 Task: Research Airbnb accommodation in SoubrÃ©, Ivory Coast from 6th December, 2023 to 15th December, 2023 for 6 adults. Place can be entire room or private room with 6 bedrooms having 6 beds and 6 bathrooms. Property type can be house. Amenities needed are: wifi, TV, free parkinig on premises, gym, breakfast.
Action: Mouse moved to (540, 114)
Screenshot: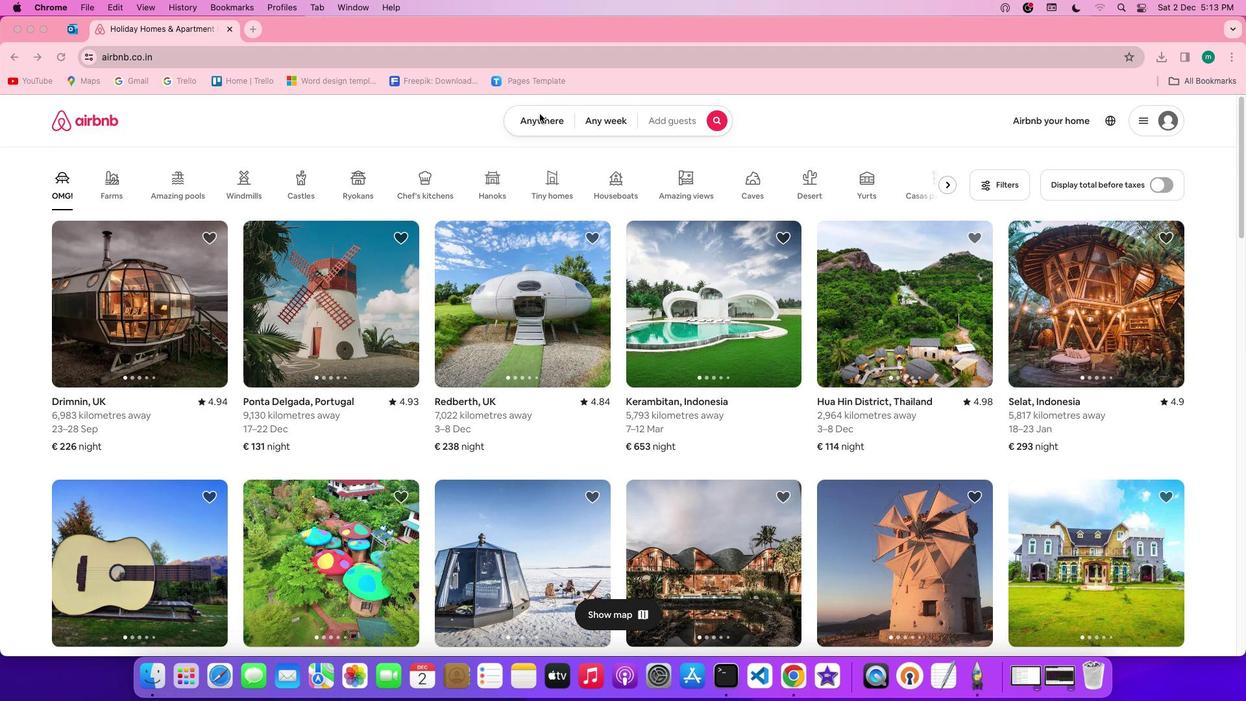 
Action: Mouse pressed left at (540, 114)
Screenshot: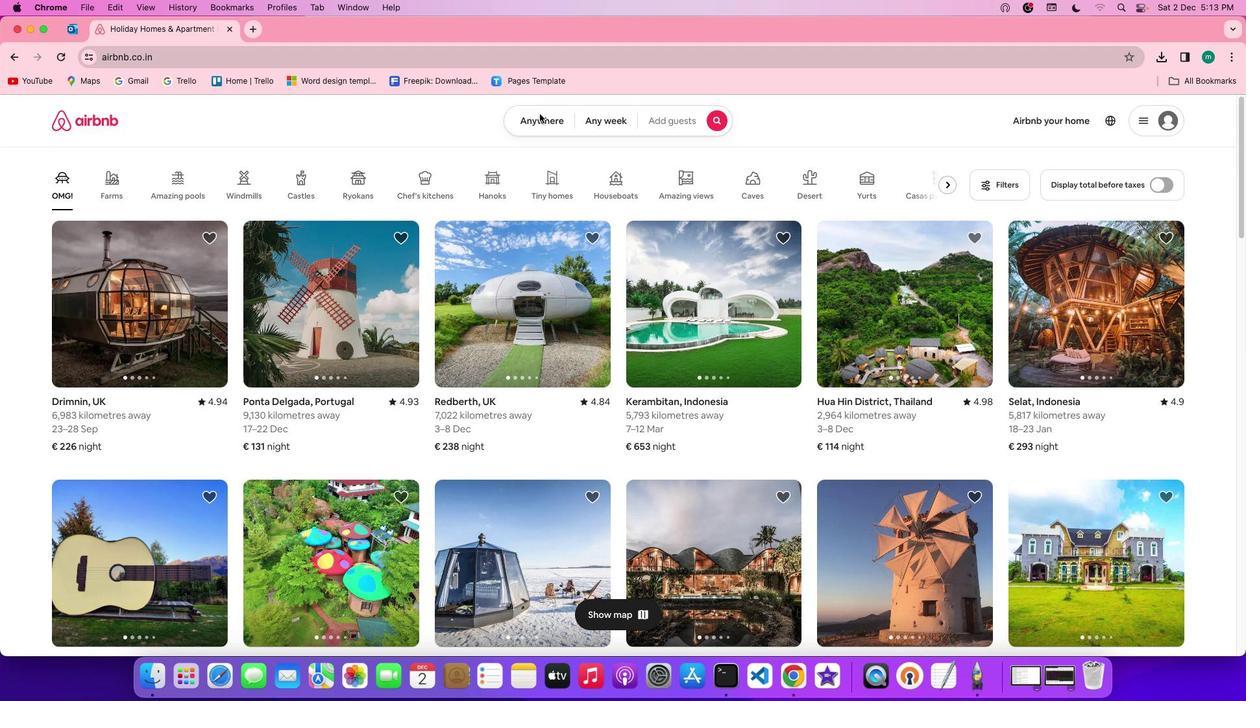 
Action: Mouse pressed left at (540, 114)
Screenshot: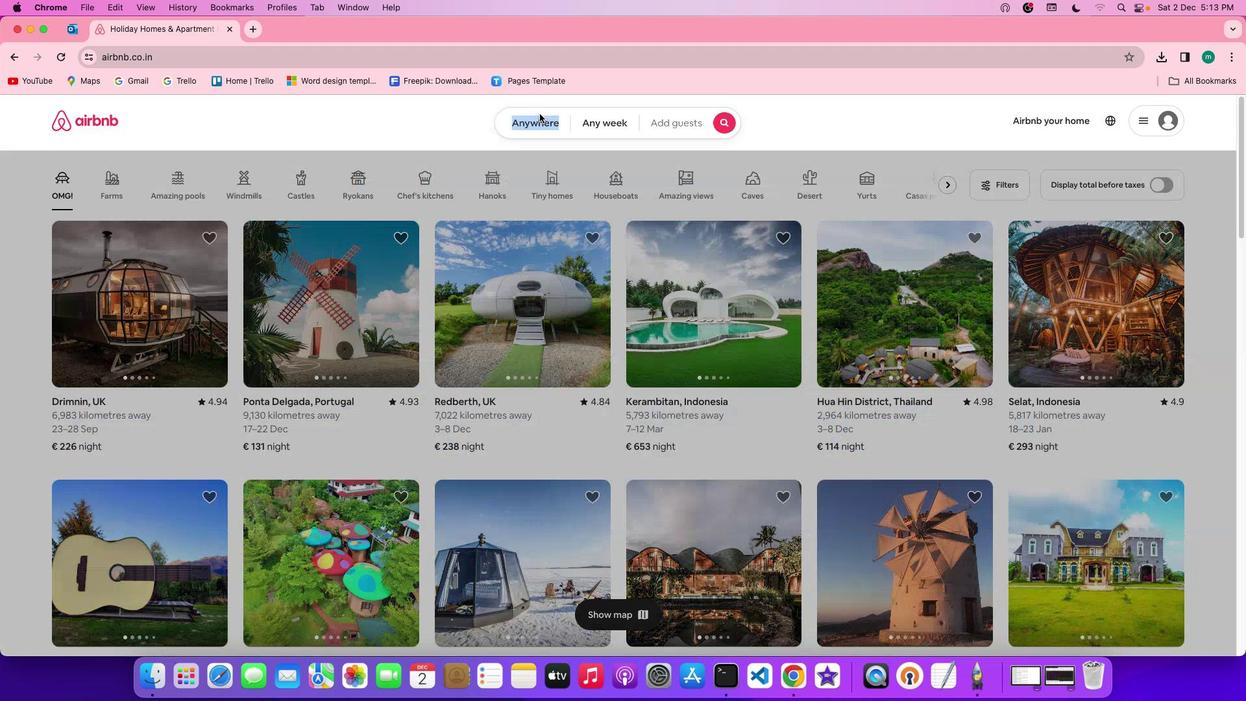 
Action: Mouse moved to (451, 178)
Screenshot: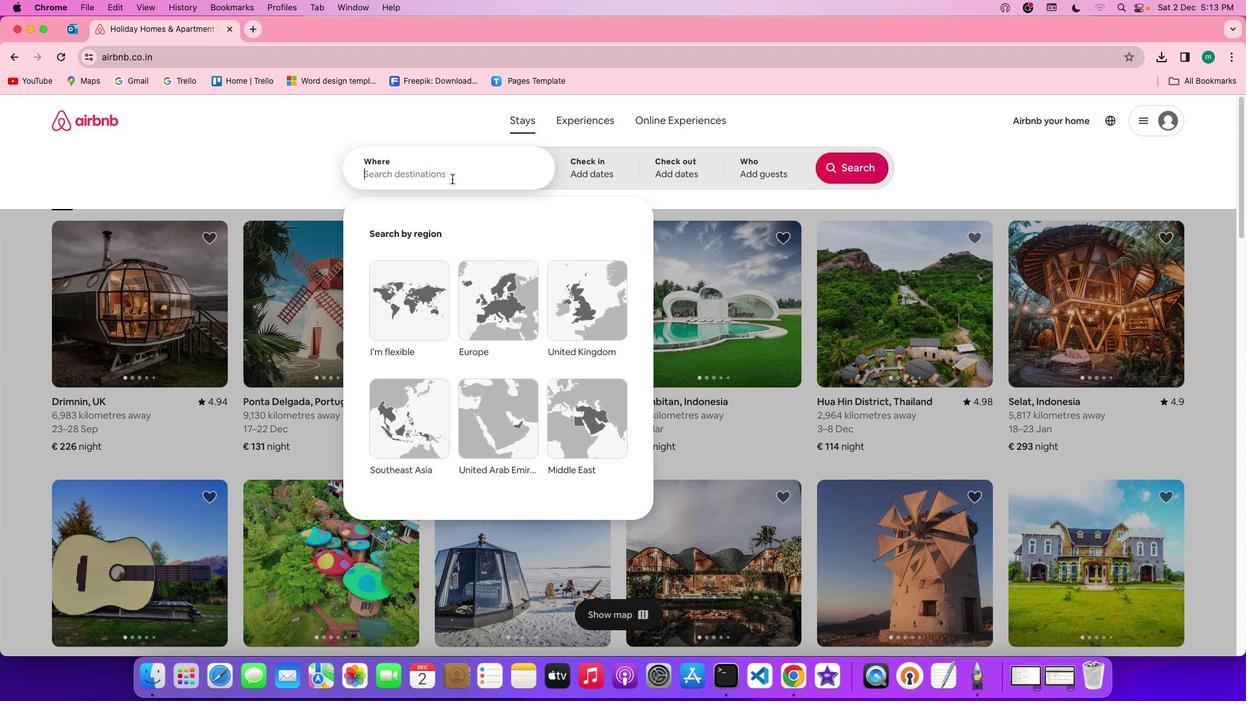 
Action: Mouse pressed left at (451, 178)
Screenshot: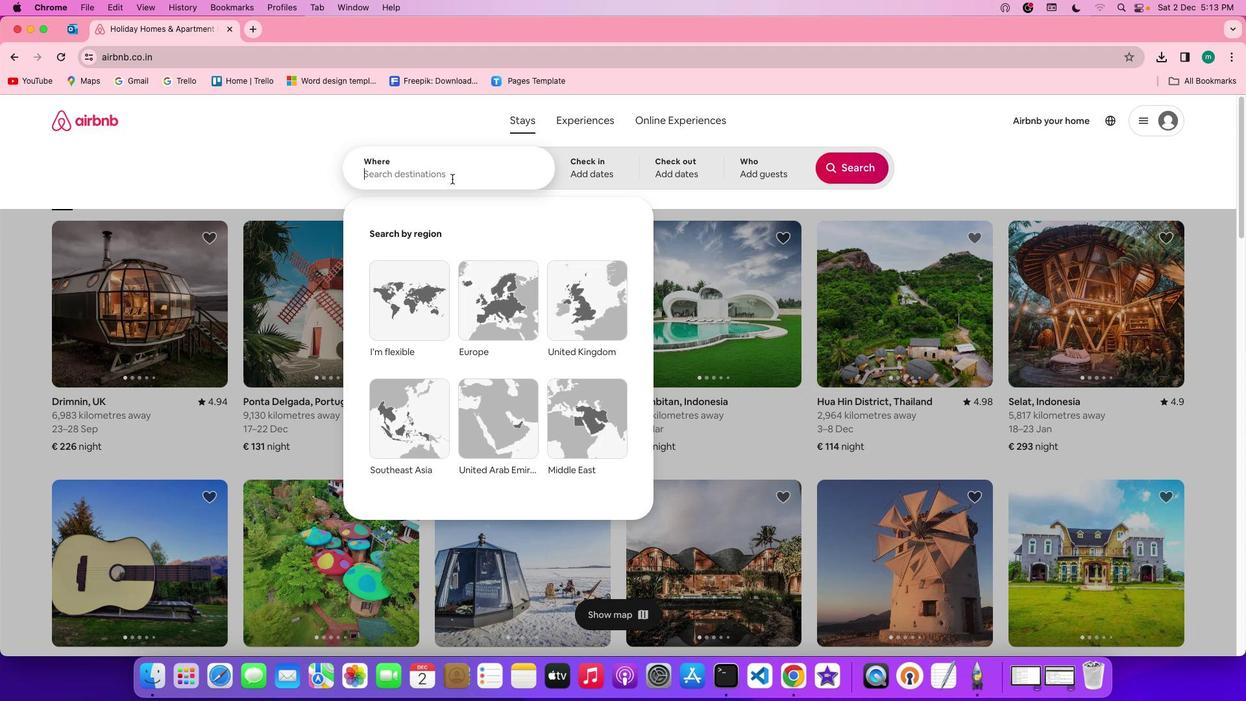 
Action: Key pressed Key.shift'S''o''u''b''r''e'','Key.spaceKey.shift'i''v''o''r''y'Key.spaceKey.shift'c''o''a''s''t'
Screenshot: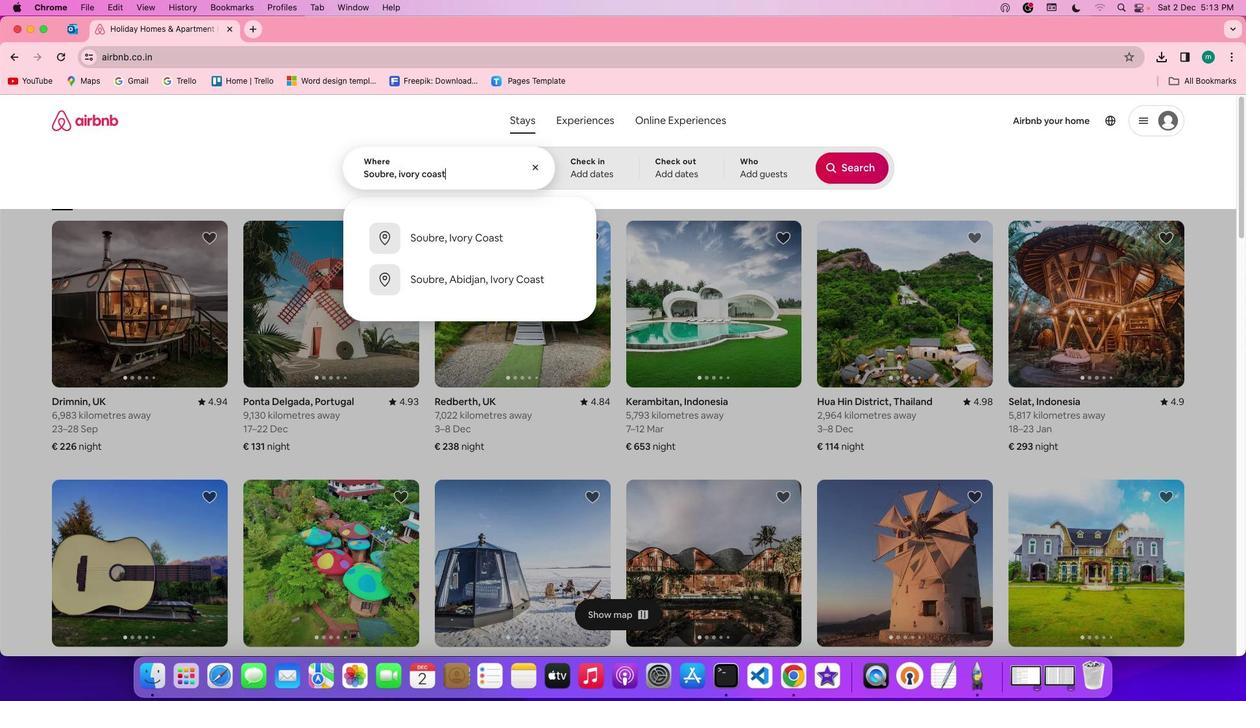 
Action: Mouse moved to (565, 166)
Screenshot: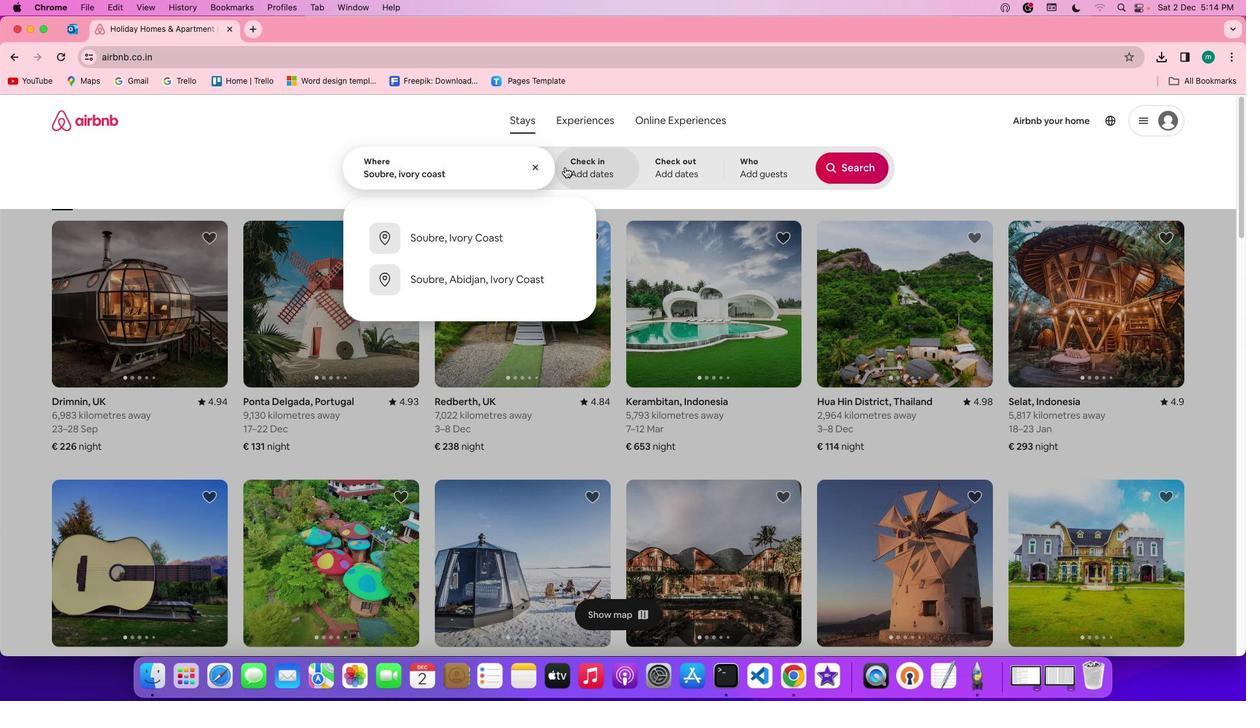 
Action: Mouse pressed left at (565, 166)
Screenshot: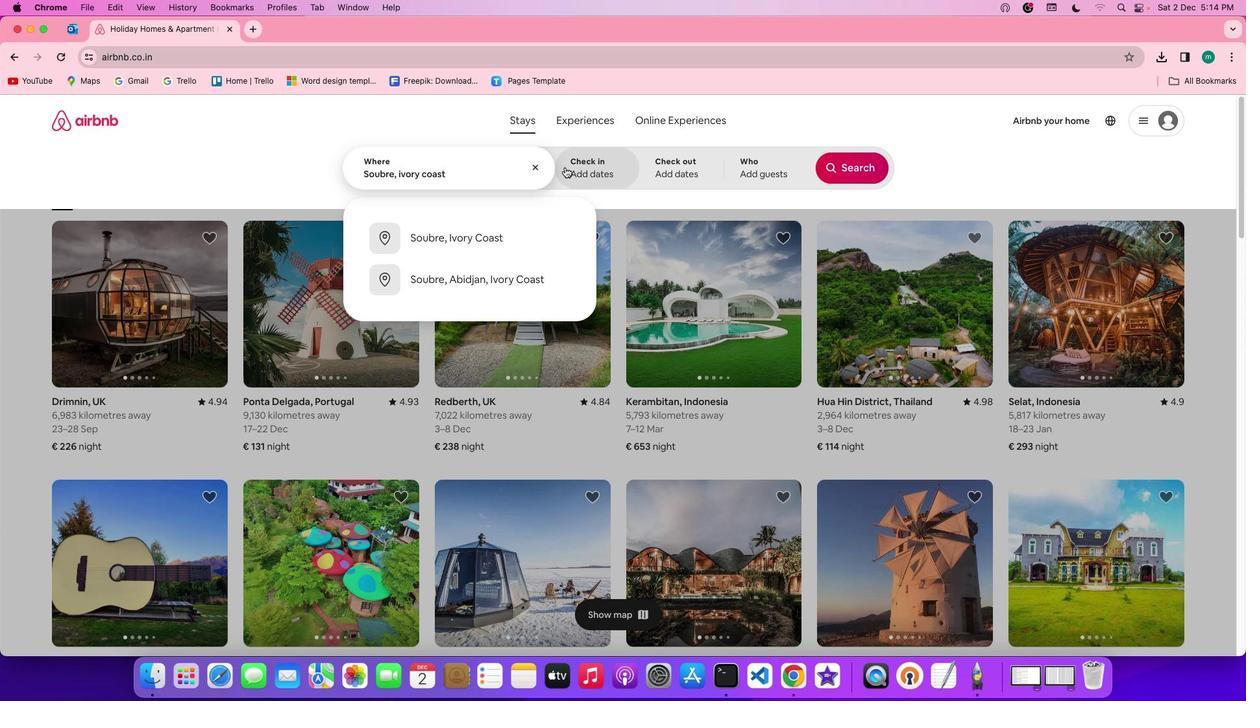 
Action: Mouse moved to (551, 354)
Screenshot: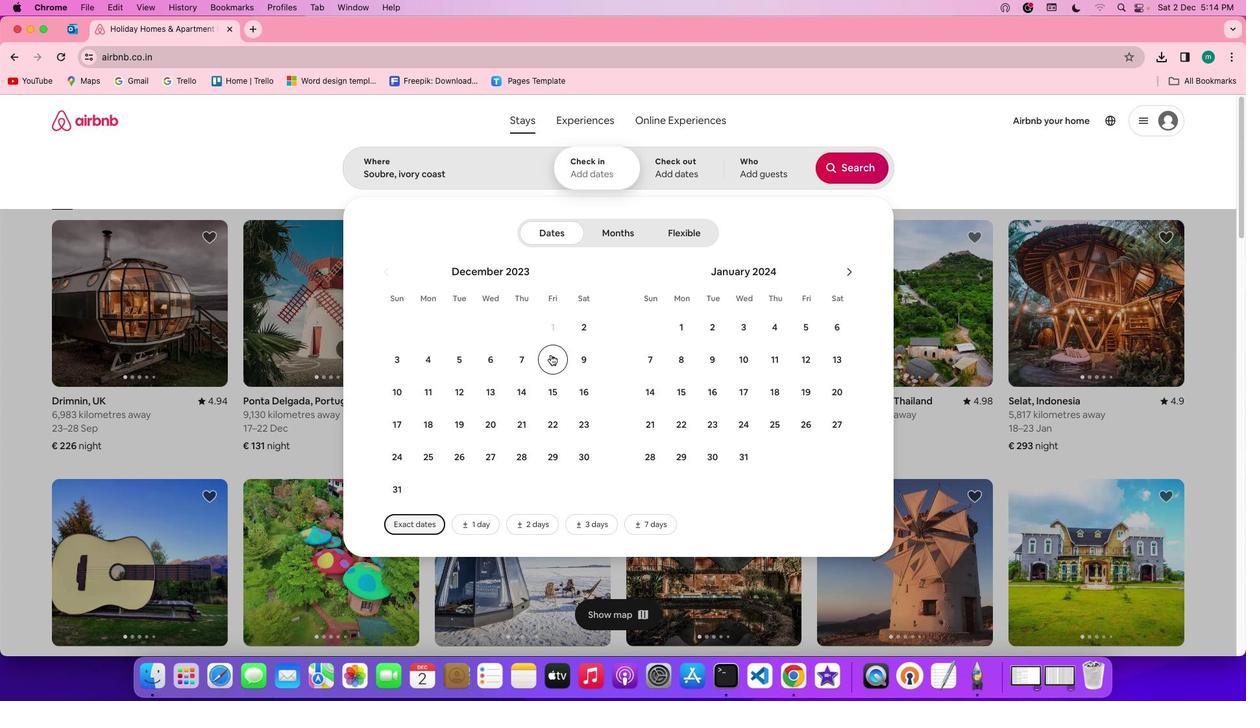 
Action: Mouse scrolled (551, 354) with delta (0, 0)
Screenshot: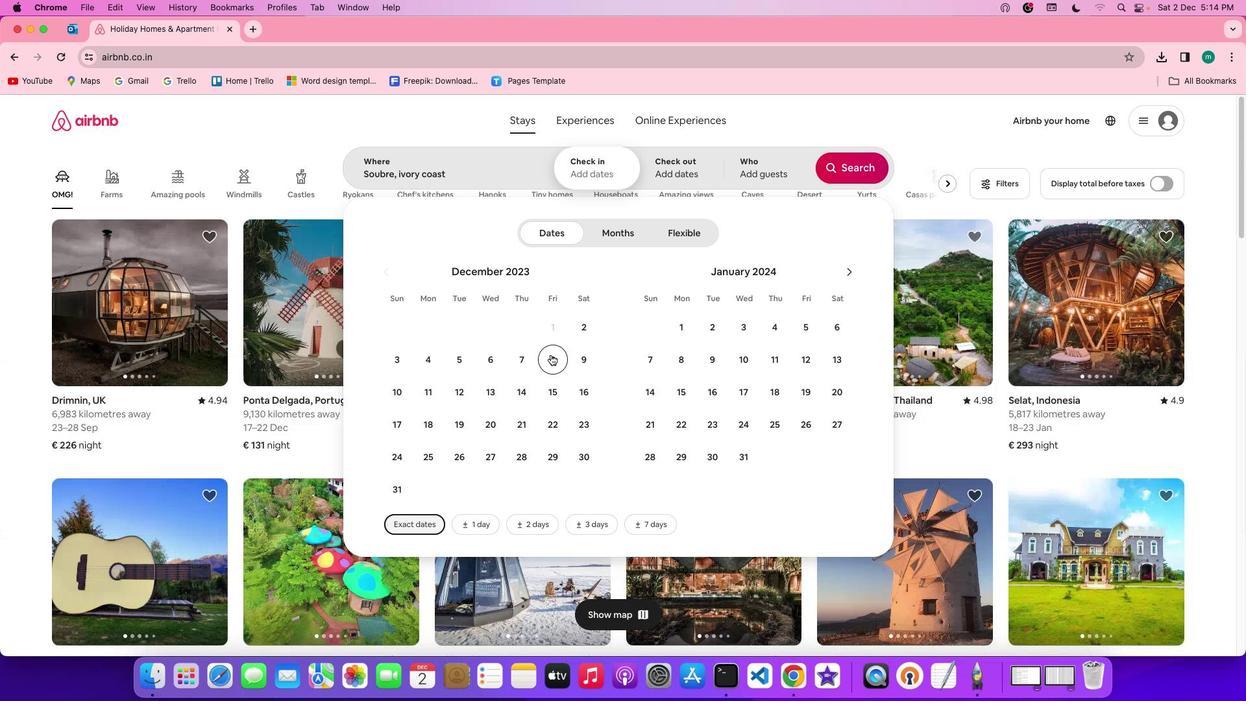 
Action: Mouse scrolled (551, 354) with delta (0, 0)
Screenshot: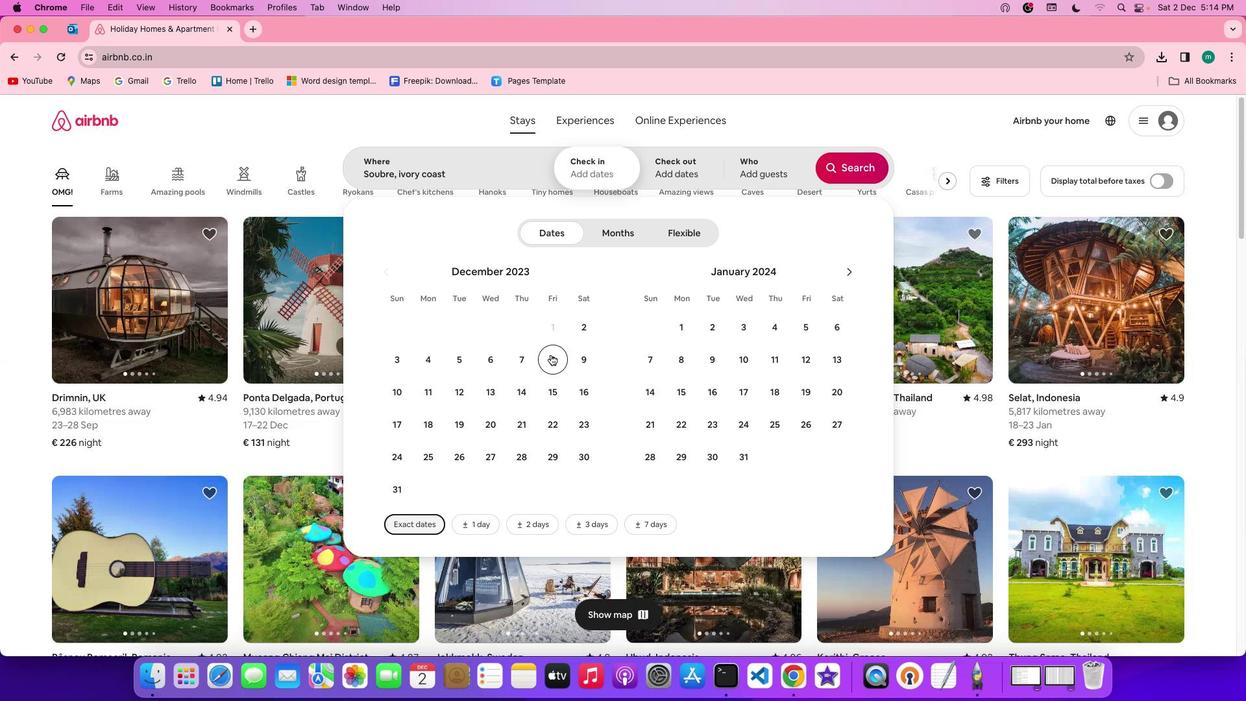 
Action: Mouse scrolled (551, 354) with delta (0, 0)
Screenshot: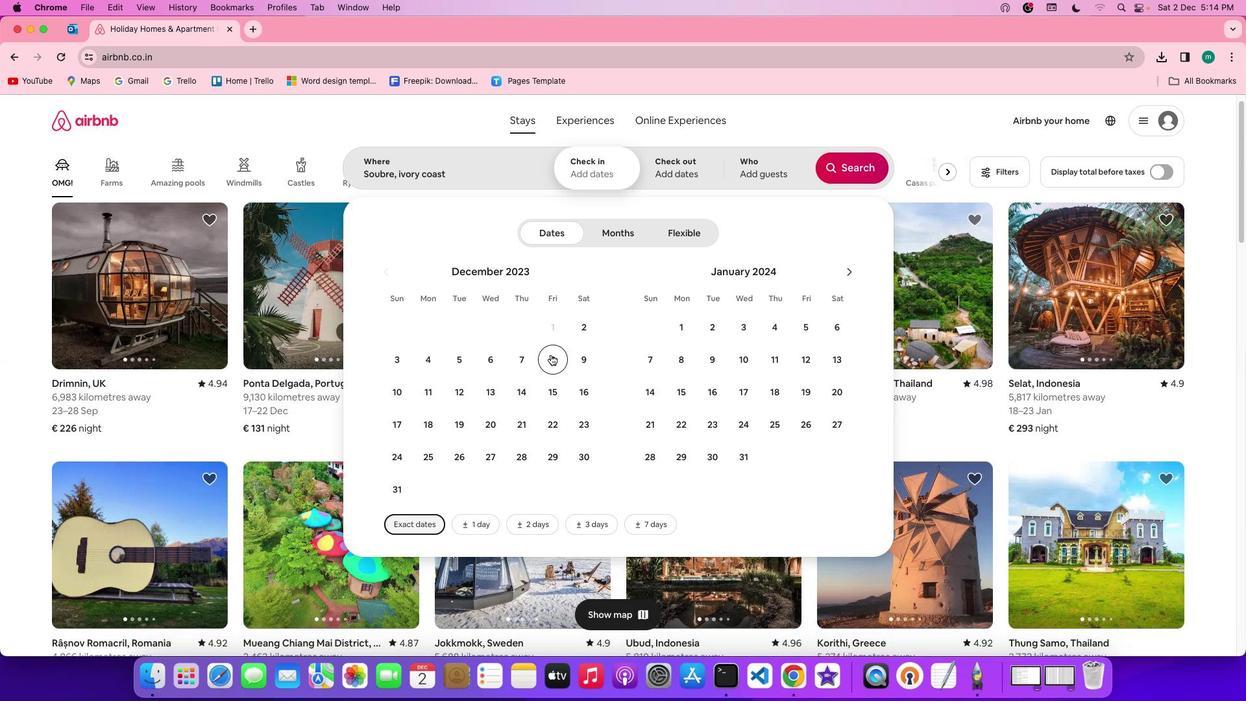 
Action: Mouse moved to (498, 353)
Screenshot: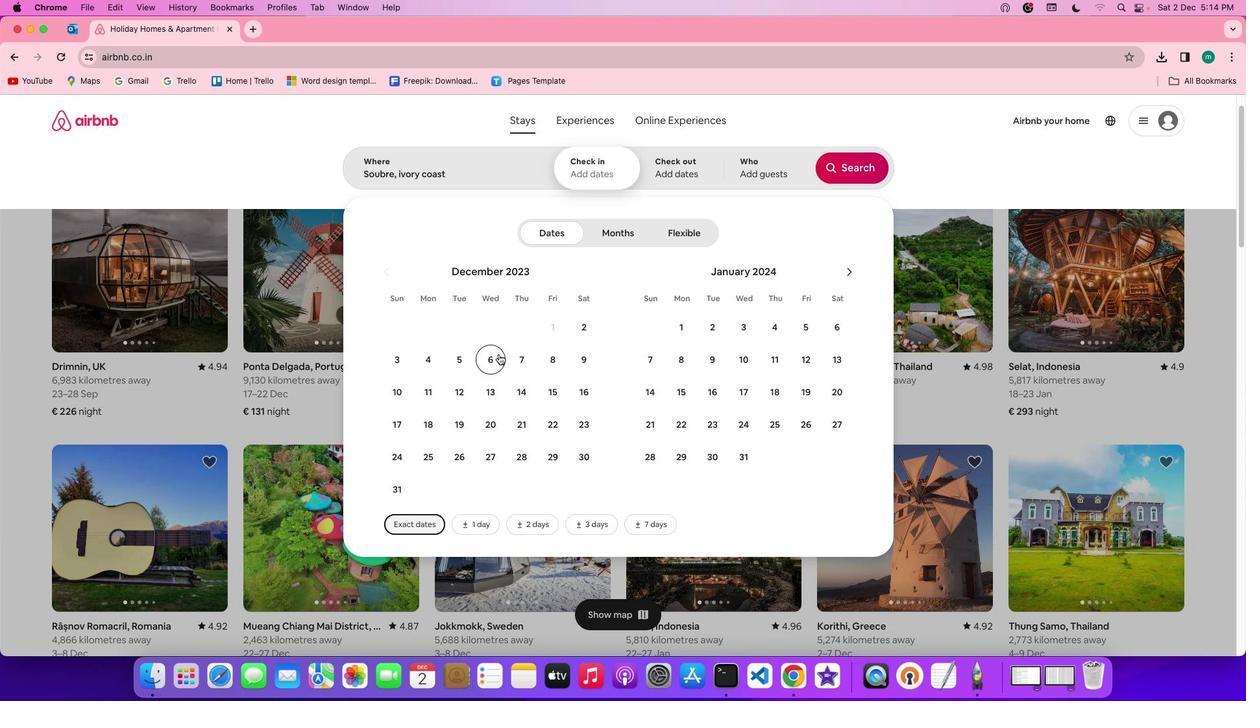 
Action: Mouse pressed left at (498, 353)
Screenshot: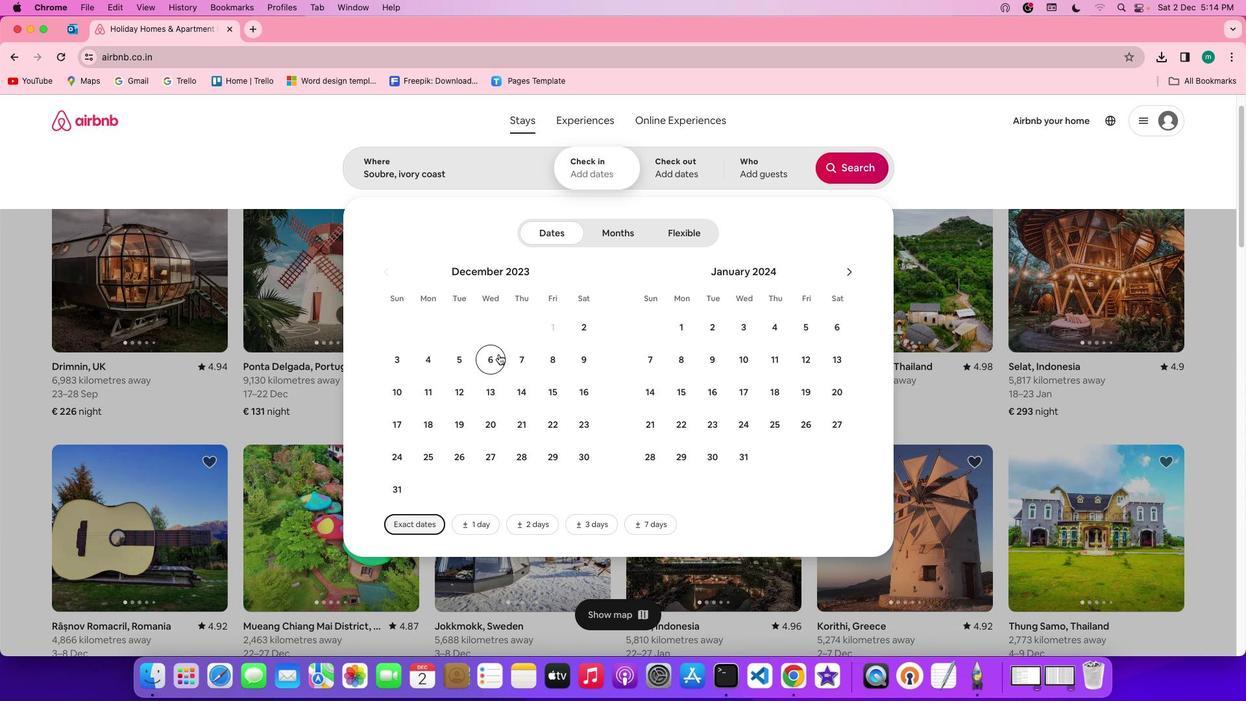 
Action: Mouse moved to (554, 398)
Screenshot: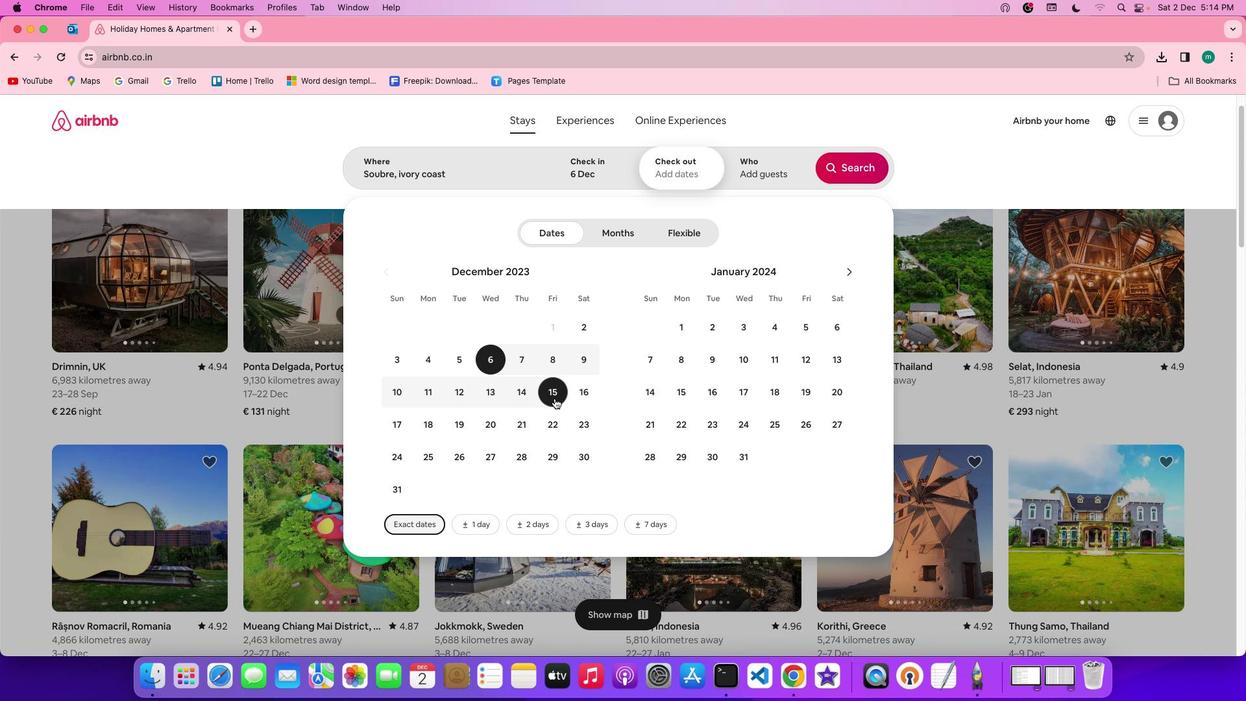 
Action: Mouse pressed left at (554, 398)
Screenshot: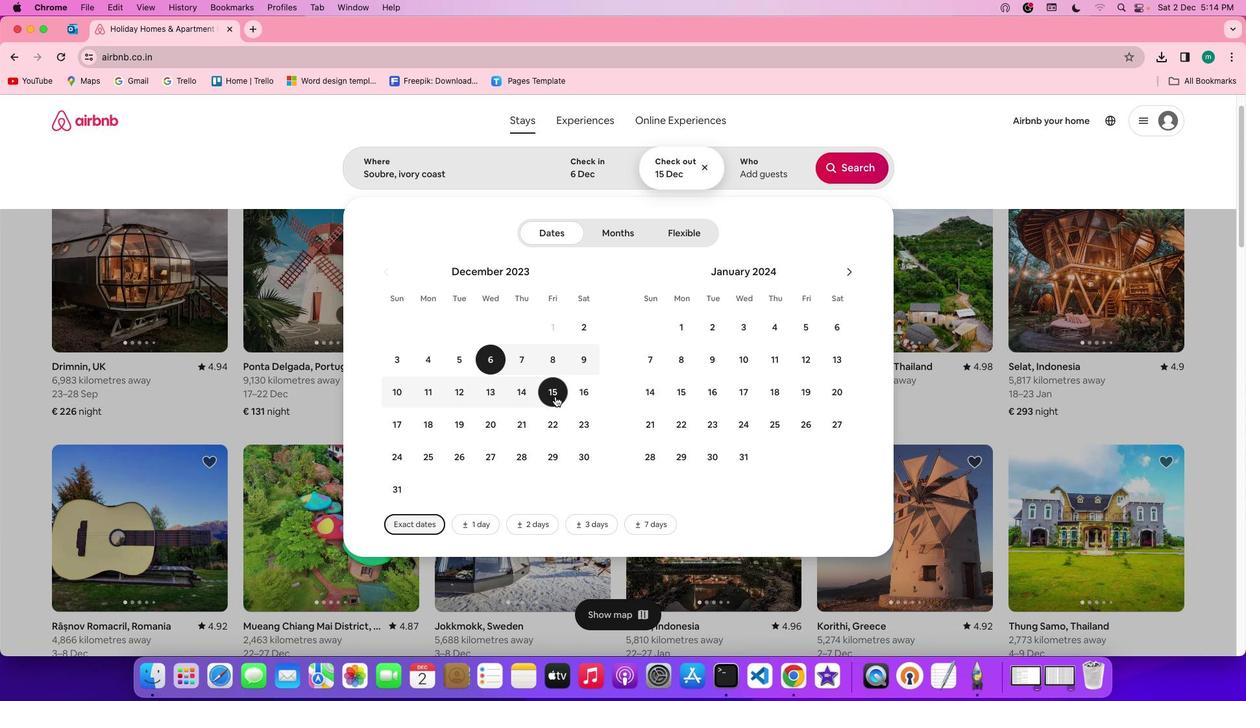 
Action: Mouse moved to (776, 163)
Screenshot: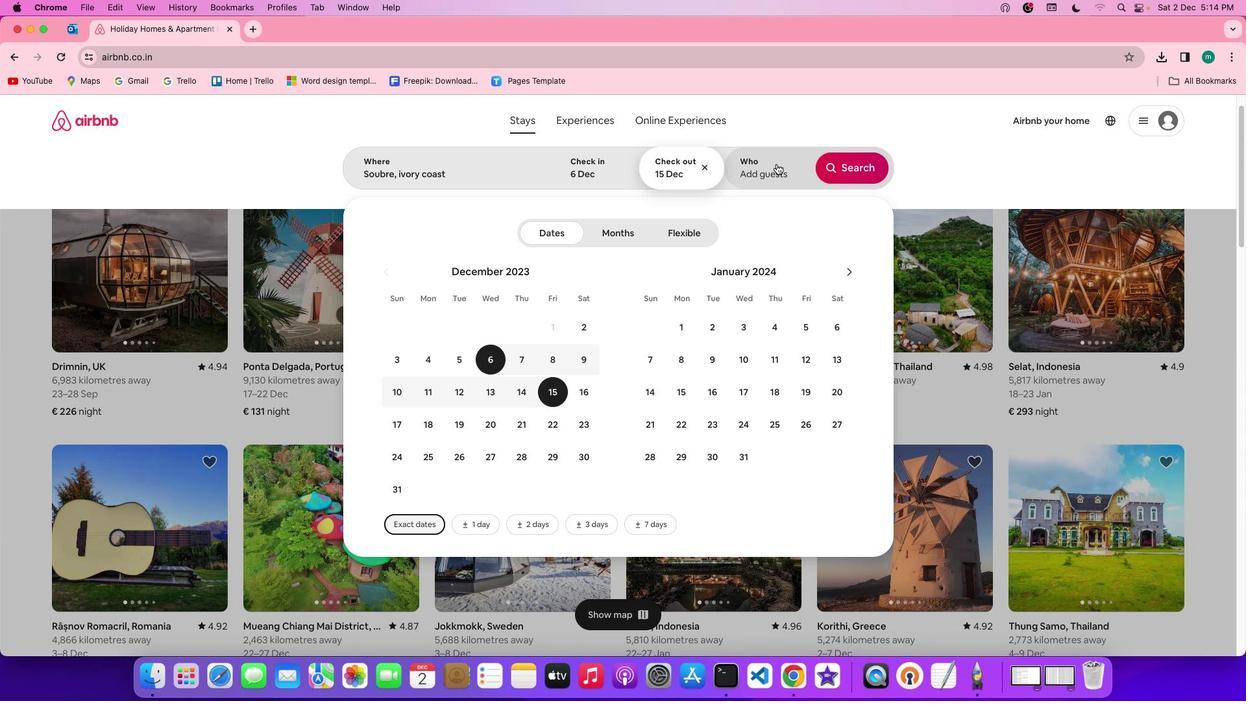 
Action: Mouse pressed left at (776, 163)
Screenshot: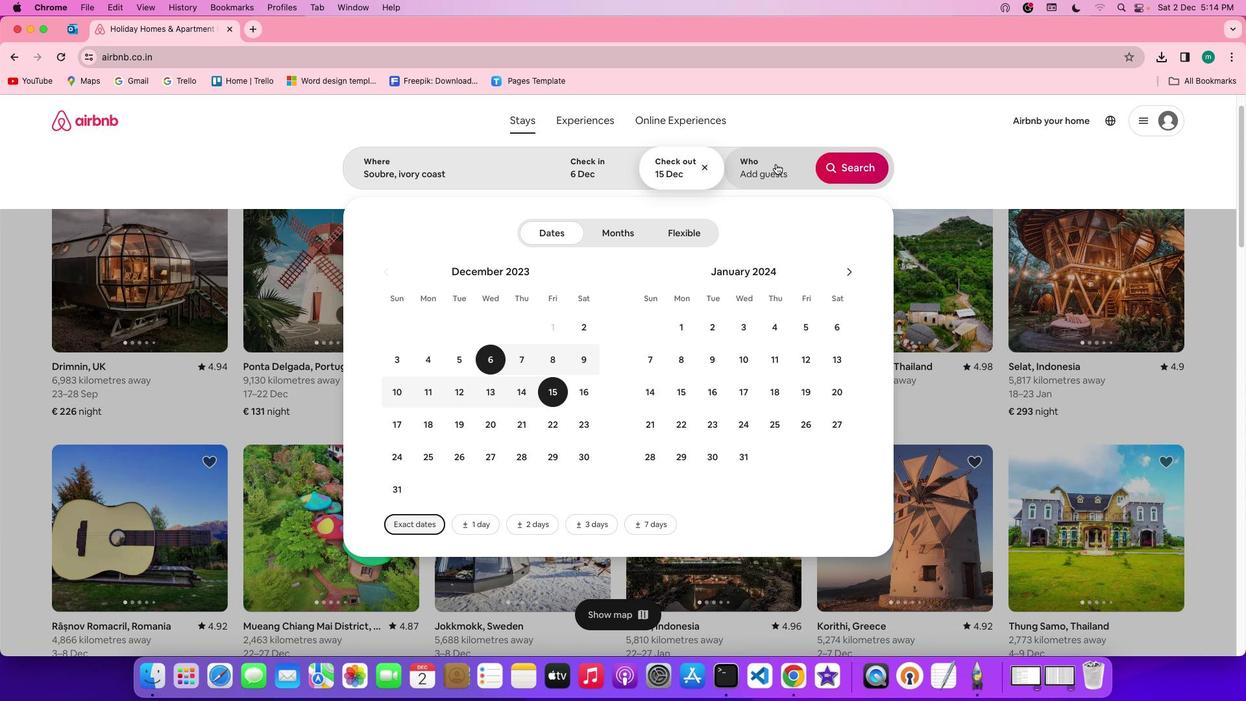 
Action: Mouse moved to (855, 243)
Screenshot: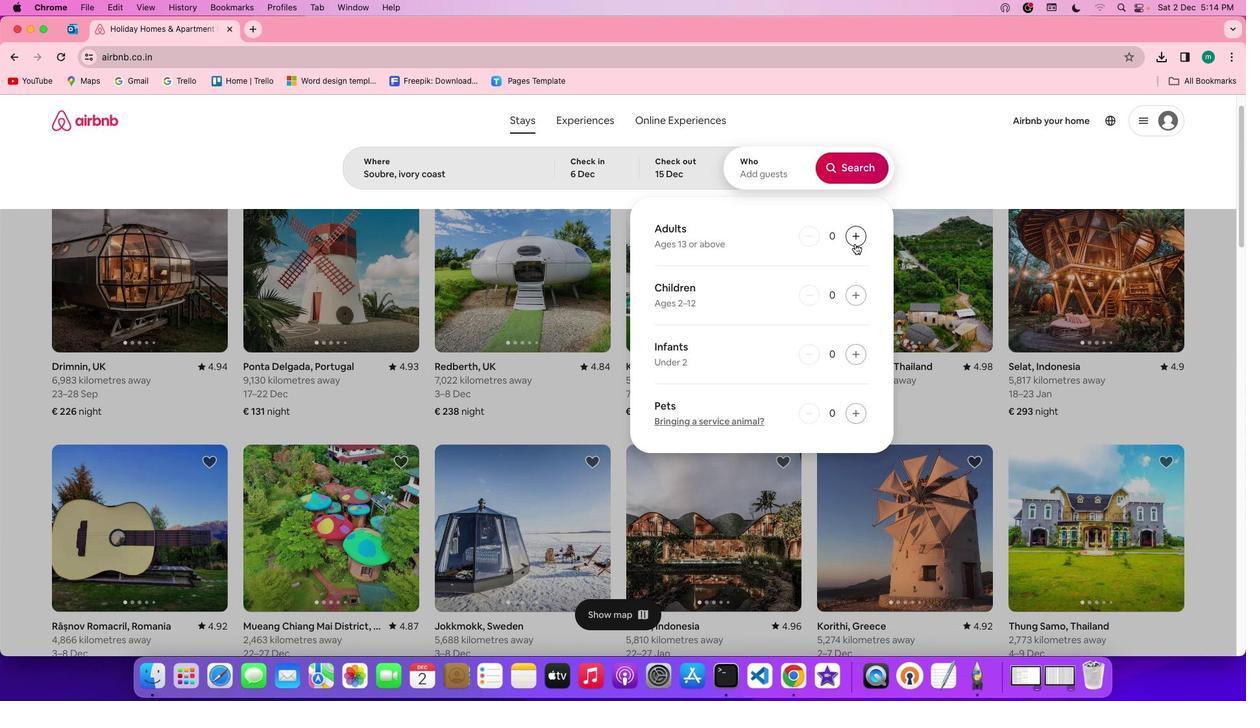 
Action: Mouse pressed left at (855, 243)
Screenshot: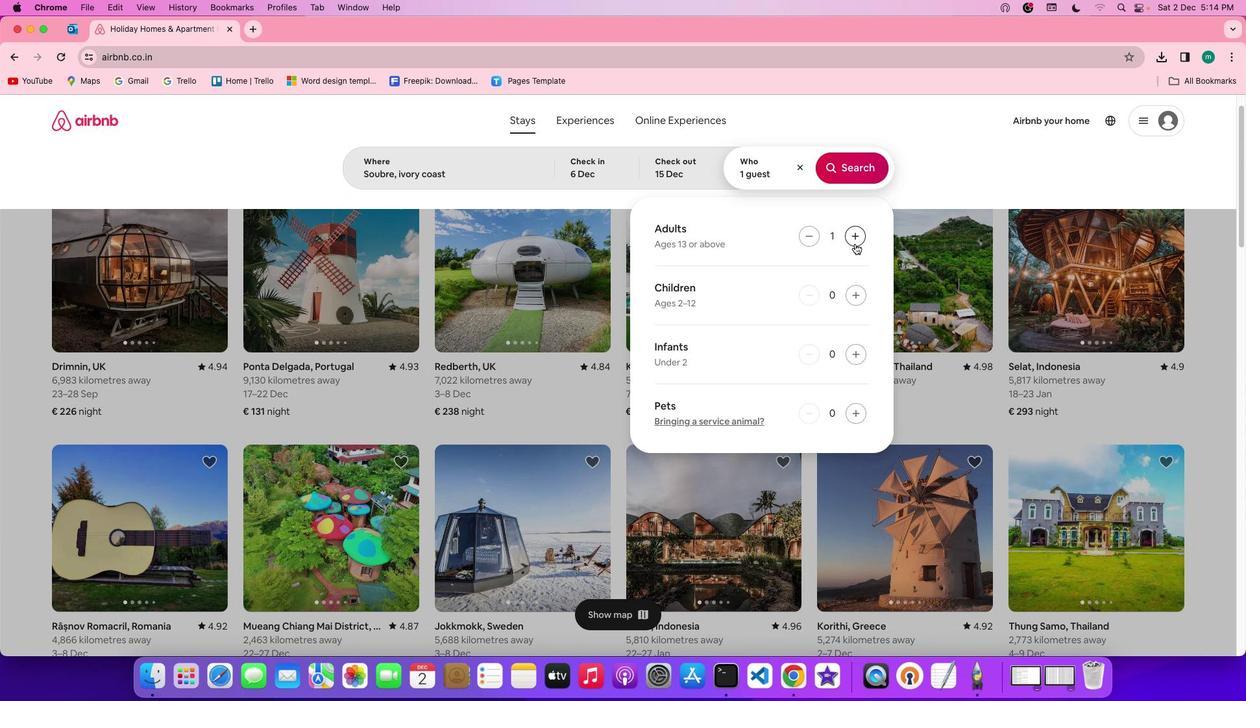 
Action: Mouse moved to (855, 243)
Screenshot: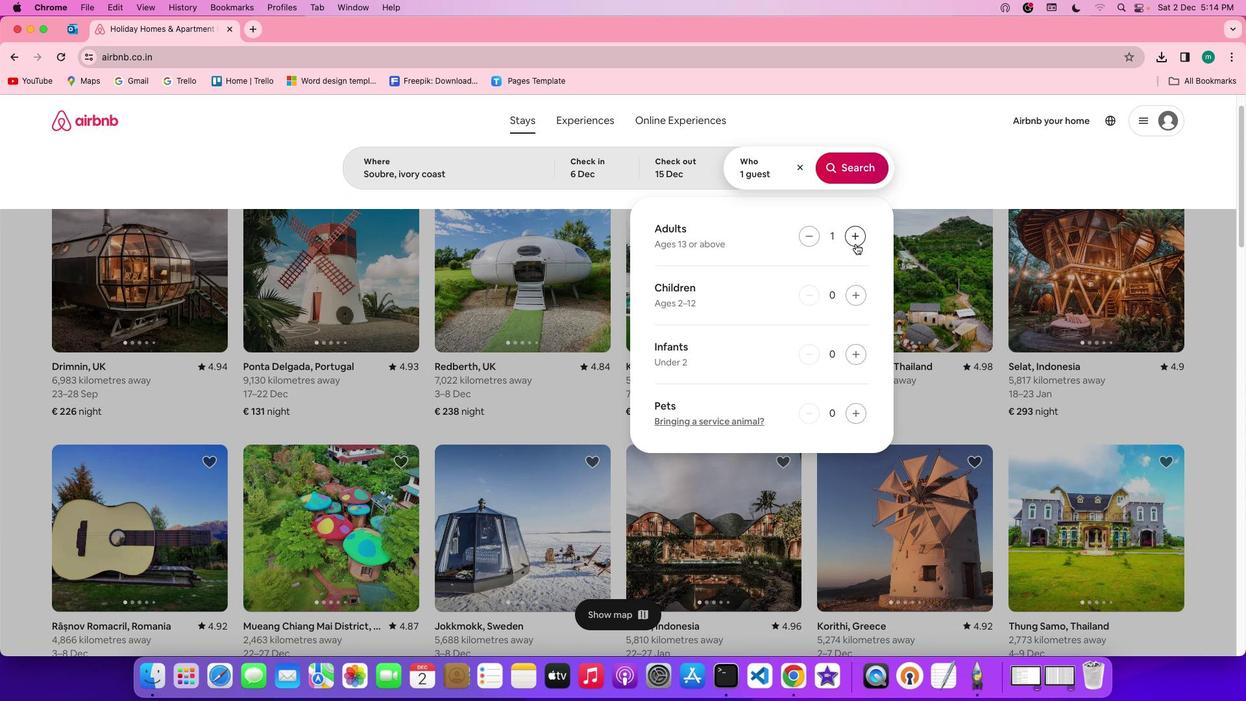 
Action: Mouse pressed left at (855, 243)
Screenshot: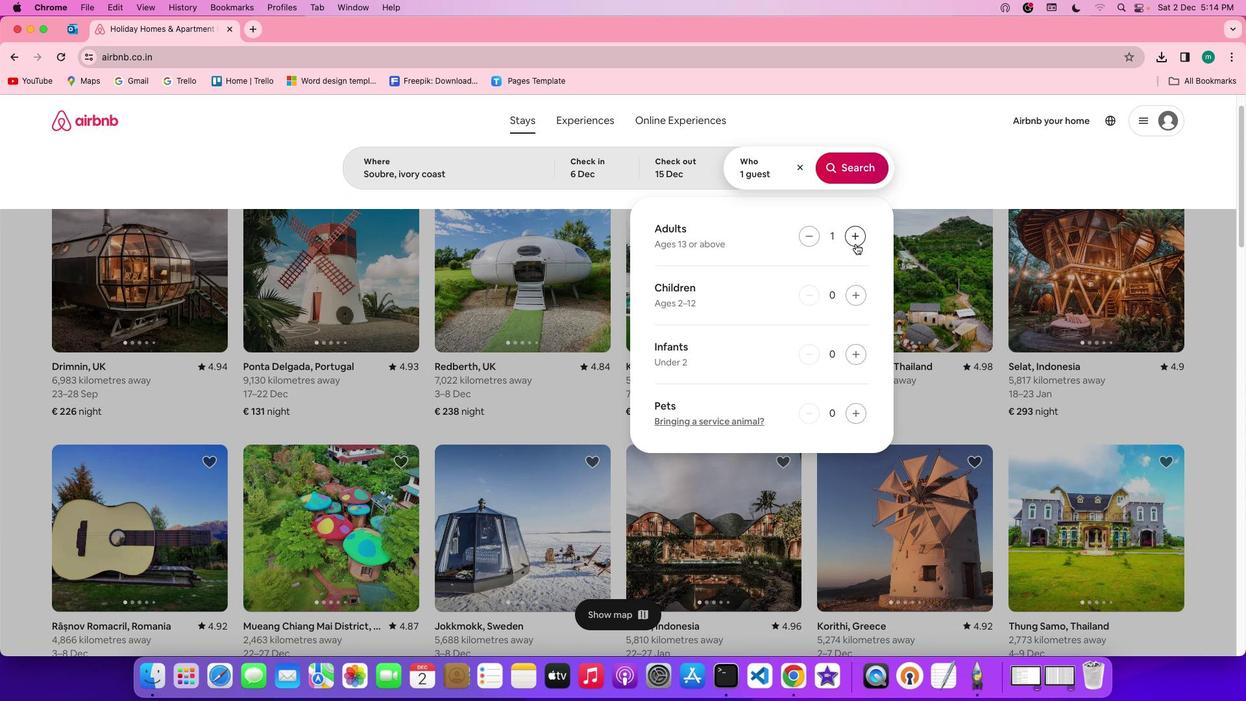 
Action: Mouse pressed left at (855, 243)
Screenshot: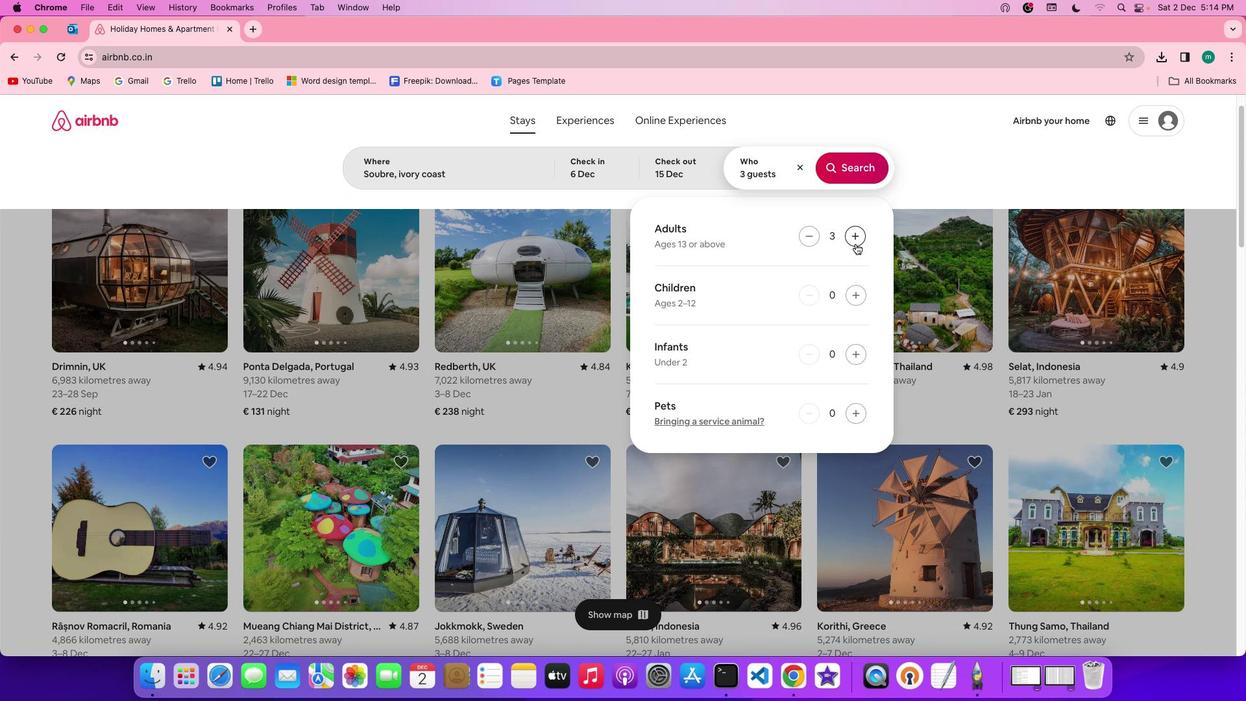 
Action: Mouse pressed left at (855, 243)
Screenshot: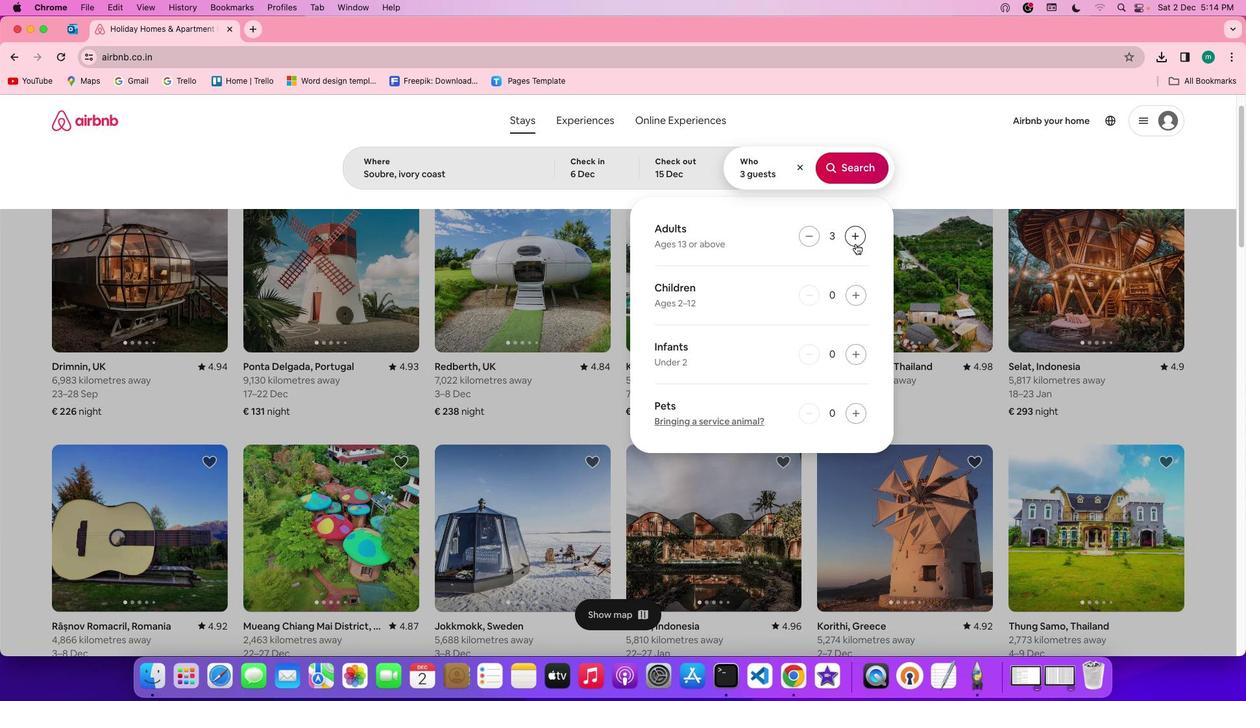 
Action: Mouse pressed left at (855, 243)
Screenshot: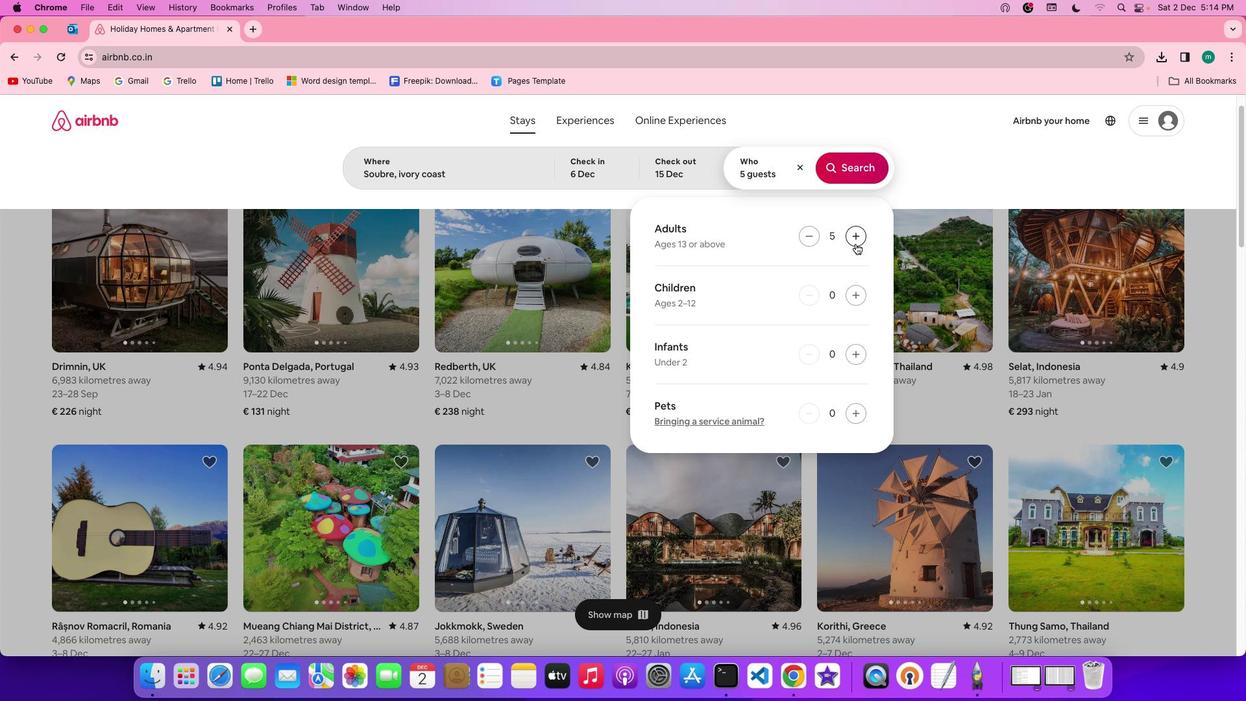 
Action: Mouse pressed left at (855, 243)
Screenshot: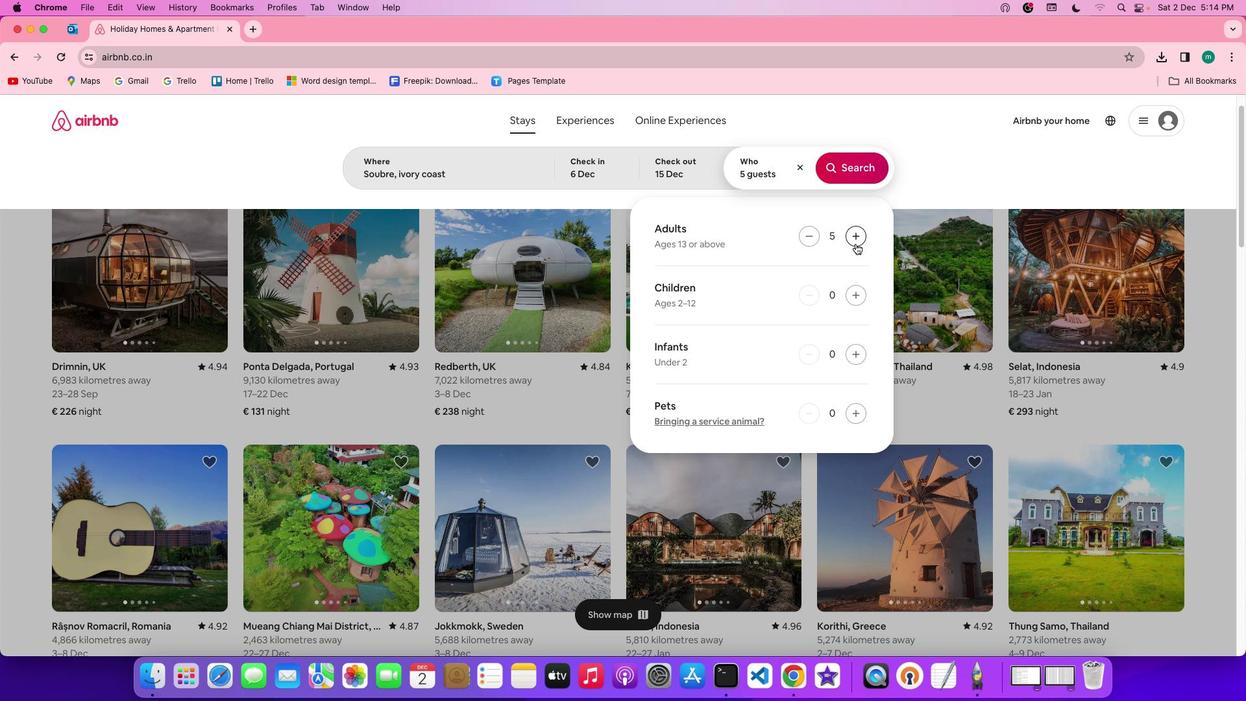 
Action: Mouse moved to (865, 181)
Screenshot: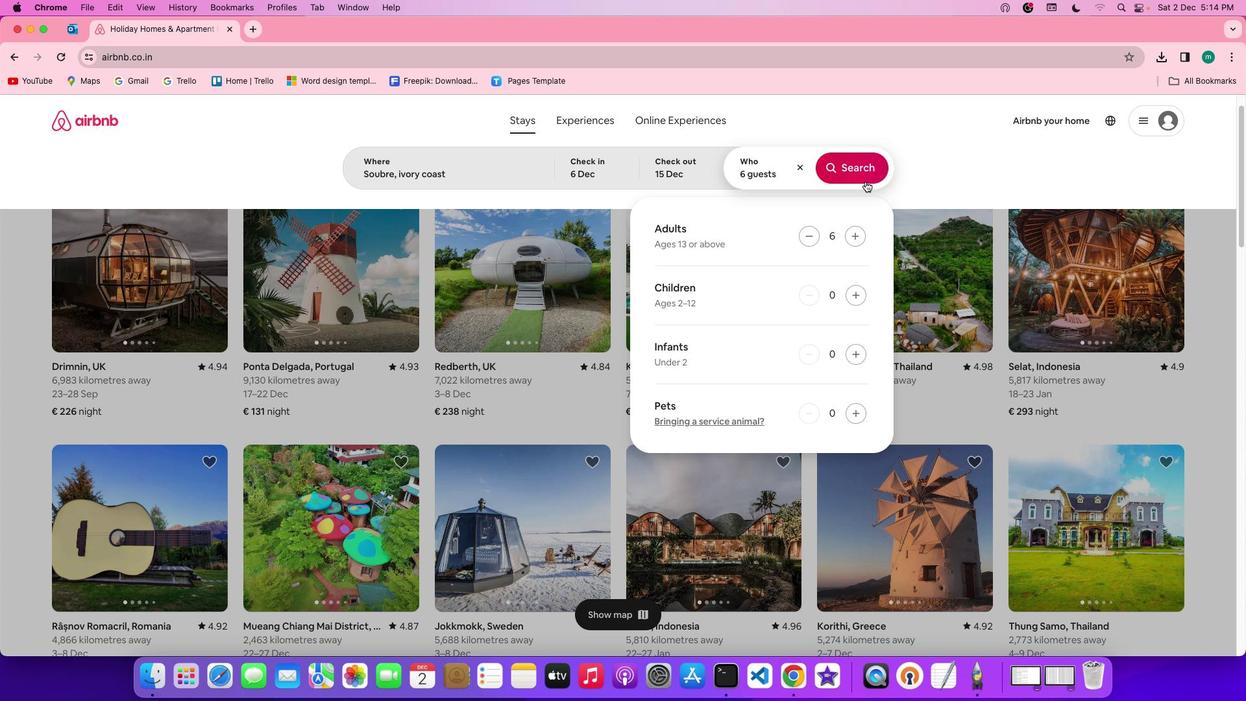 
Action: Mouse pressed left at (865, 181)
Screenshot: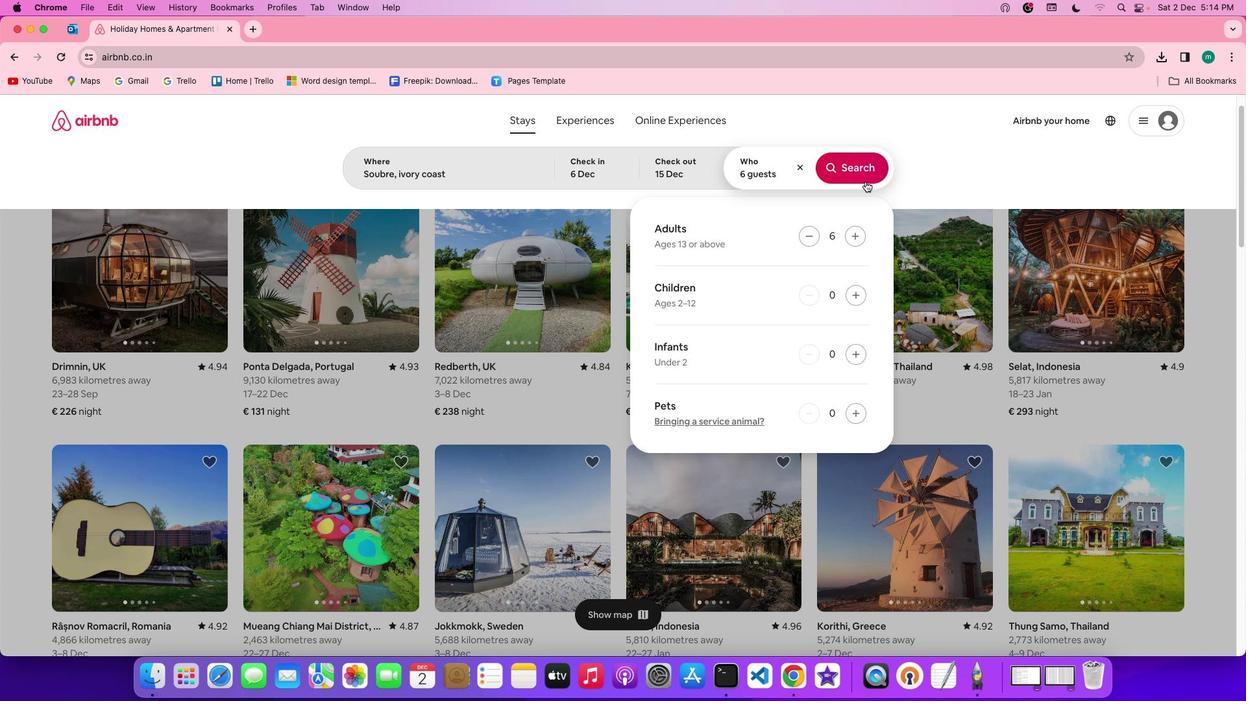 
Action: Mouse moved to (1047, 174)
Screenshot: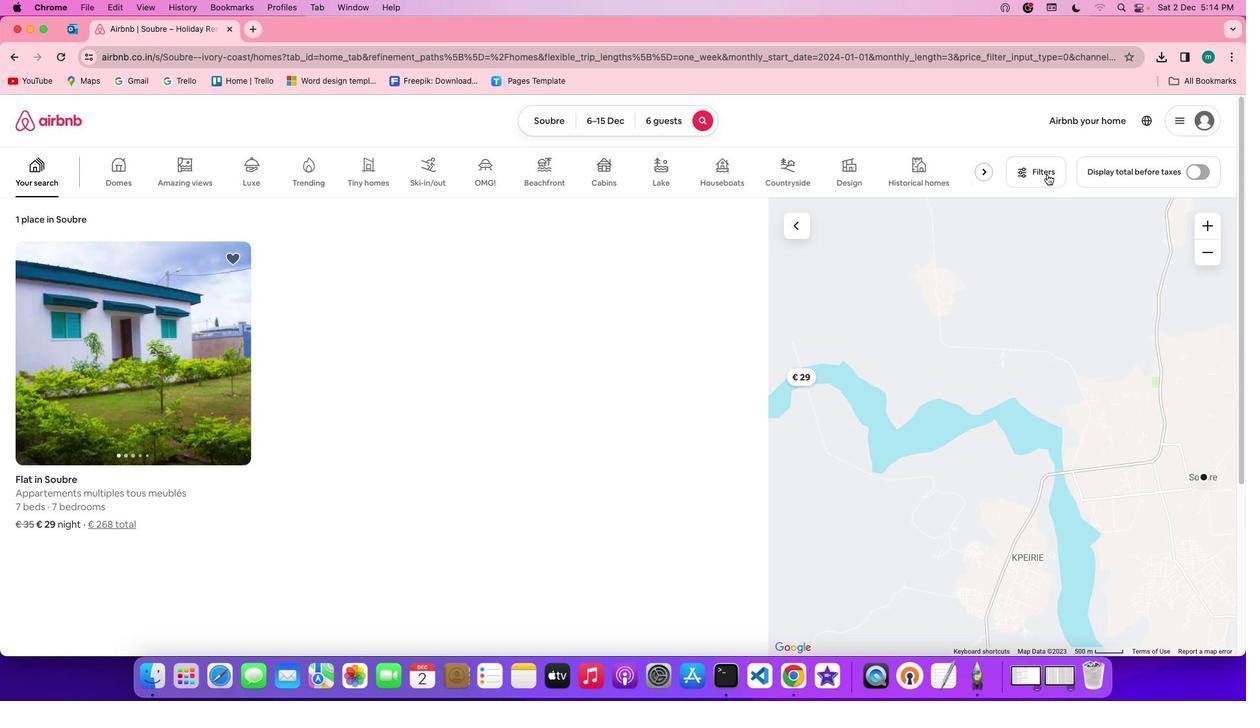 
Action: Mouse pressed left at (1047, 174)
Screenshot: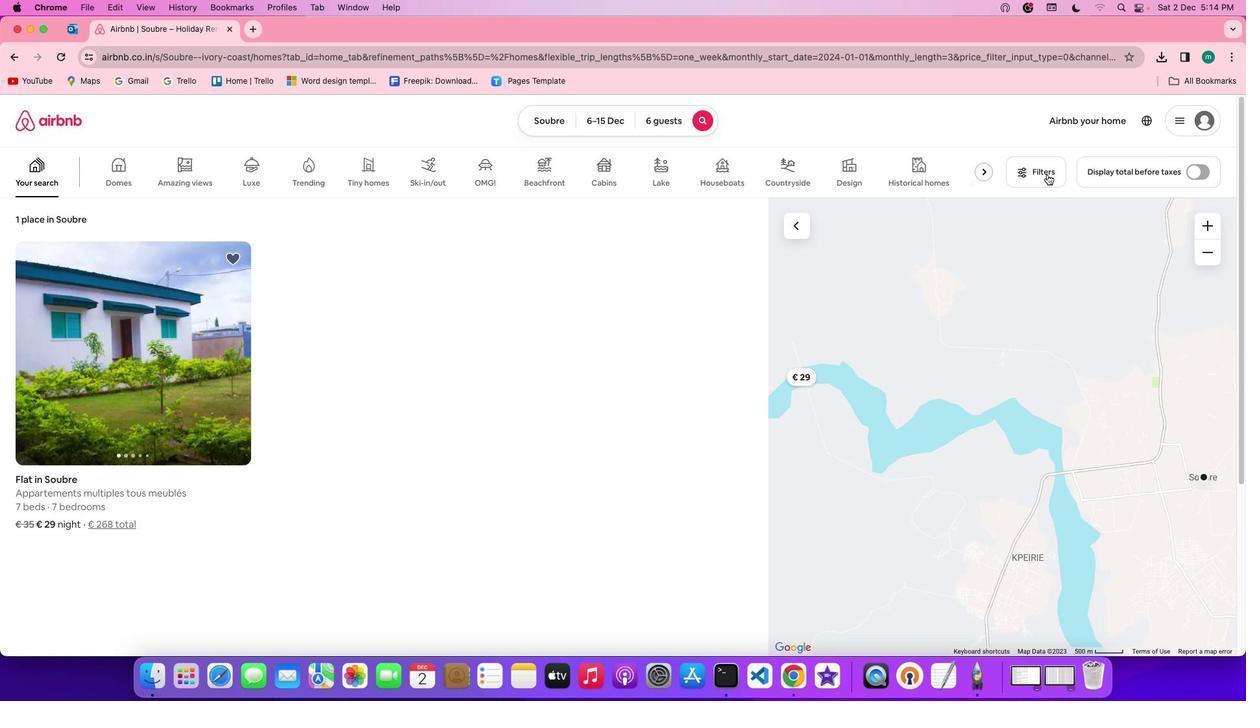
Action: Mouse moved to (679, 431)
Screenshot: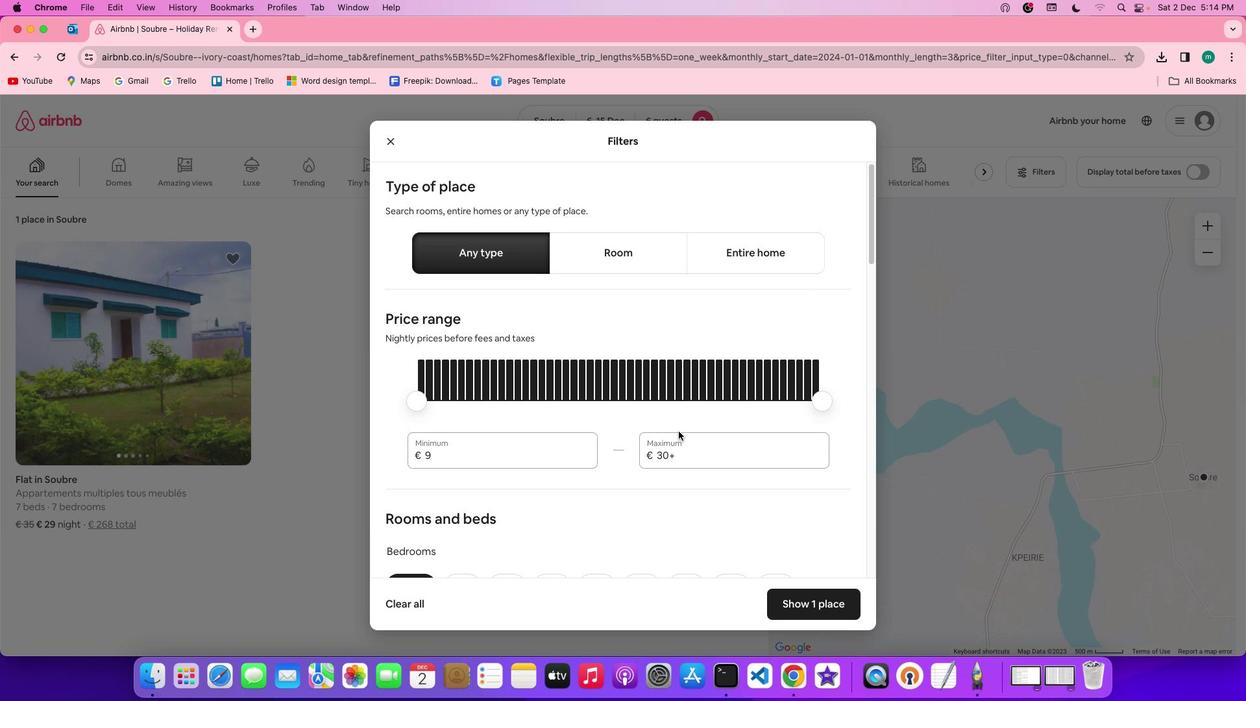 
Action: Mouse scrolled (679, 431) with delta (0, 0)
Screenshot: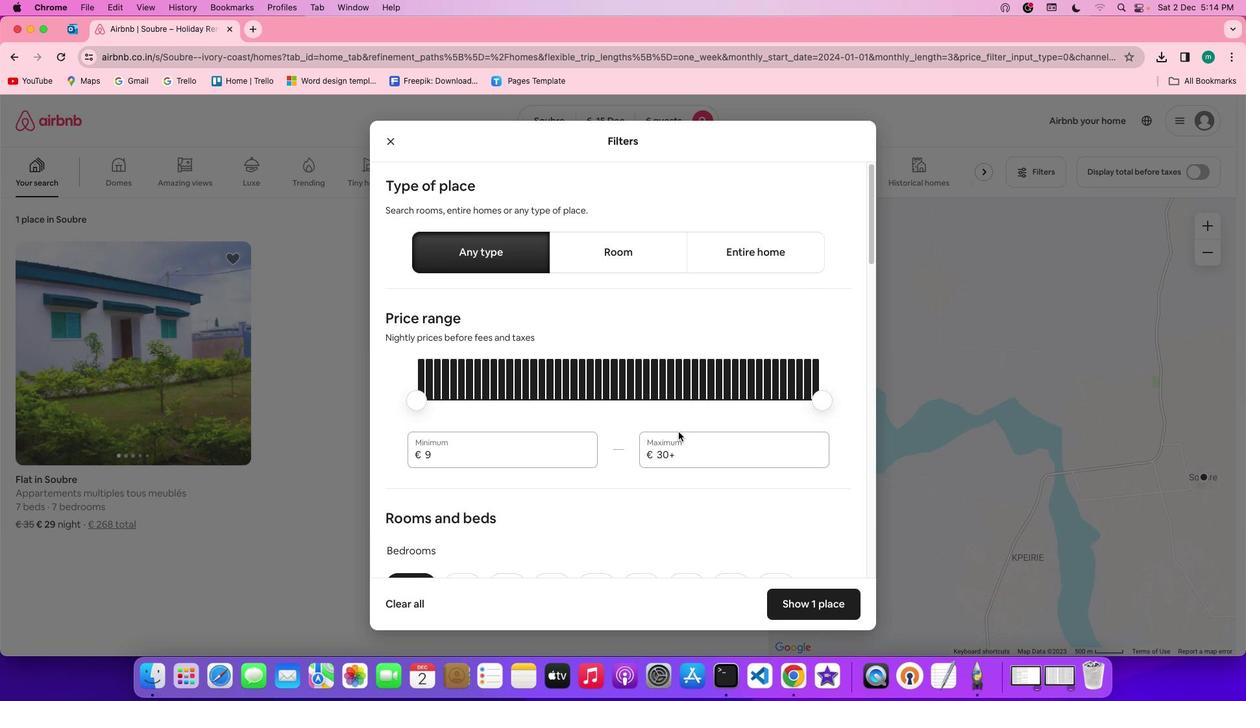 
Action: Mouse scrolled (679, 431) with delta (0, 0)
Screenshot: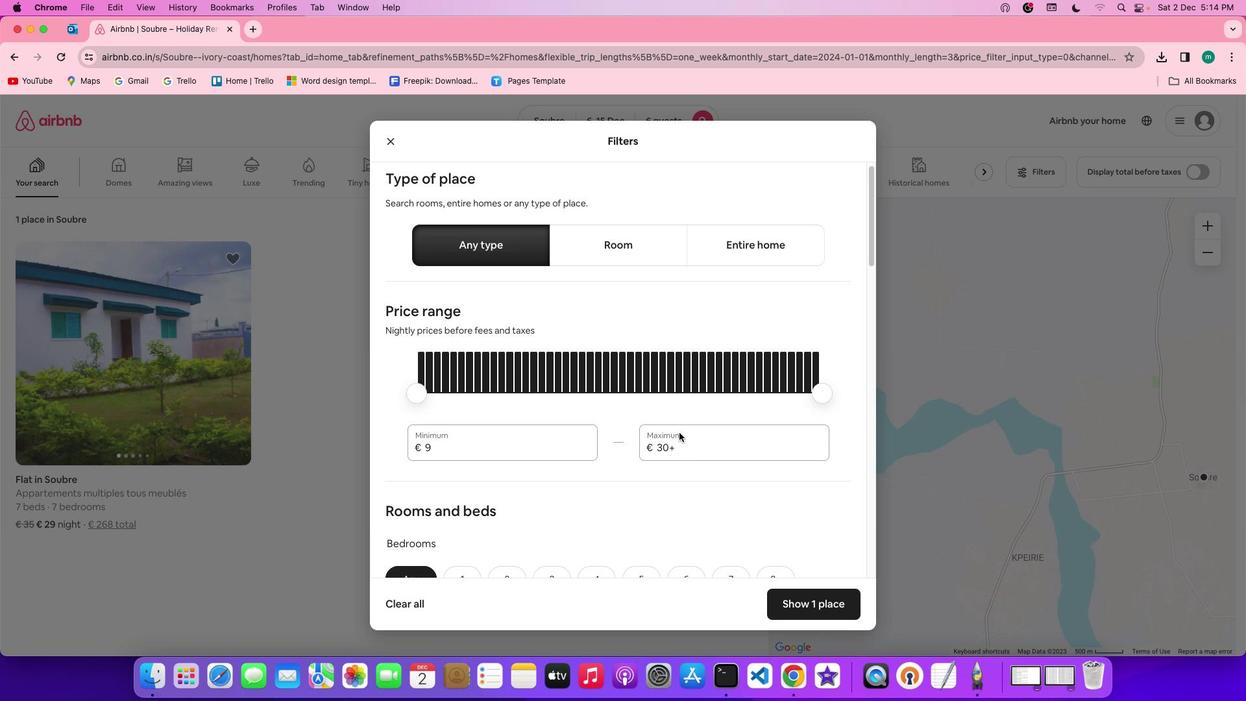 
Action: Mouse moved to (679, 431)
Screenshot: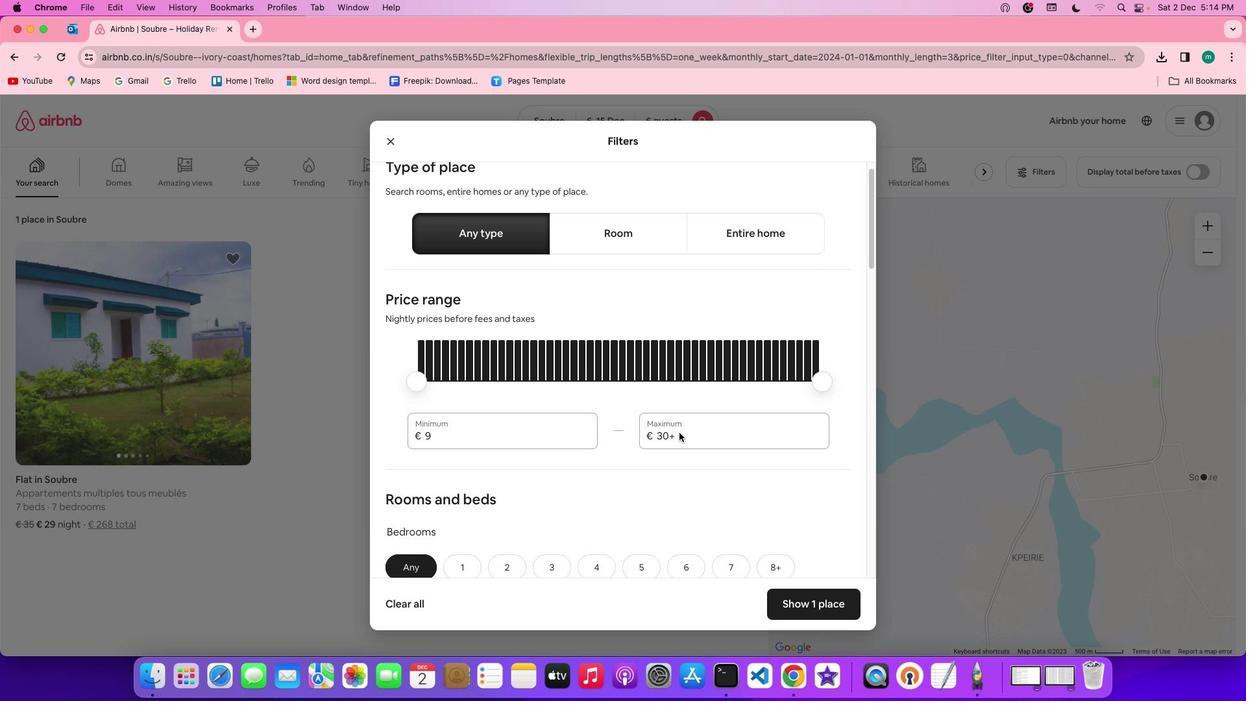 
Action: Mouse scrolled (679, 431) with delta (0, -1)
Screenshot: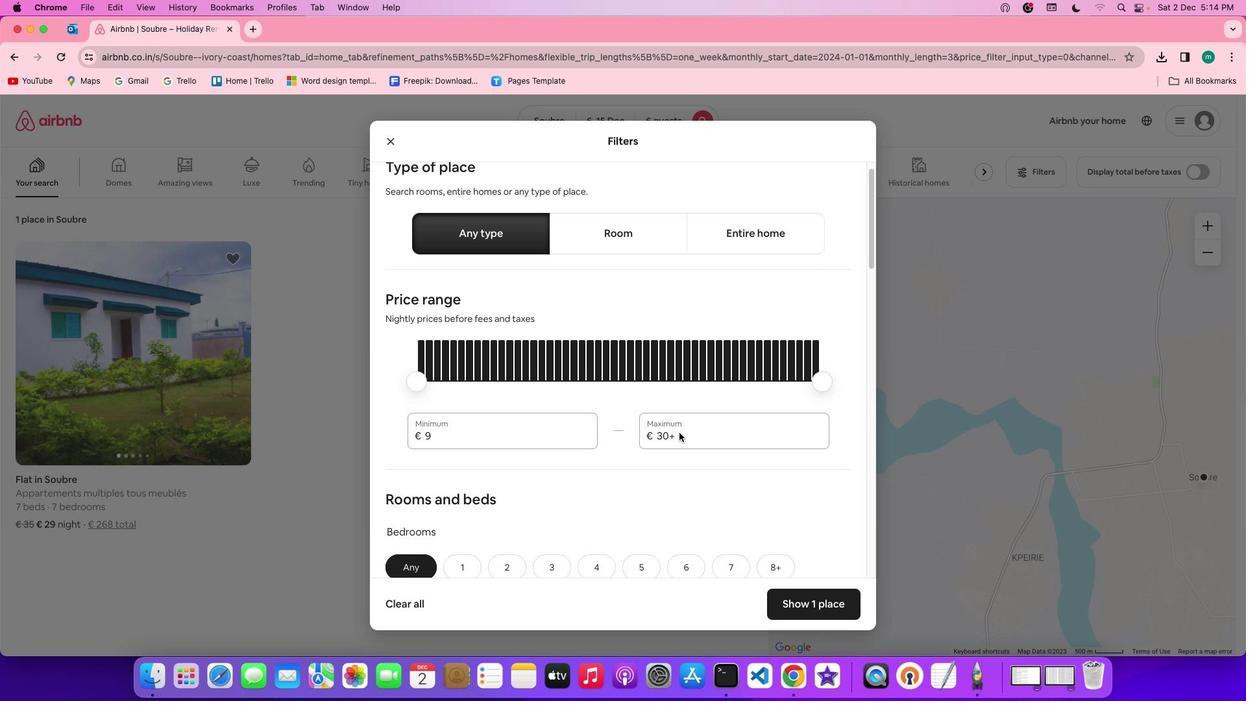 
Action: Mouse moved to (679, 433)
Screenshot: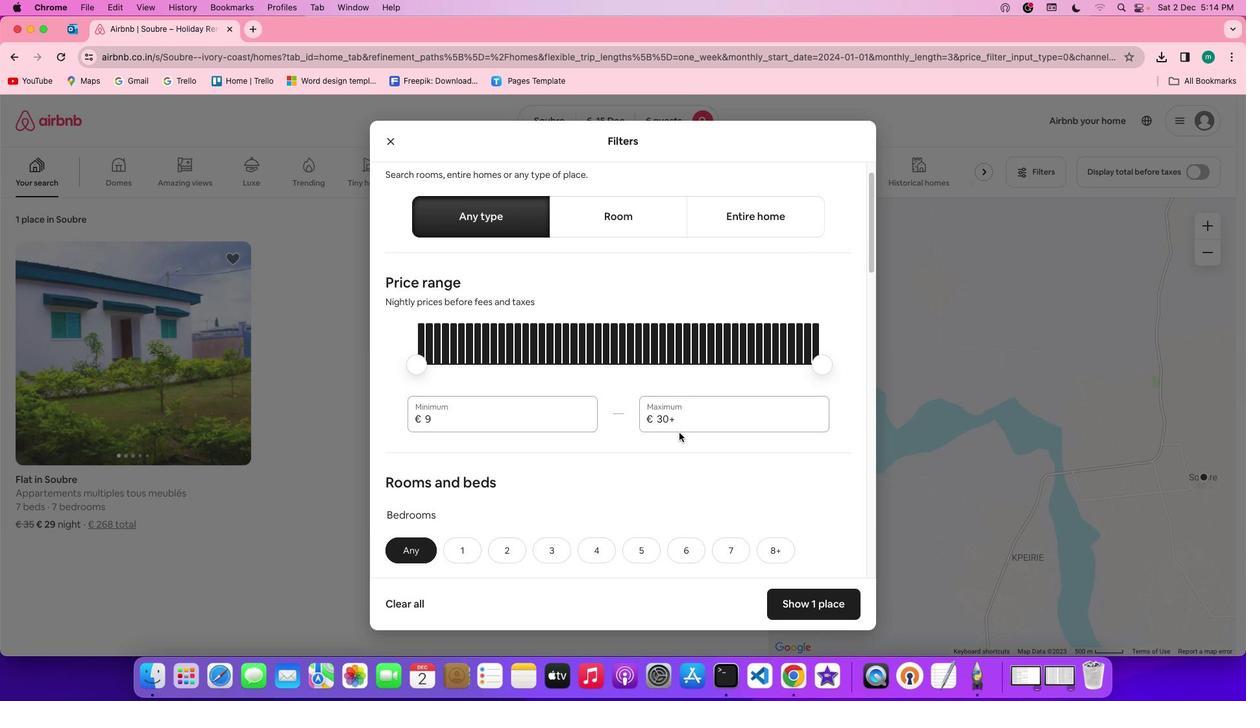
Action: Mouse scrolled (679, 433) with delta (0, 0)
Screenshot: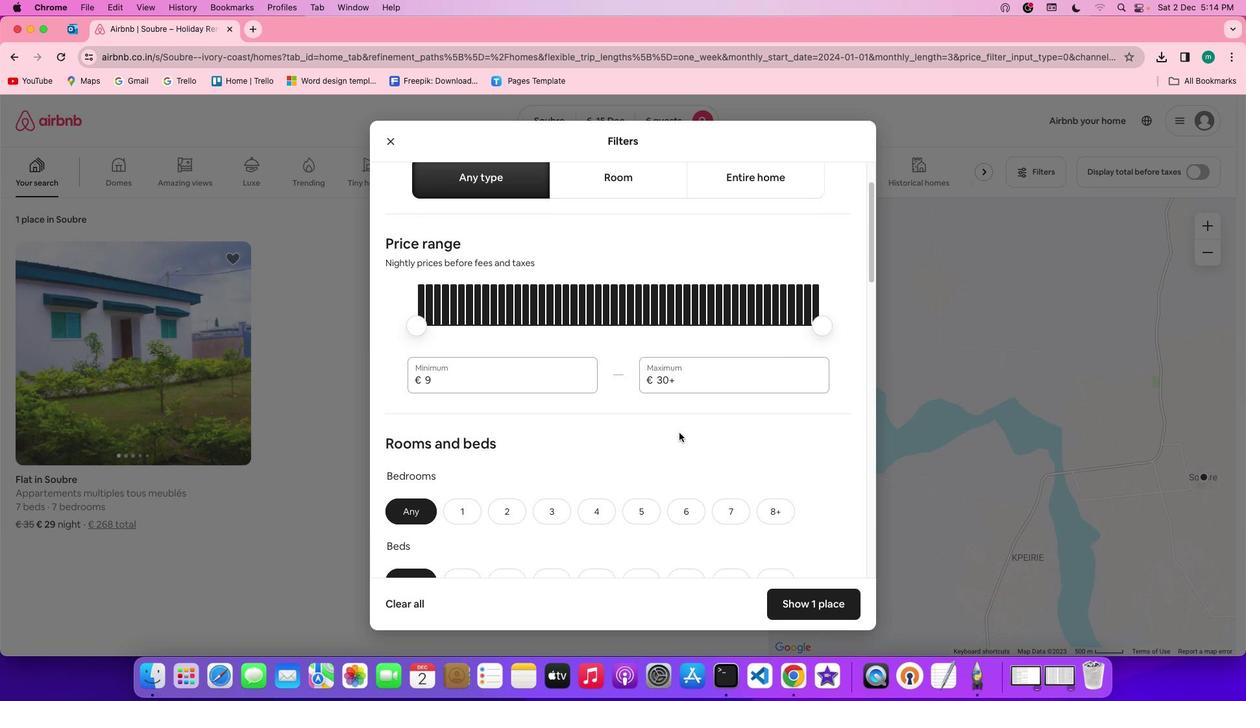 
Action: Mouse scrolled (679, 433) with delta (0, 0)
Screenshot: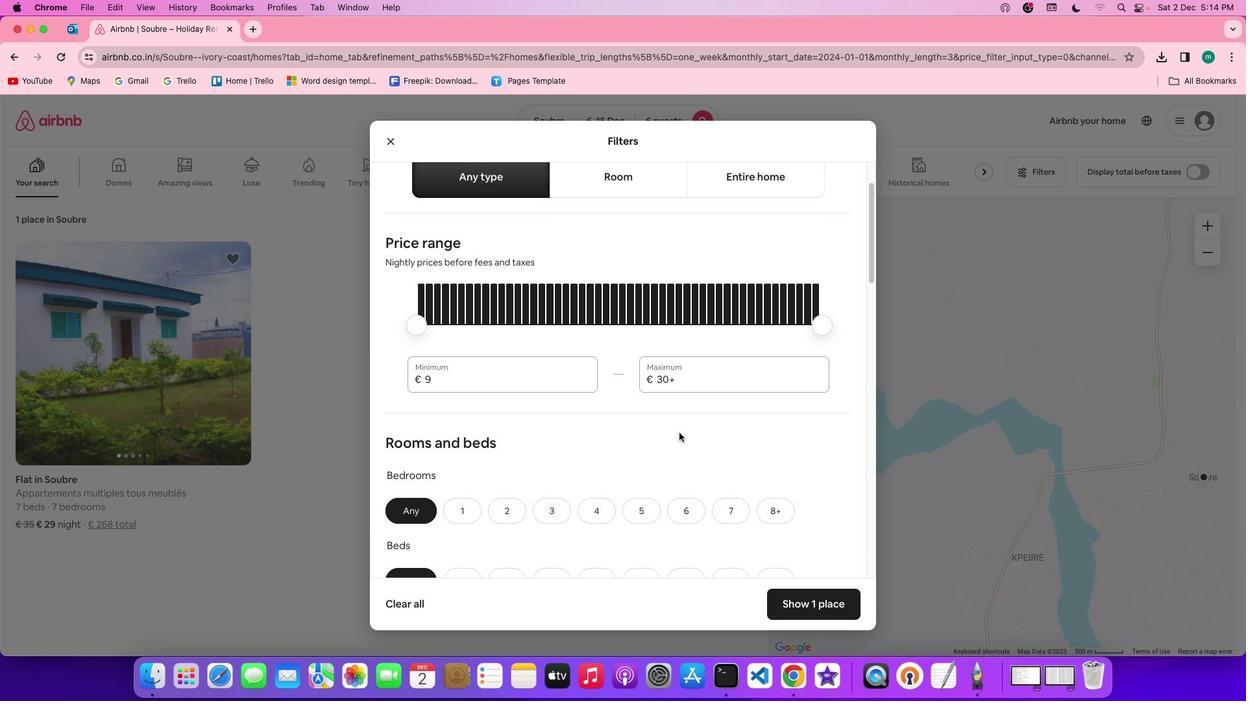 
Action: Mouse scrolled (679, 433) with delta (0, 0)
Screenshot: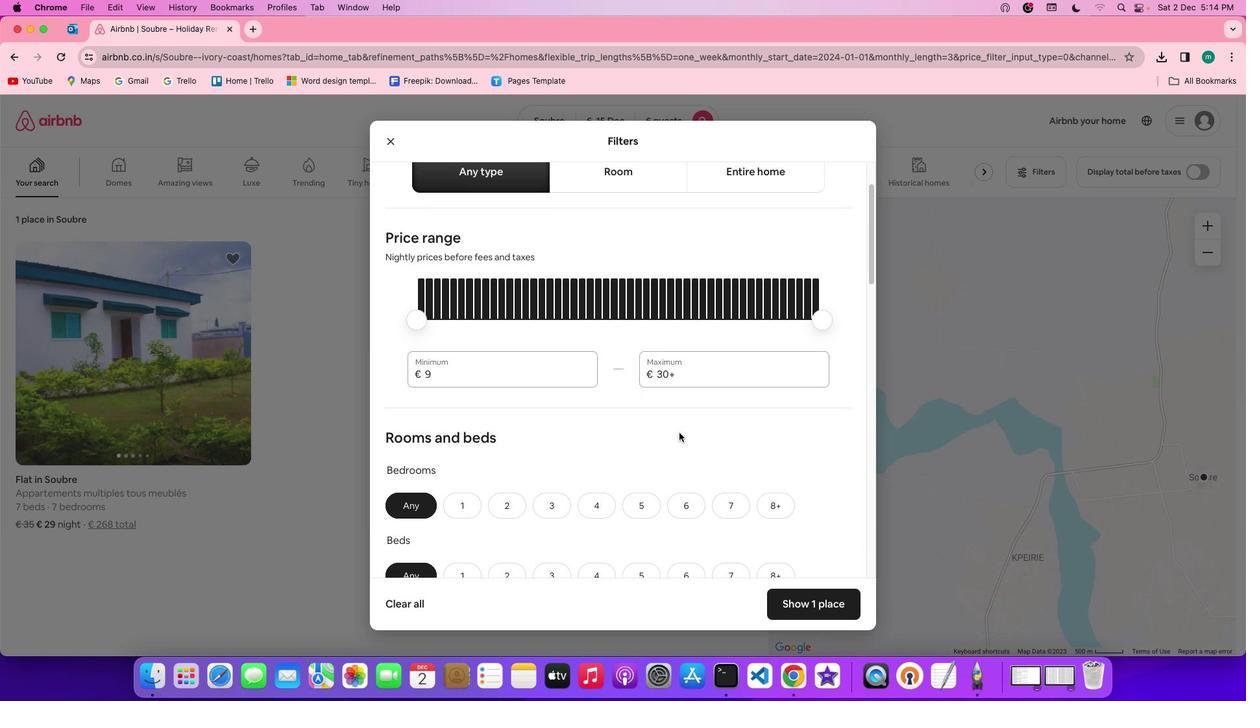 
Action: Mouse scrolled (679, 433) with delta (0, 0)
Screenshot: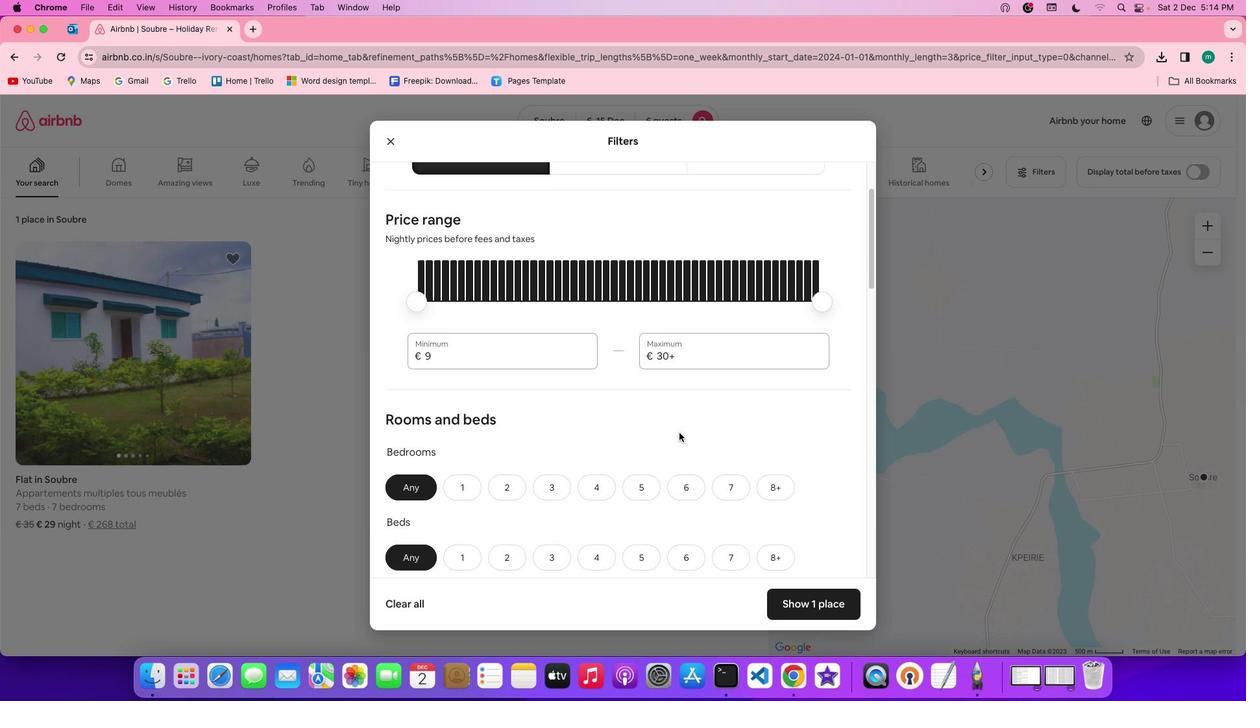 
Action: Mouse scrolled (679, 433) with delta (0, 0)
Screenshot: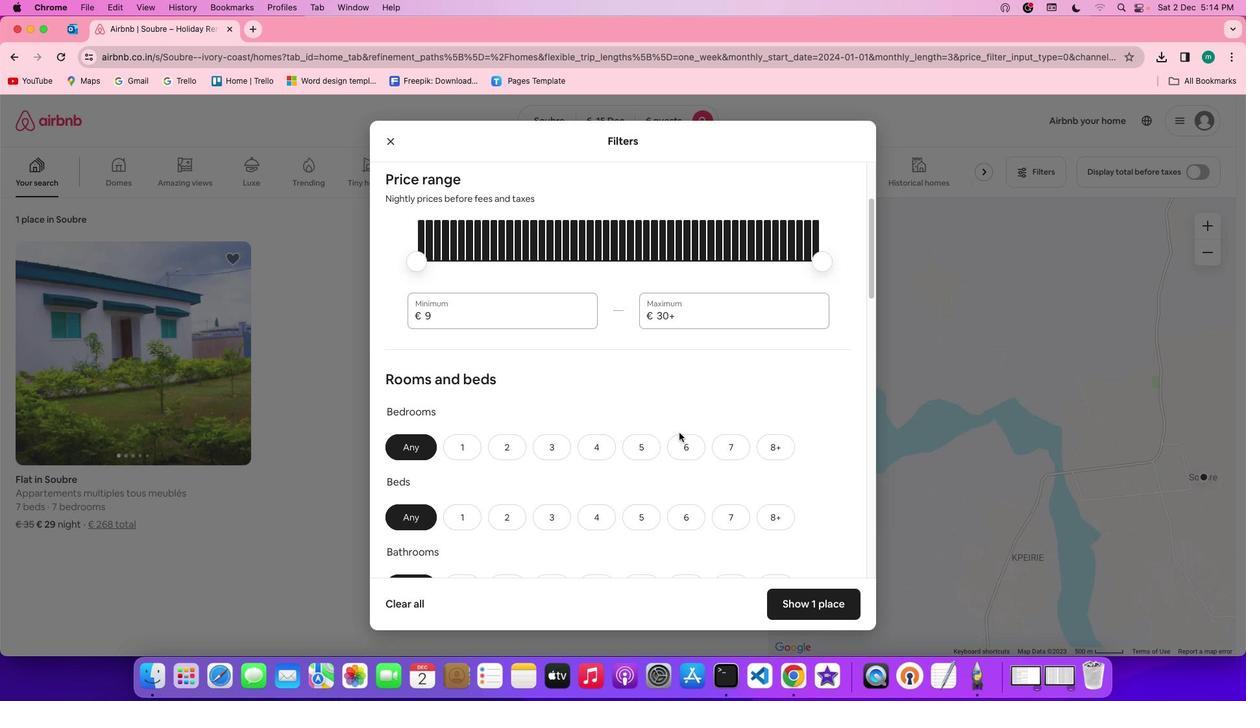 
Action: Mouse scrolled (679, 433) with delta (0, 0)
Screenshot: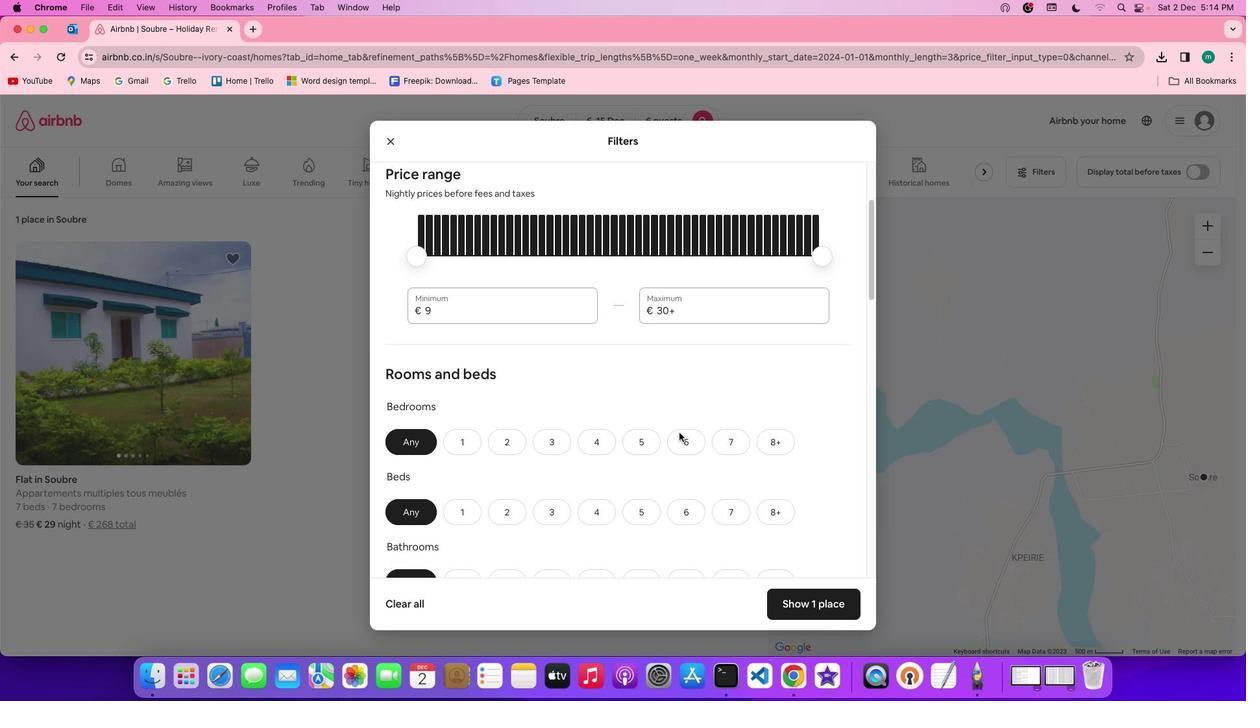 
Action: Mouse scrolled (679, 433) with delta (0, 0)
Screenshot: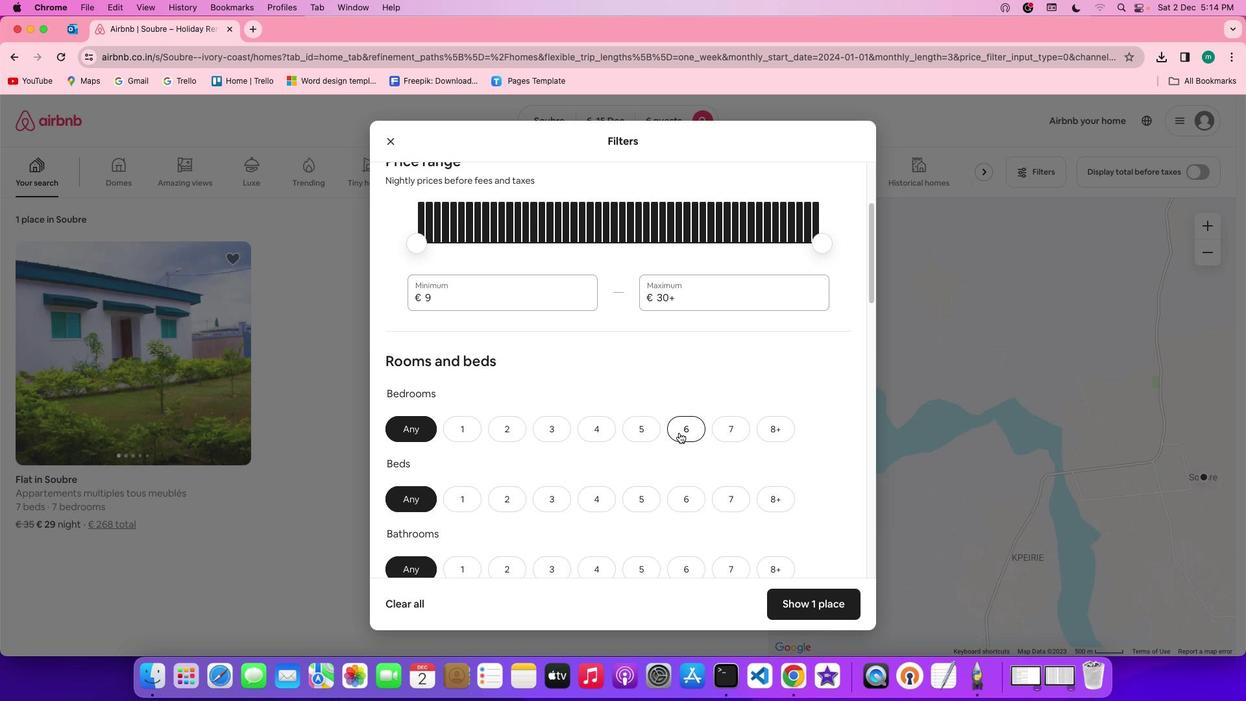 
Action: Mouse scrolled (679, 433) with delta (0, 0)
Screenshot: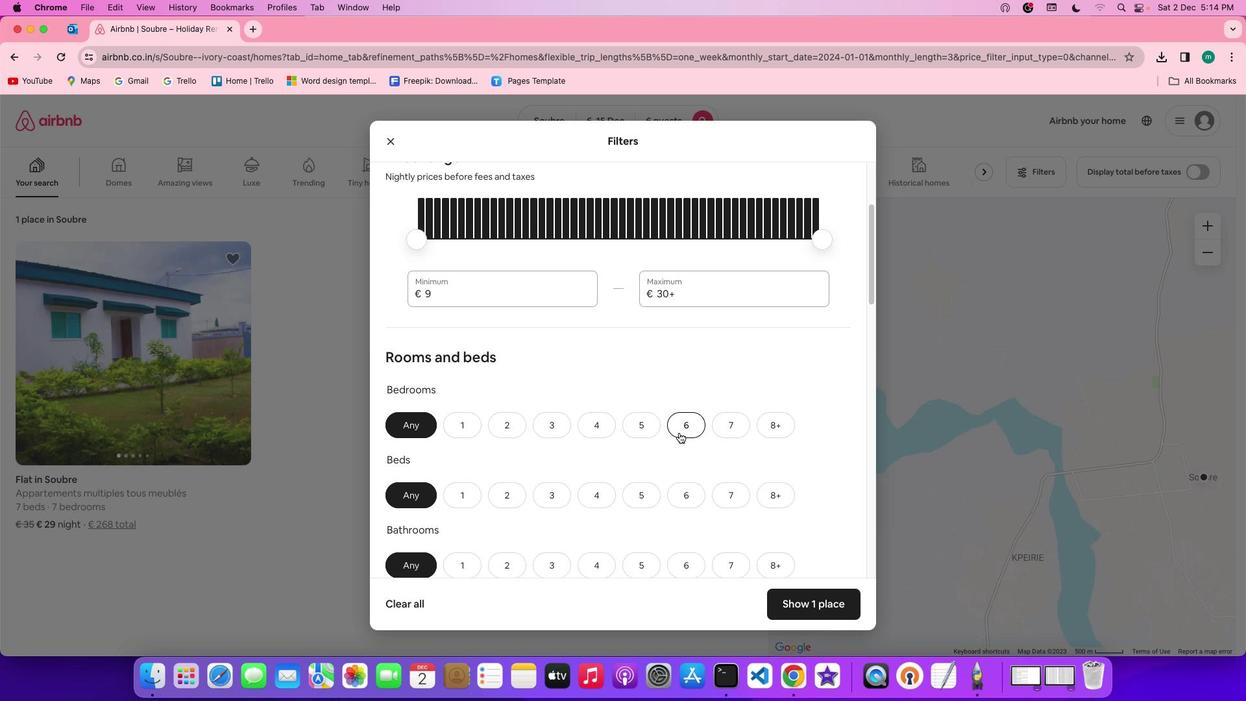 
Action: Mouse scrolled (679, 433) with delta (0, 0)
Screenshot: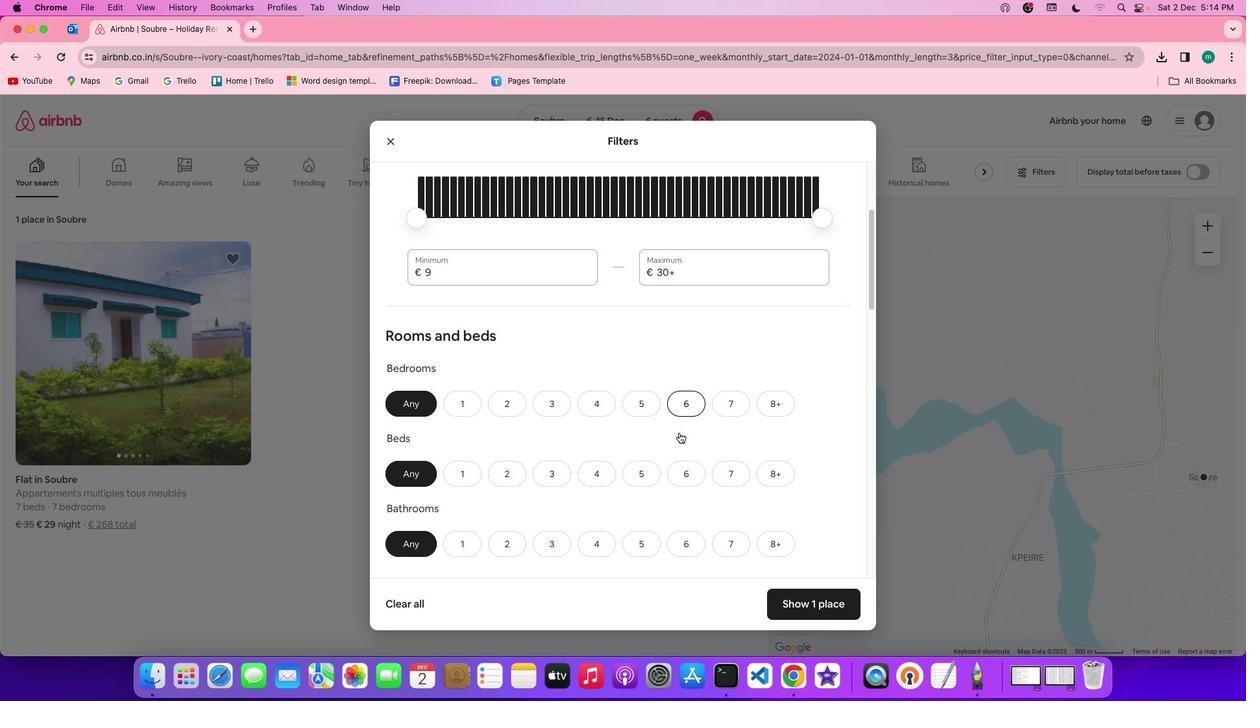 
Action: Mouse scrolled (679, 433) with delta (0, 0)
Screenshot: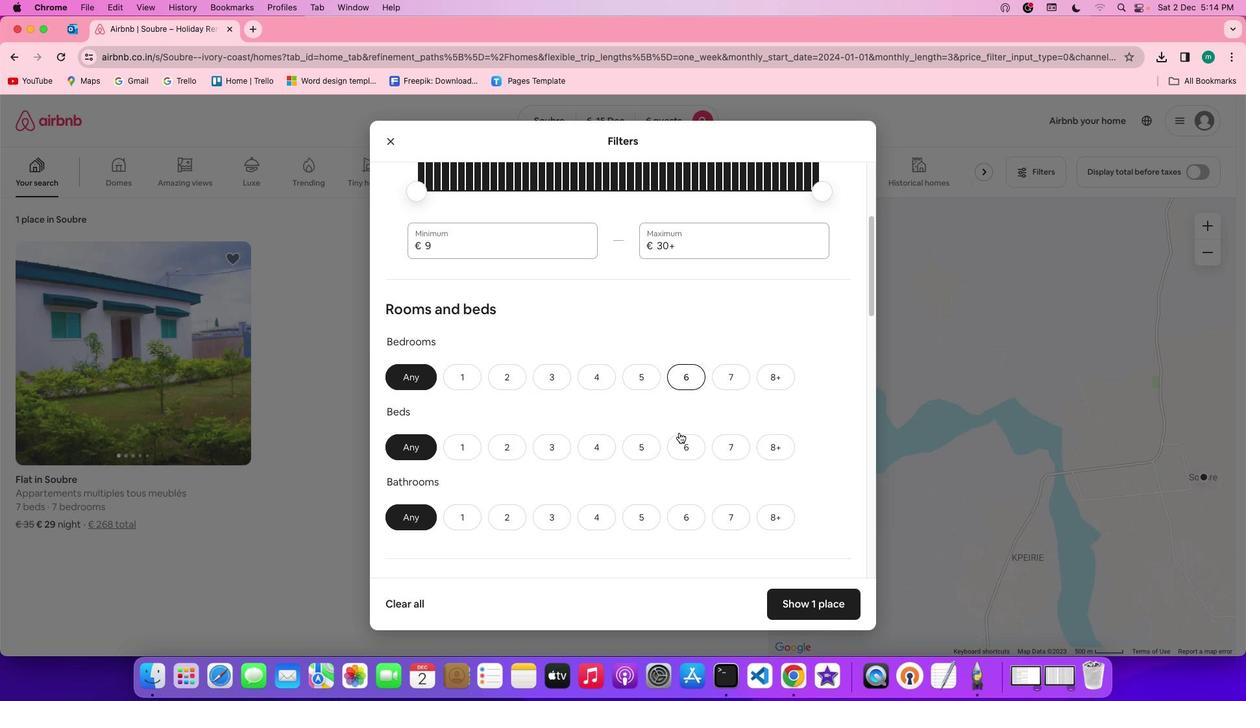 
Action: Mouse scrolled (679, 433) with delta (0, 0)
Screenshot: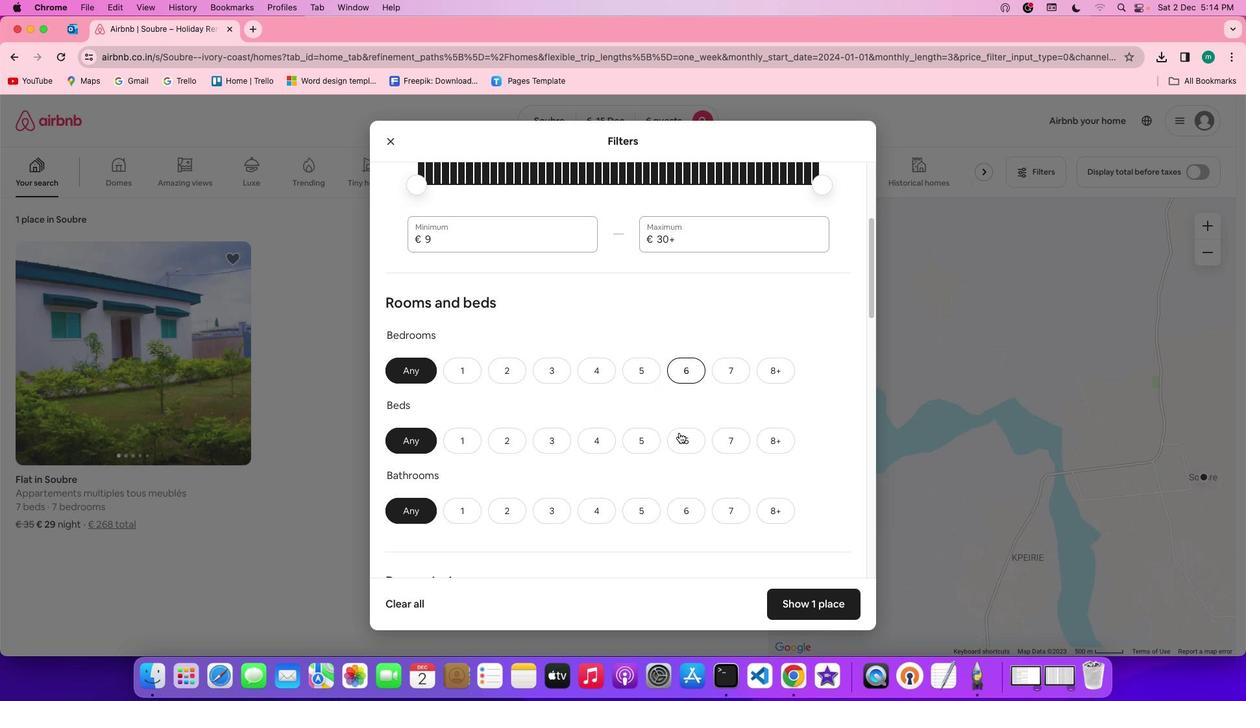 
Action: Mouse scrolled (679, 433) with delta (0, 0)
Screenshot: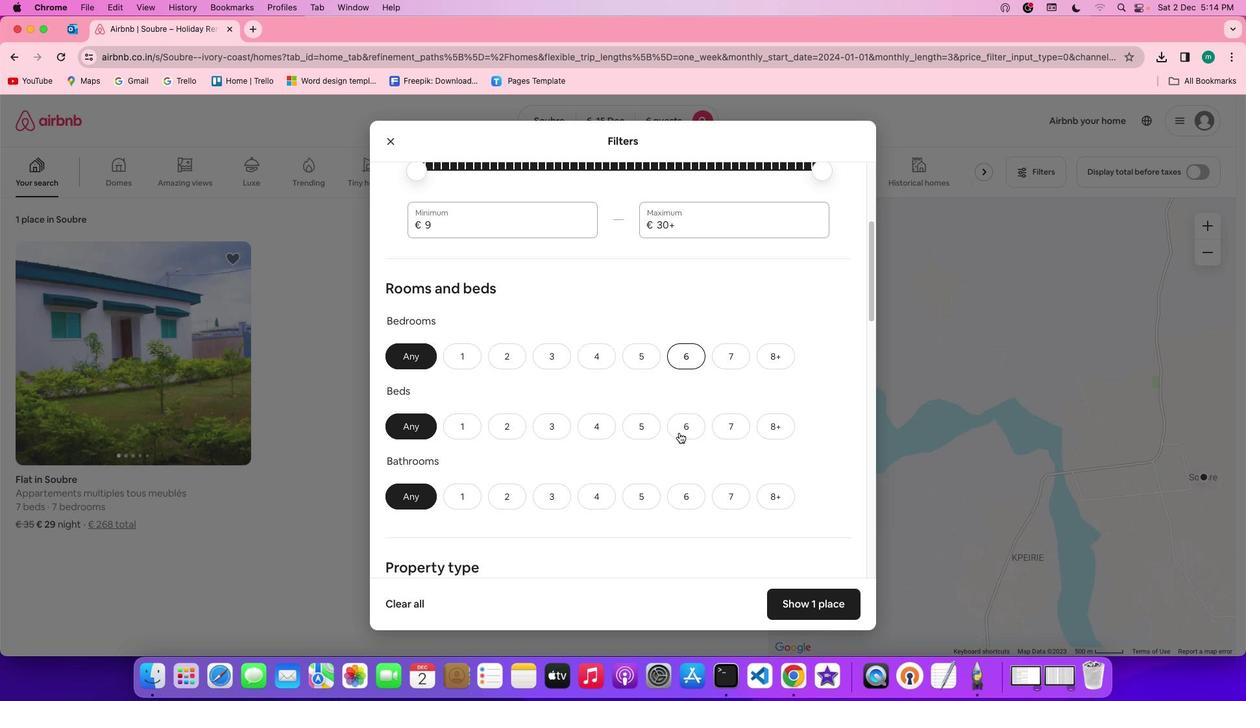
Action: Mouse scrolled (679, 433) with delta (0, 0)
Screenshot: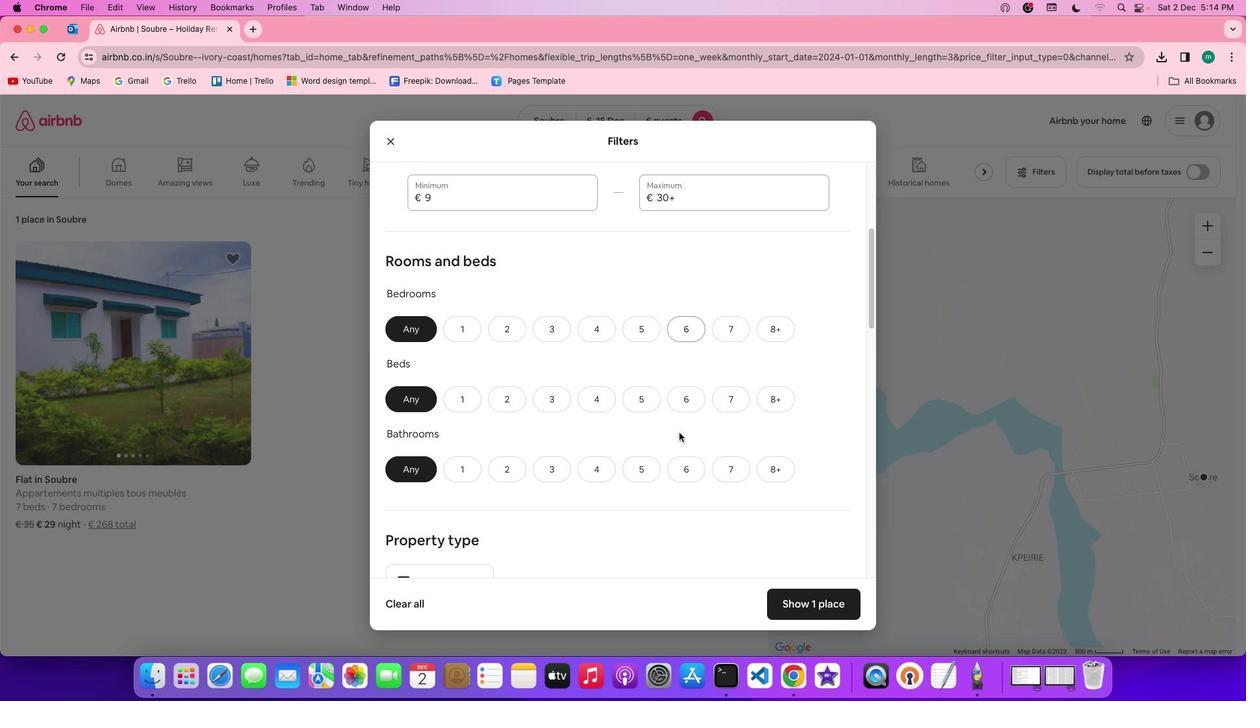 
Action: Mouse scrolled (679, 433) with delta (0, 0)
Screenshot: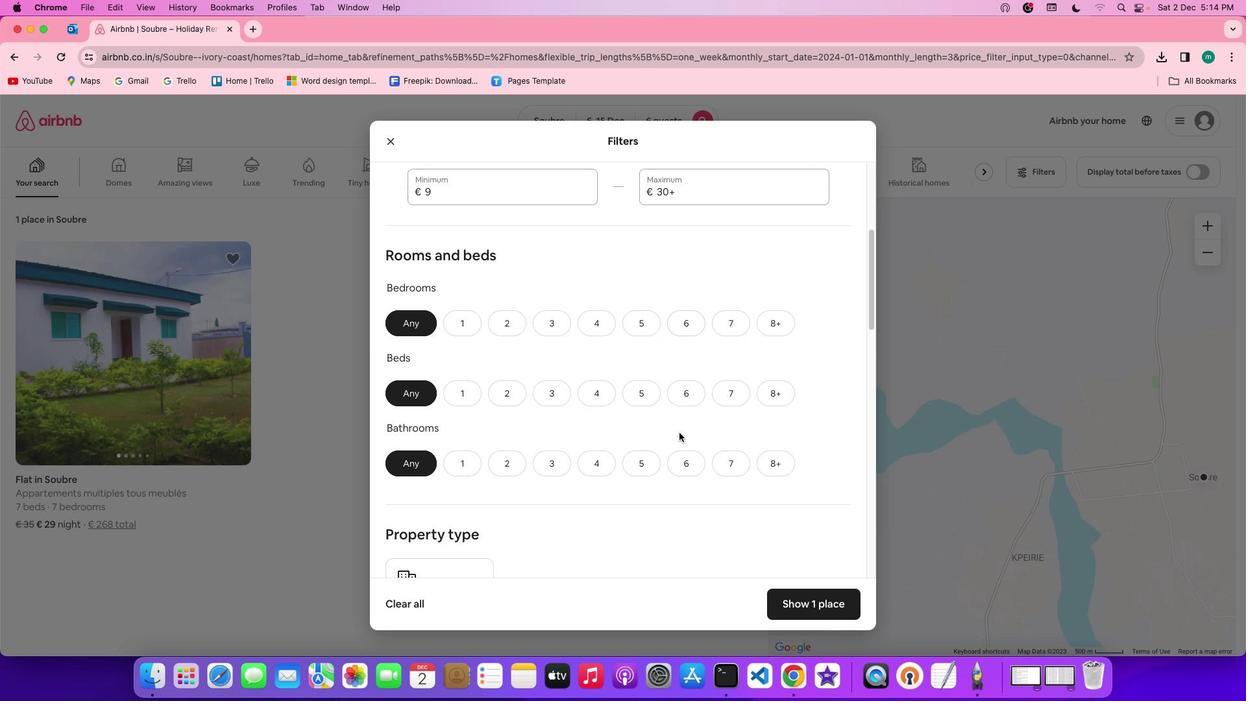 
Action: Mouse scrolled (679, 433) with delta (0, 0)
Screenshot: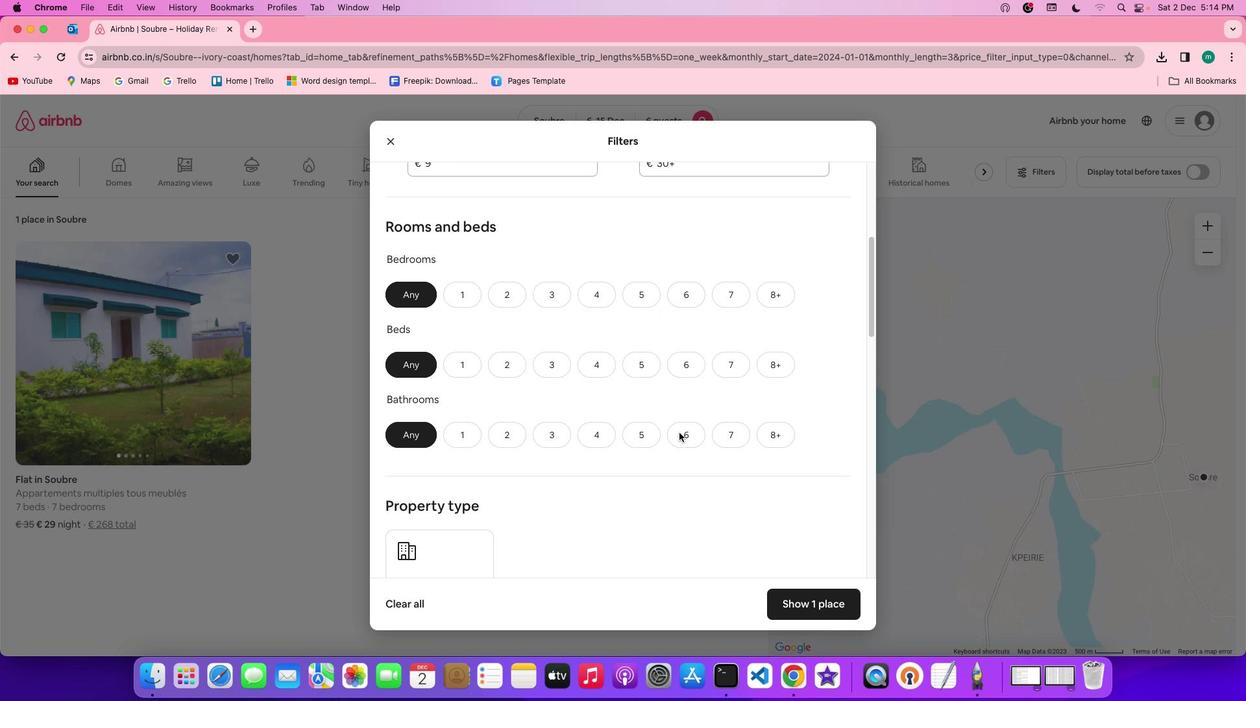 
Action: Mouse scrolled (679, 433) with delta (0, 0)
Screenshot: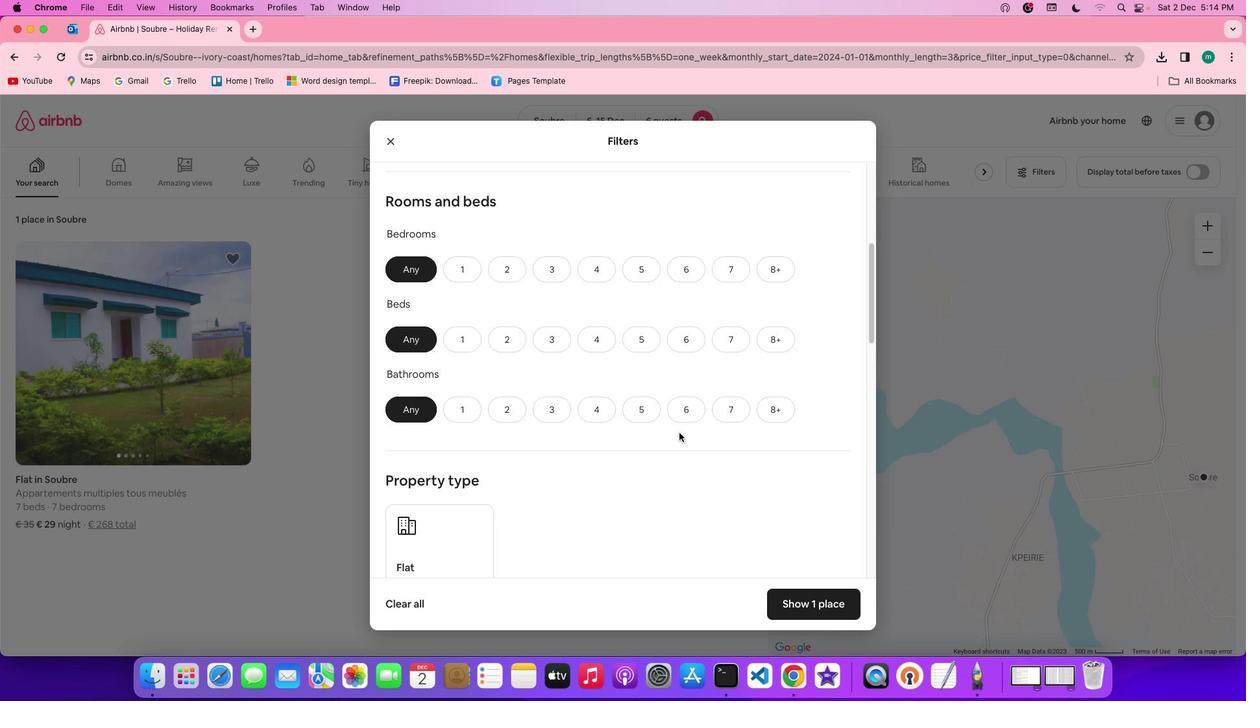 
Action: Mouse scrolled (679, 433) with delta (0, 0)
Screenshot: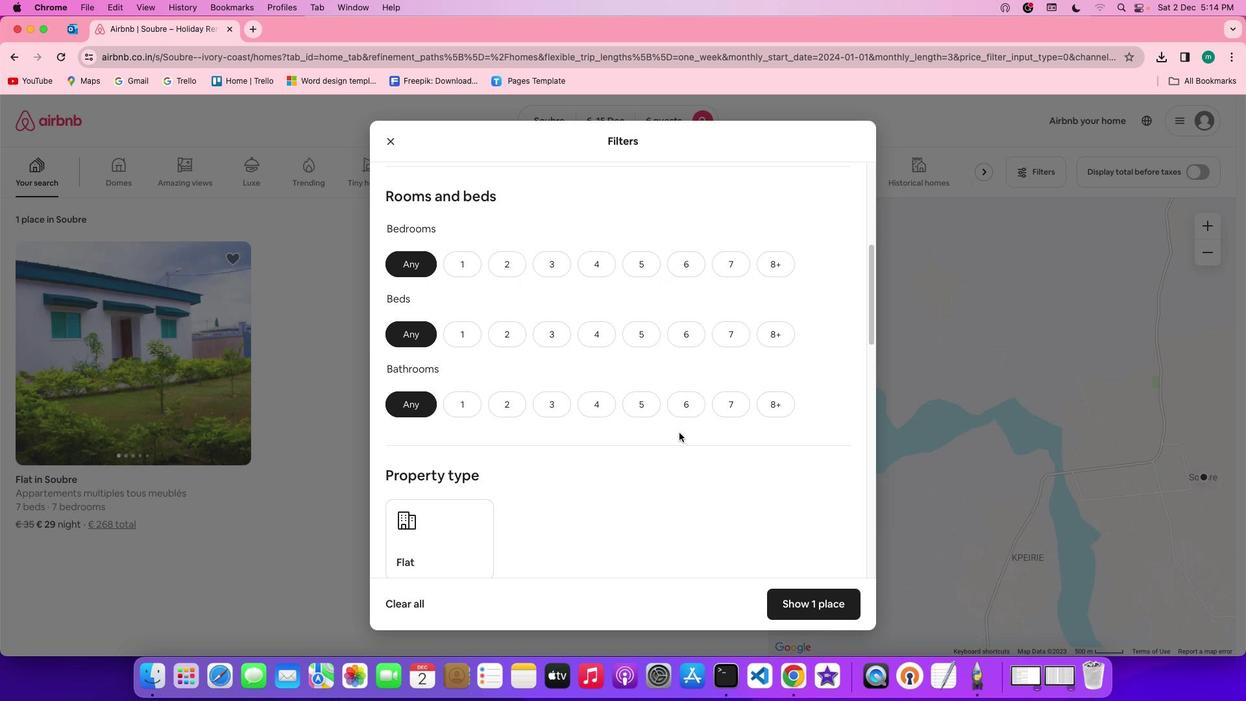 
Action: Mouse scrolled (679, 433) with delta (0, 0)
Screenshot: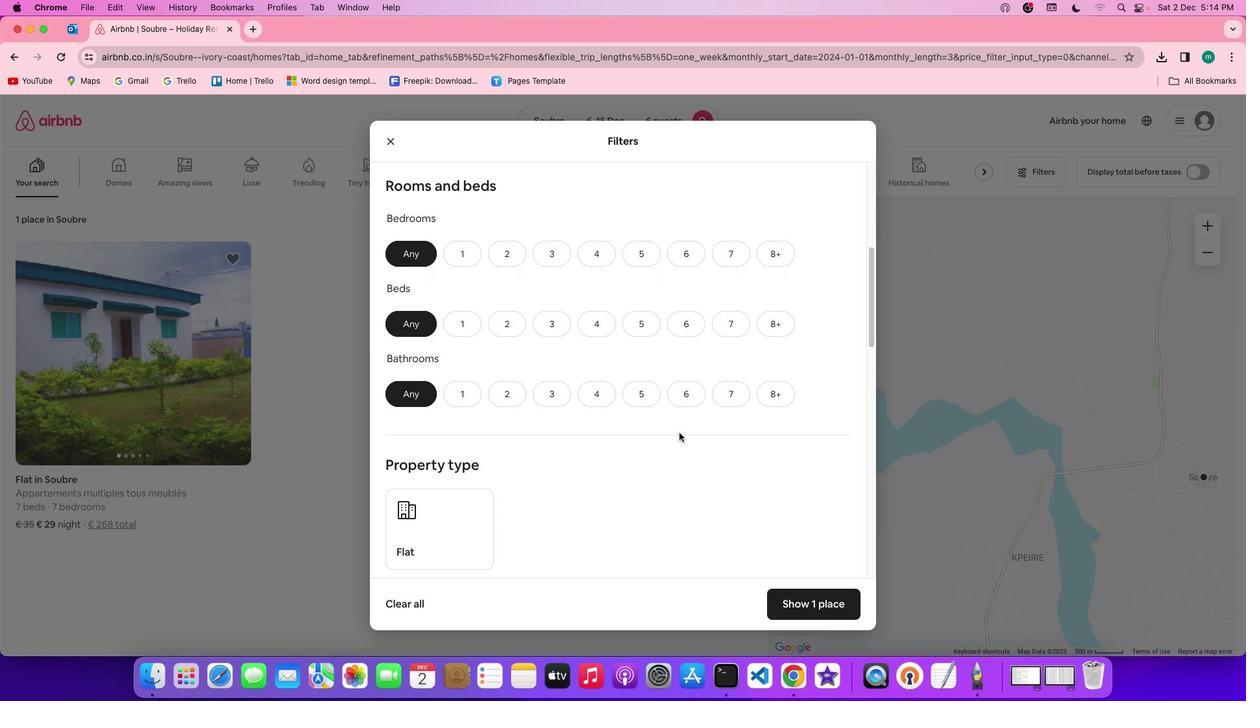 
Action: Mouse scrolled (679, 433) with delta (0, 0)
Screenshot: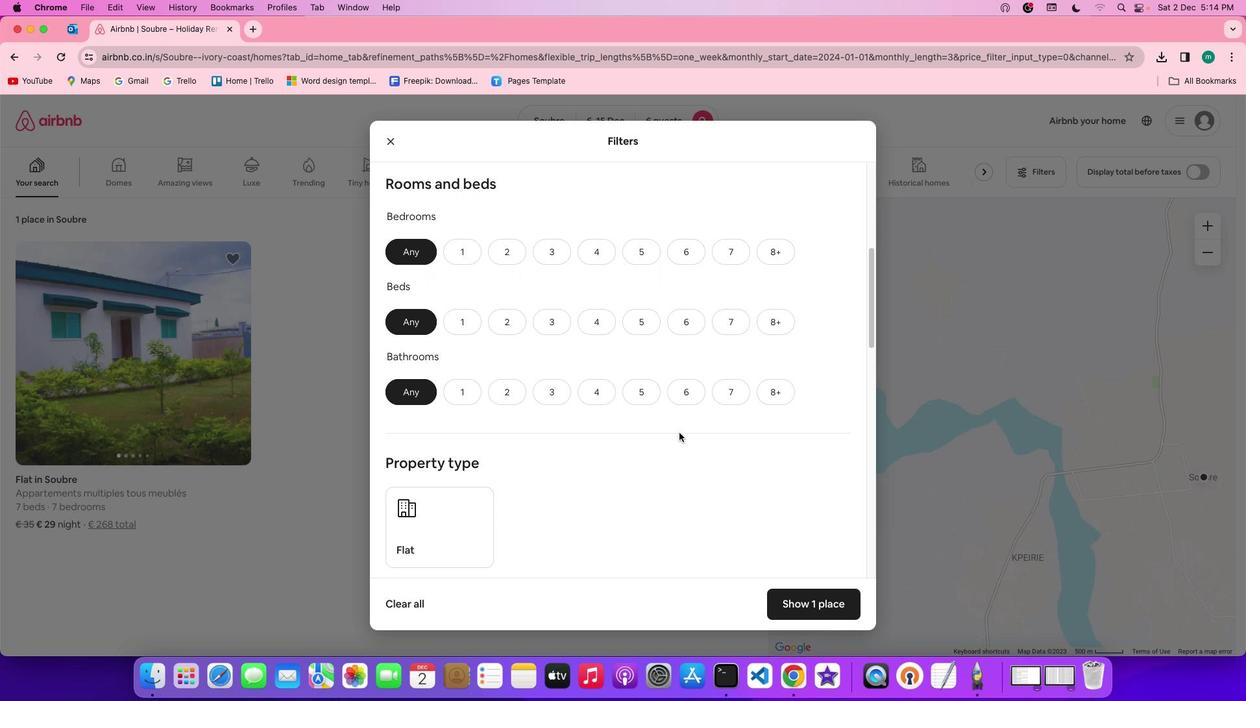 
Action: Mouse scrolled (679, 433) with delta (0, 0)
Screenshot: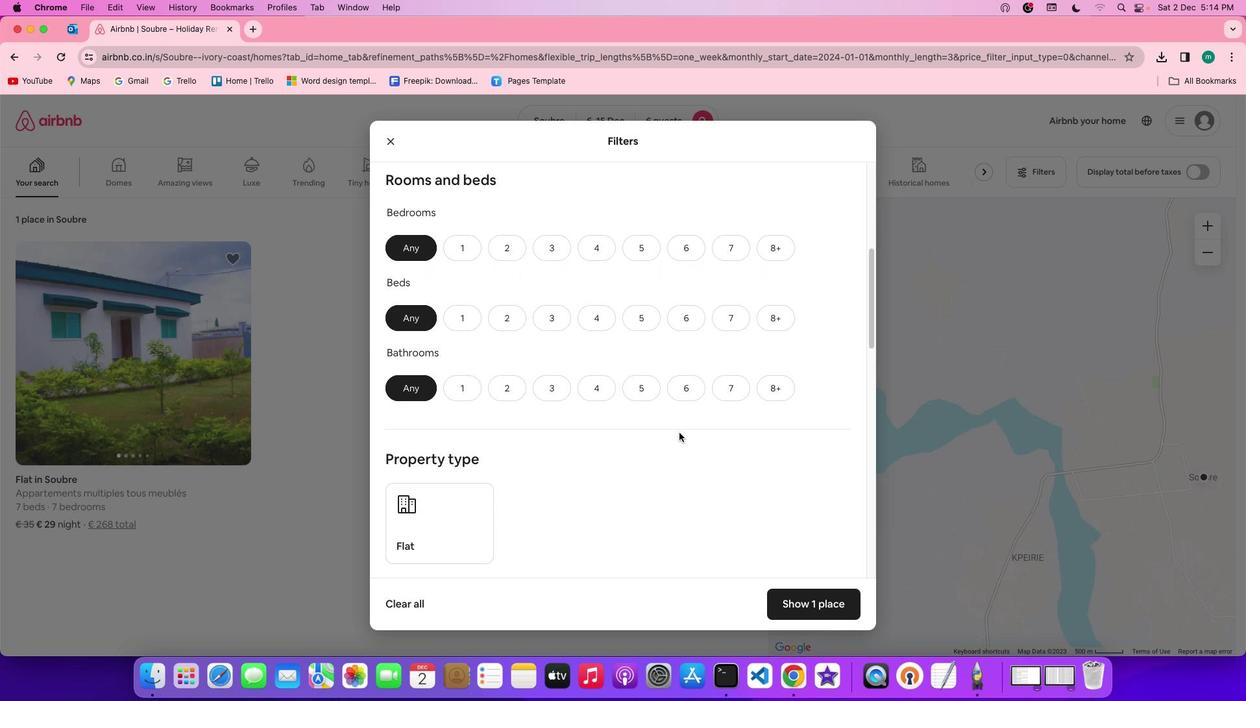 
Action: Mouse moved to (698, 239)
Screenshot: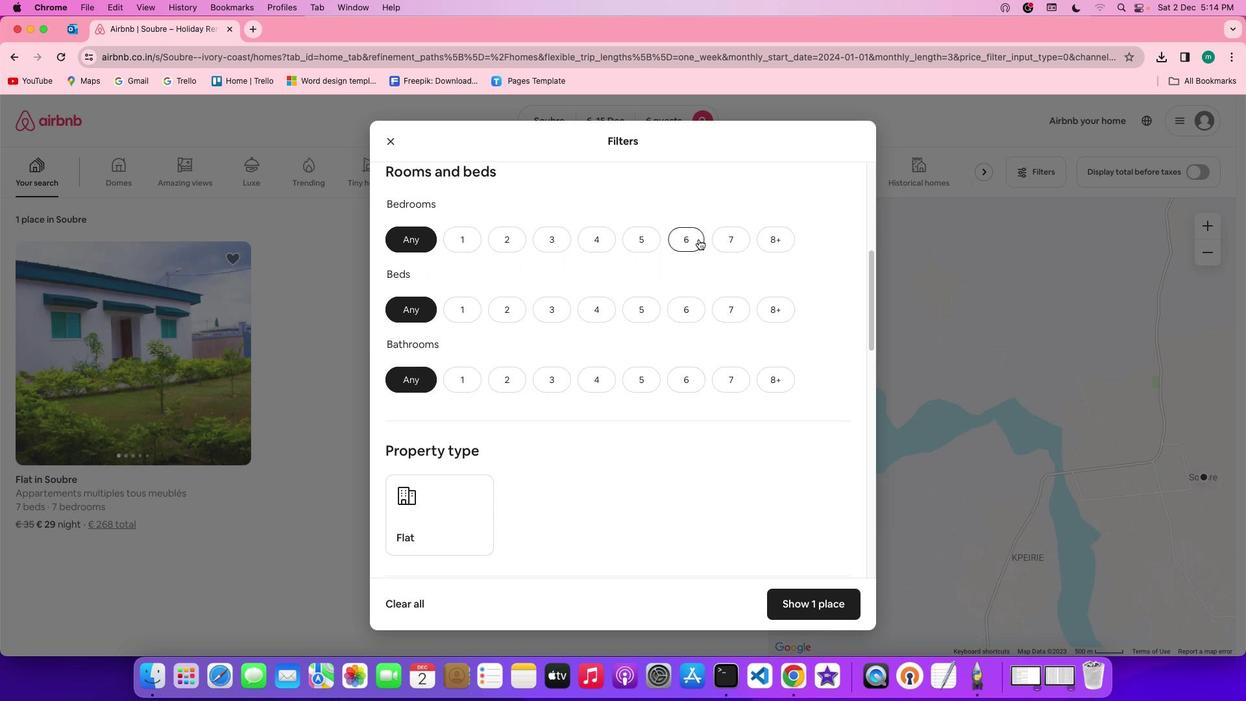
Action: Mouse pressed left at (698, 239)
Screenshot: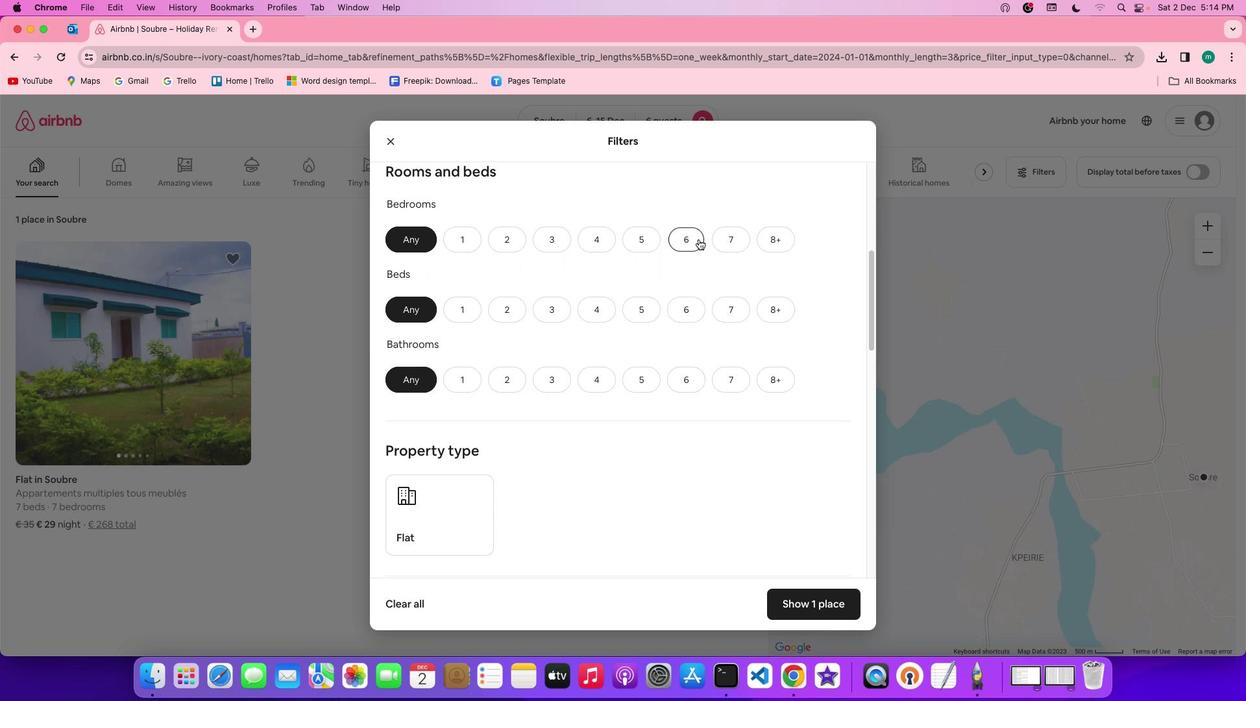 
Action: Mouse moved to (694, 313)
Screenshot: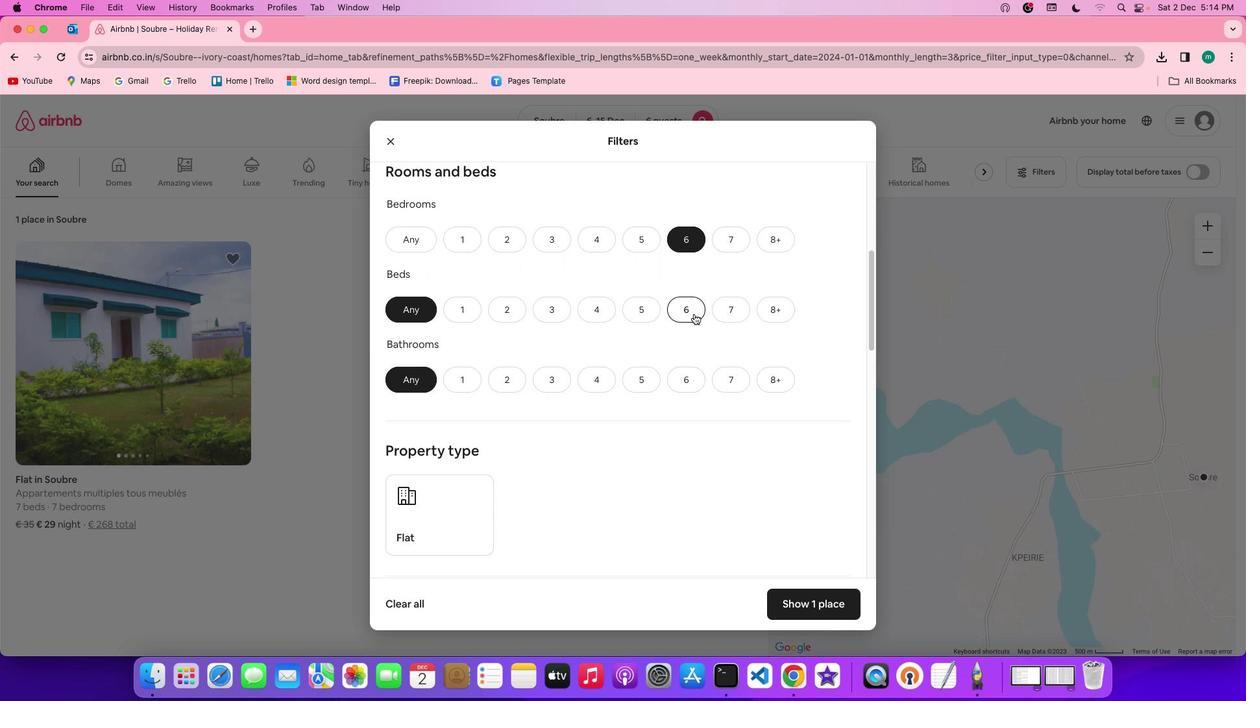 
Action: Mouse pressed left at (694, 313)
Screenshot: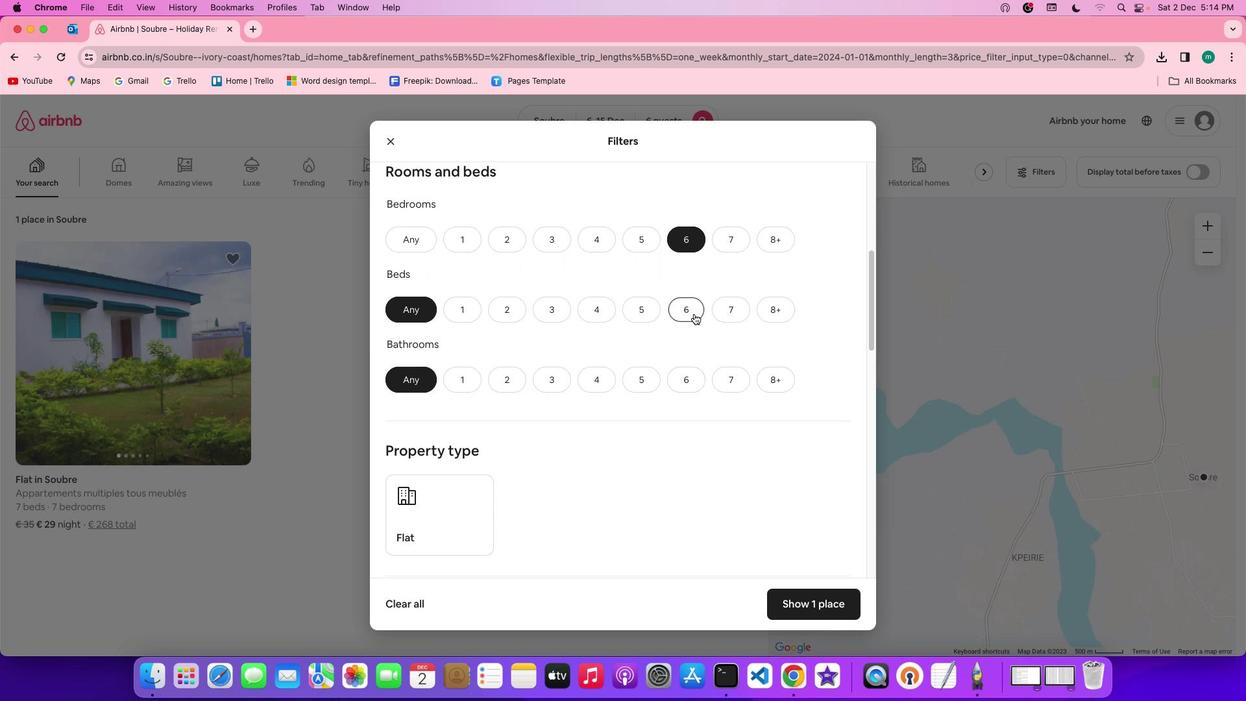 
Action: Mouse moved to (691, 376)
Screenshot: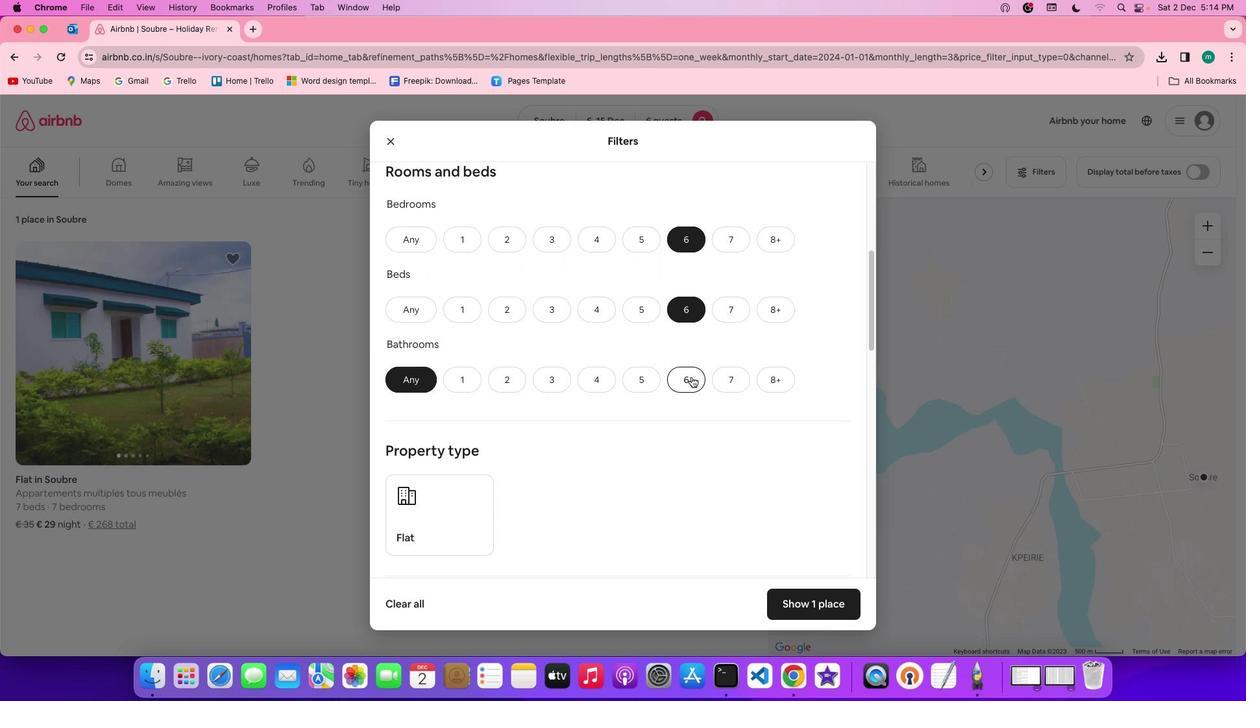 
Action: Mouse pressed left at (691, 376)
Screenshot: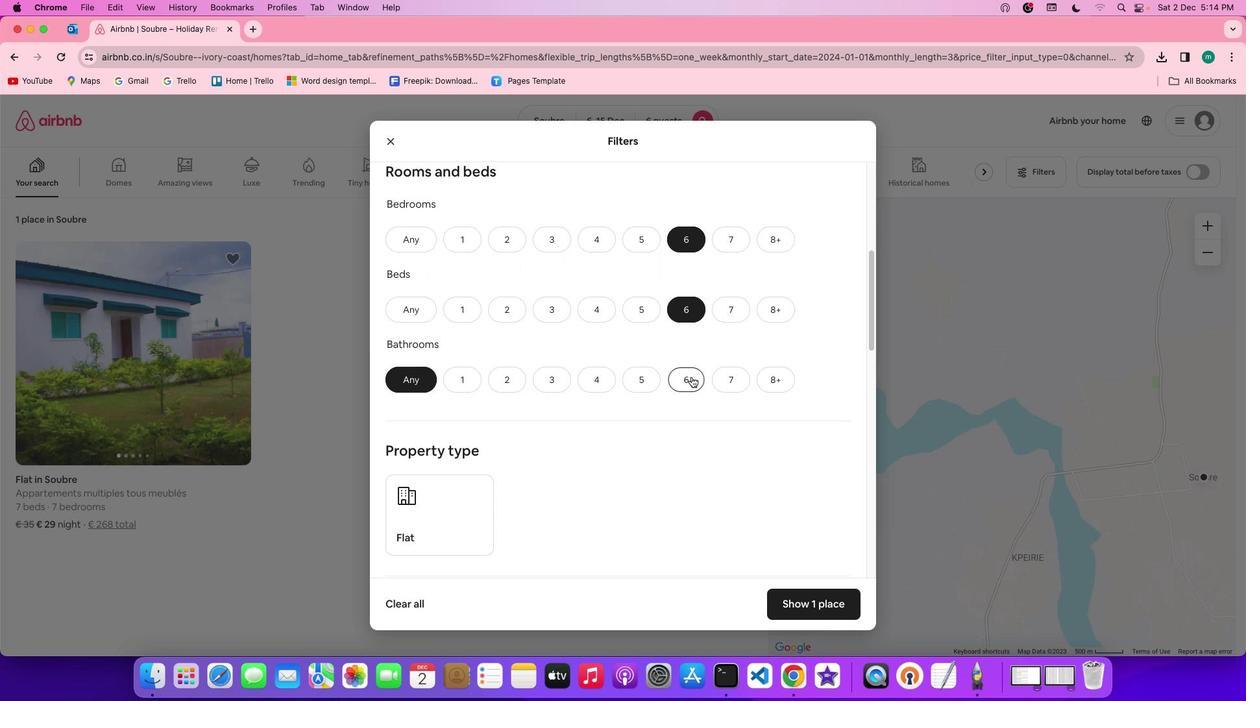 
Action: Mouse moved to (741, 441)
Screenshot: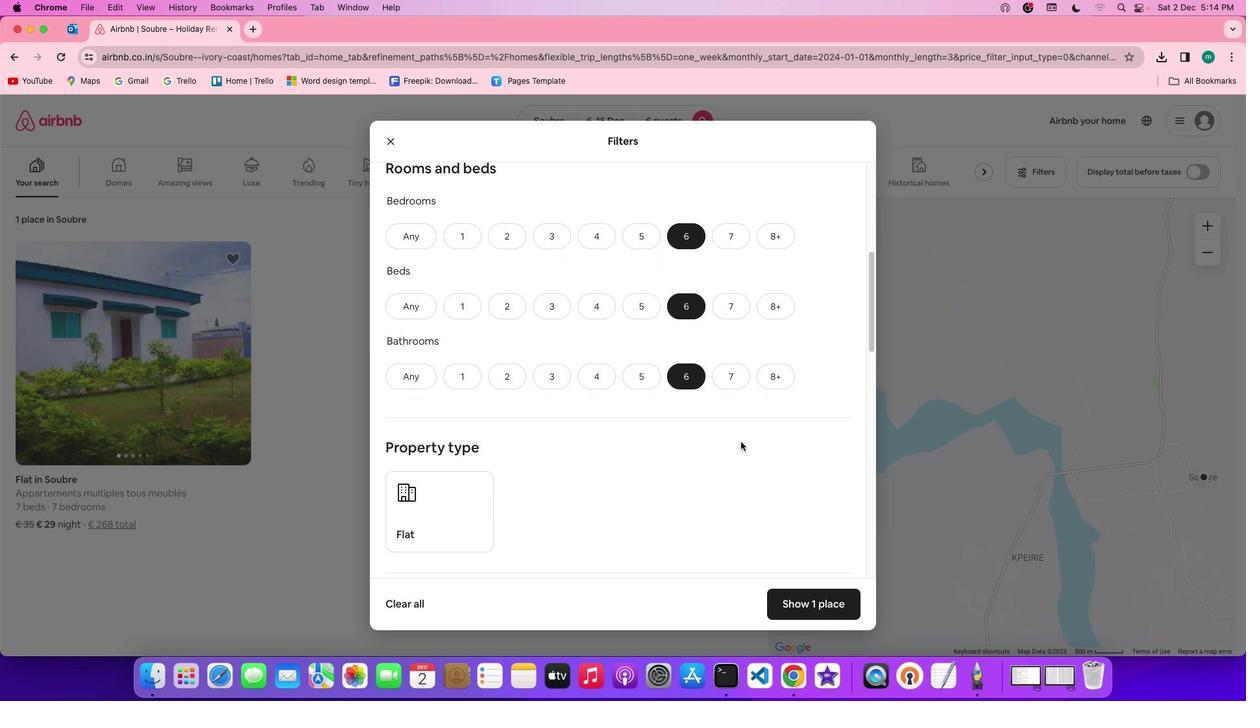 
Action: Mouse scrolled (741, 441) with delta (0, 0)
Screenshot: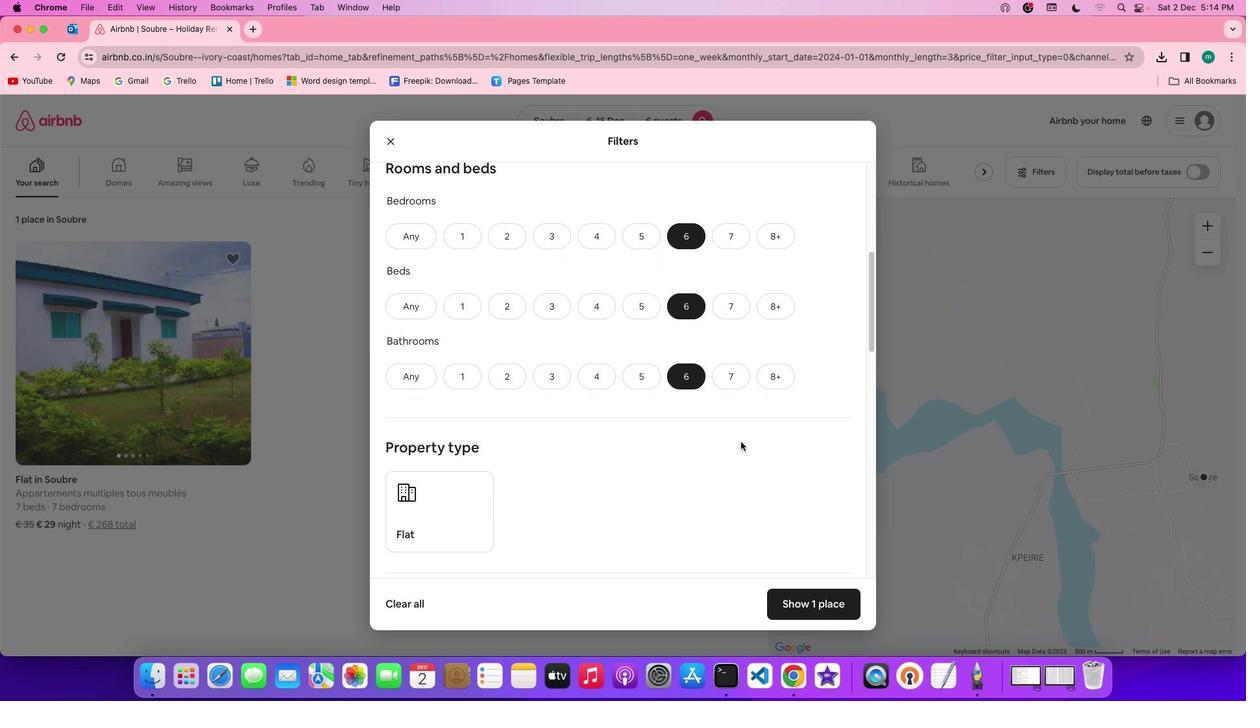
Action: Mouse moved to (741, 441)
Screenshot: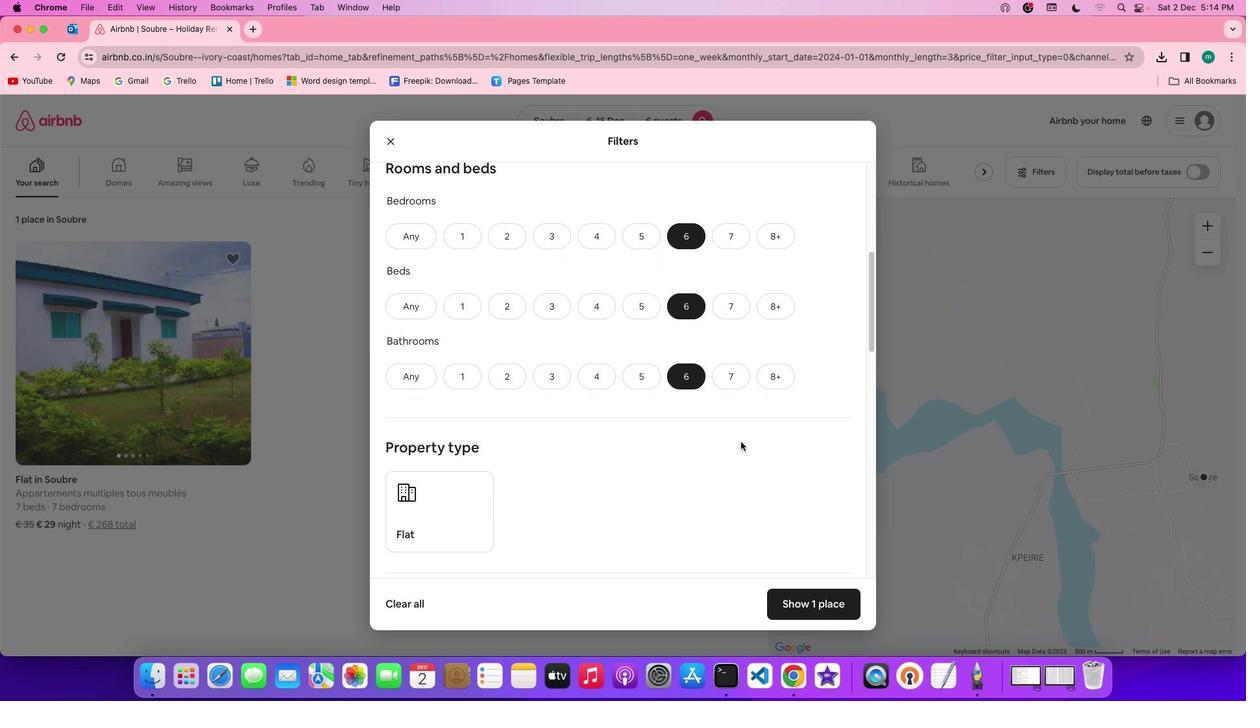 
Action: Mouse scrolled (741, 441) with delta (0, 0)
Screenshot: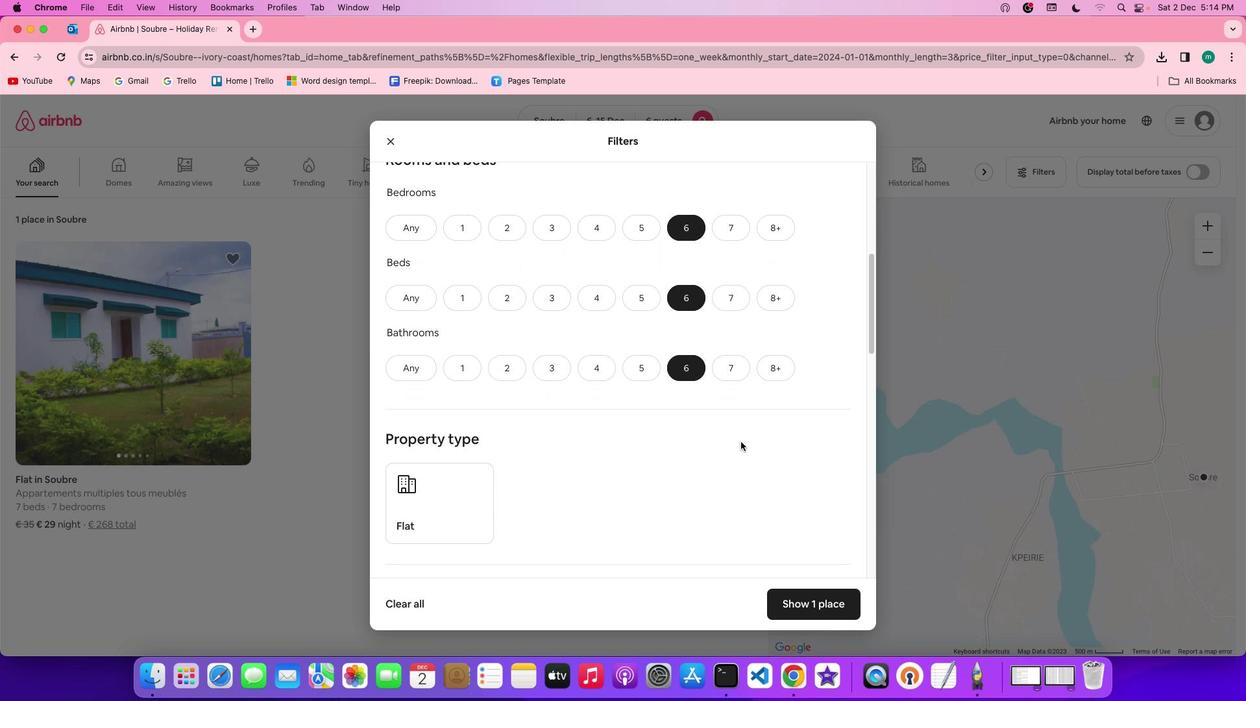 
Action: Mouse moved to (741, 442)
Screenshot: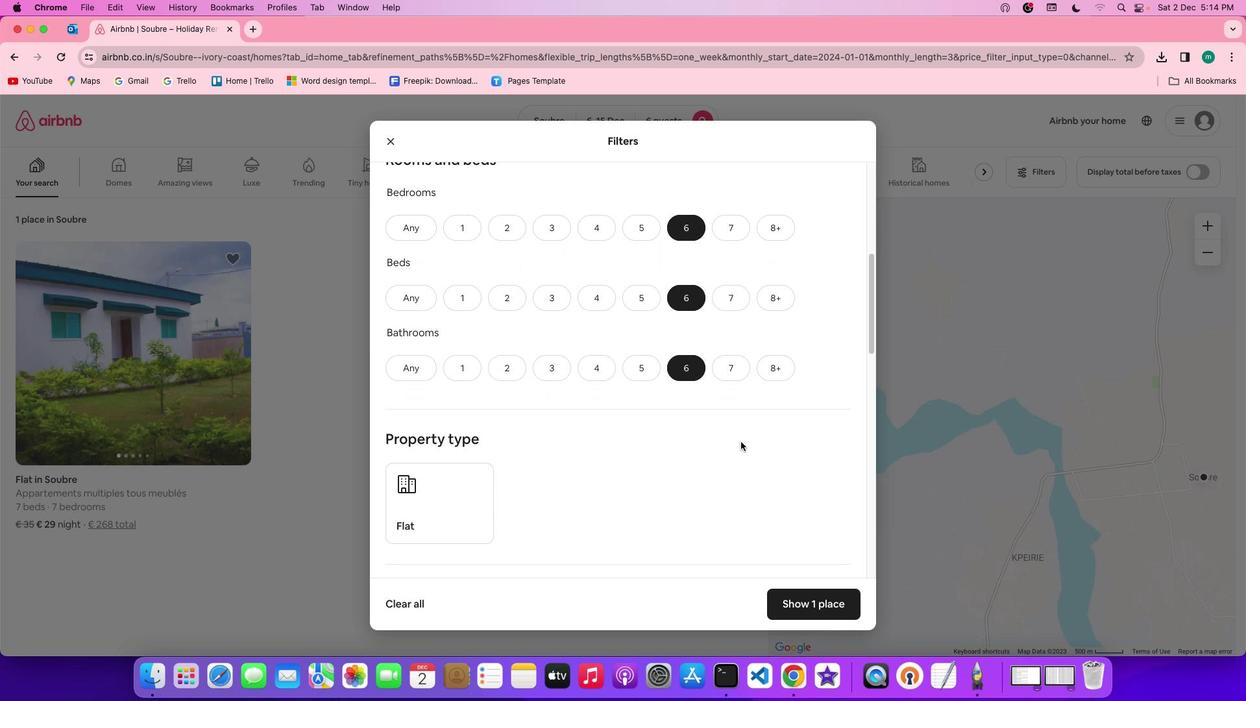 
Action: Mouse scrolled (741, 442) with delta (0, 0)
Screenshot: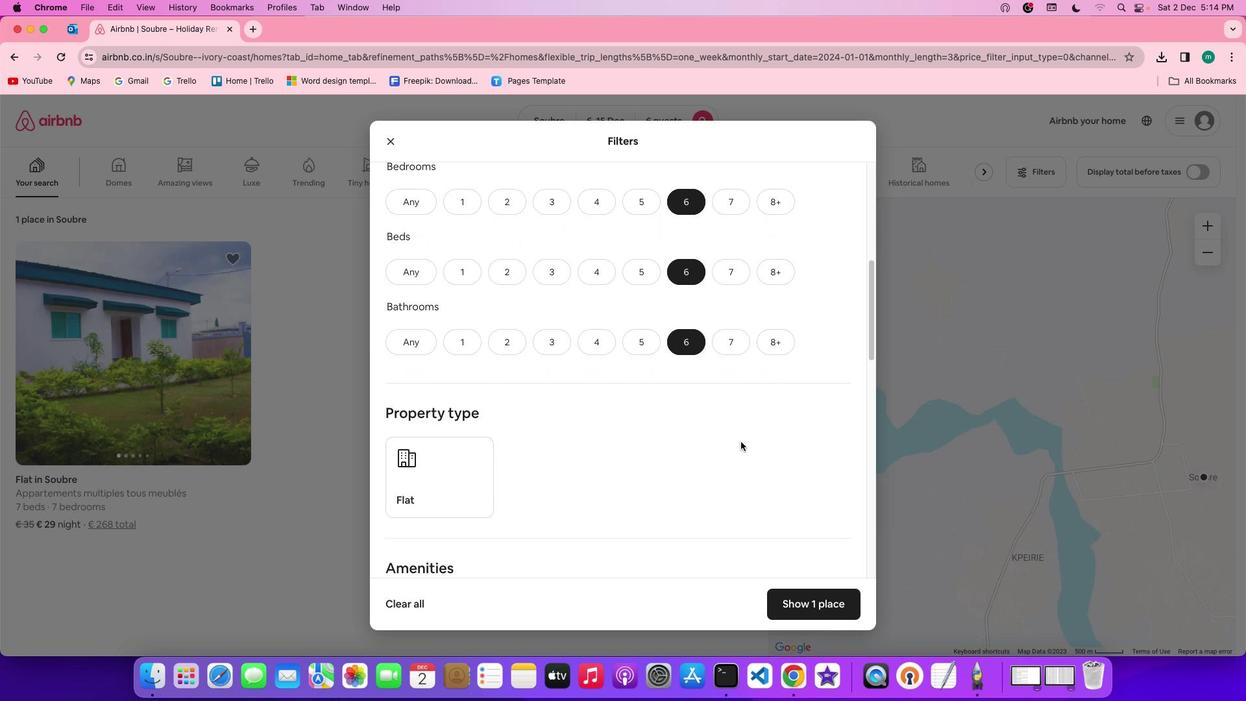 
Action: Mouse moved to (740, 442)
Screenshot: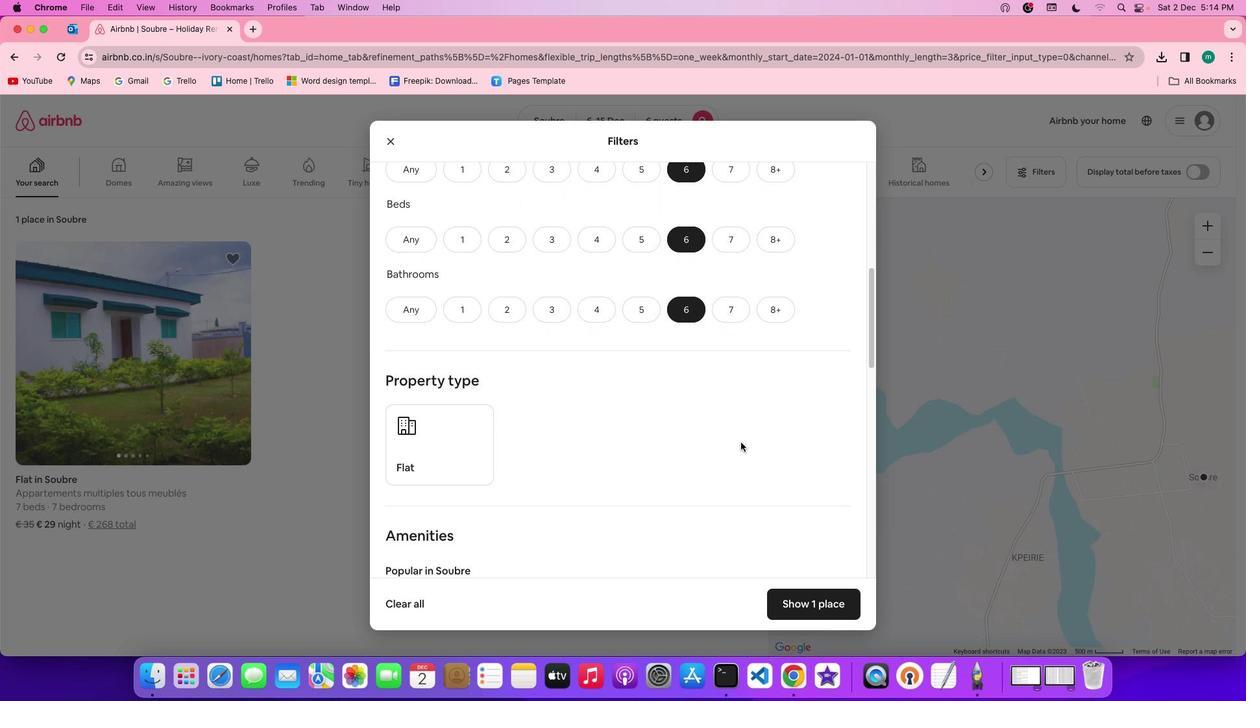 
Action: Mouse scrolled (740, 442) with delta (0, 0)
Screenshot: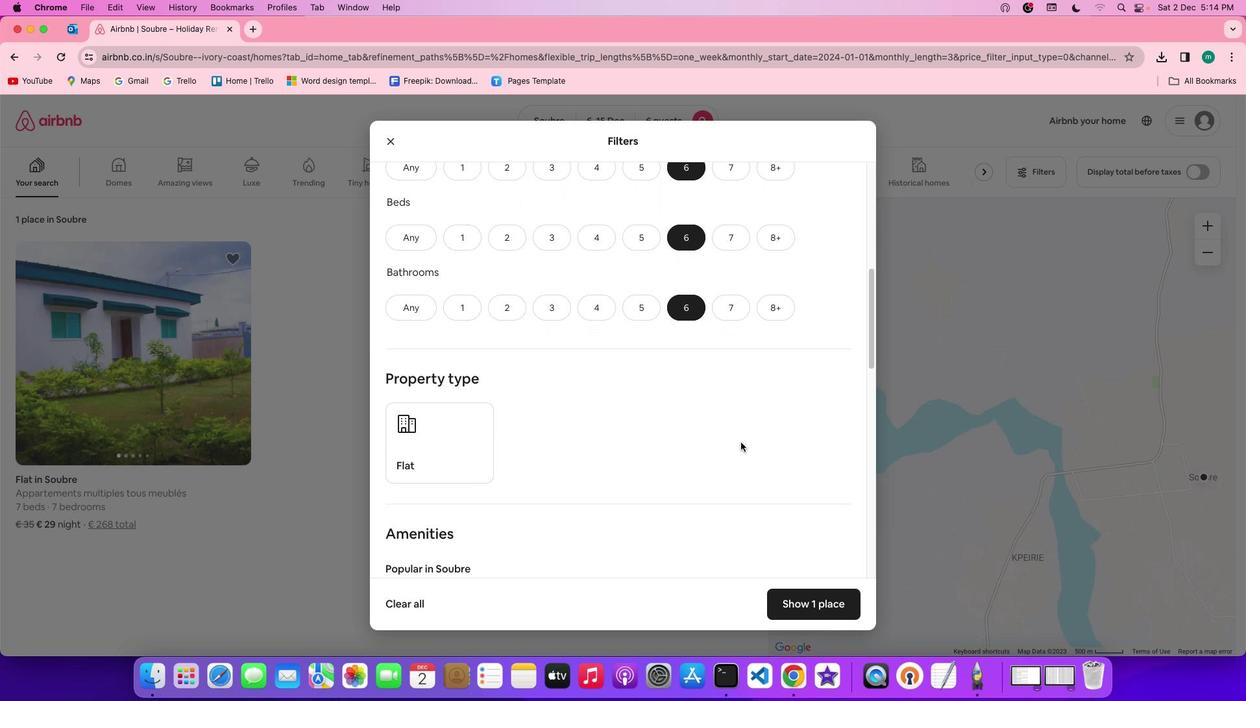 
Action: Mouse scrolled (740, 442) with delta (0, 0)
Screenshot: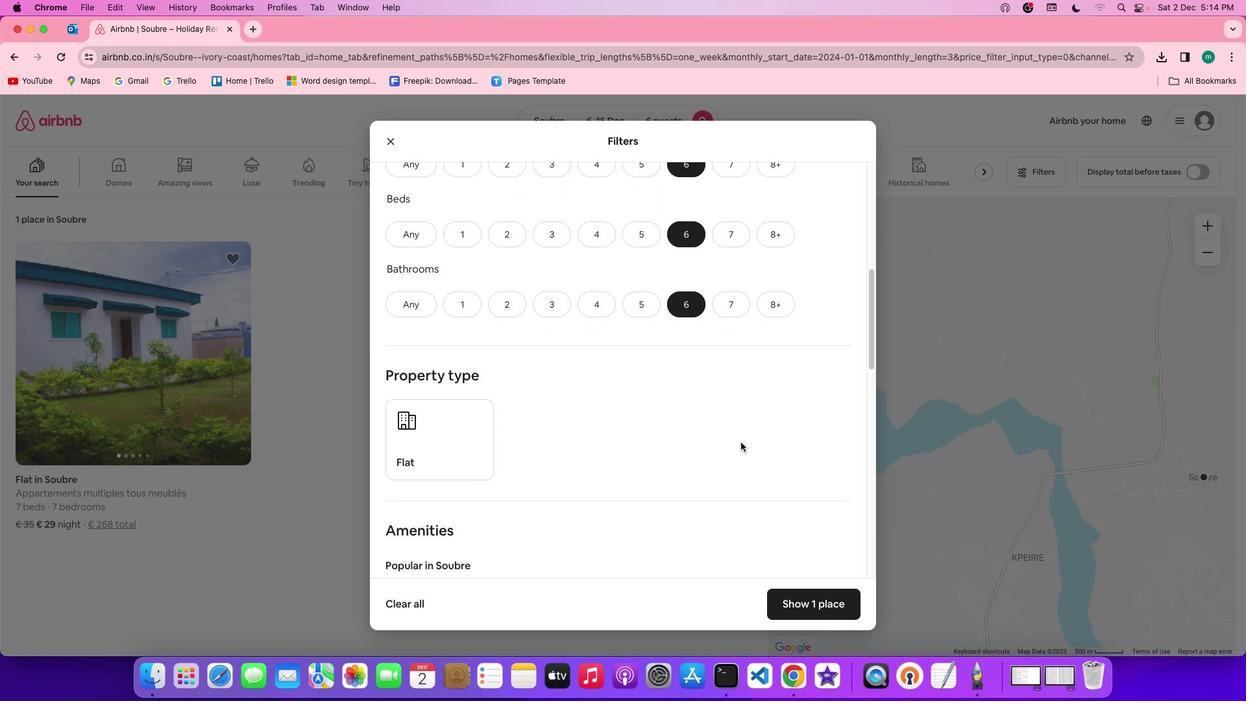 
Action: Mouse scrolled (740, 442) with delta (0, 0)
Screenshot: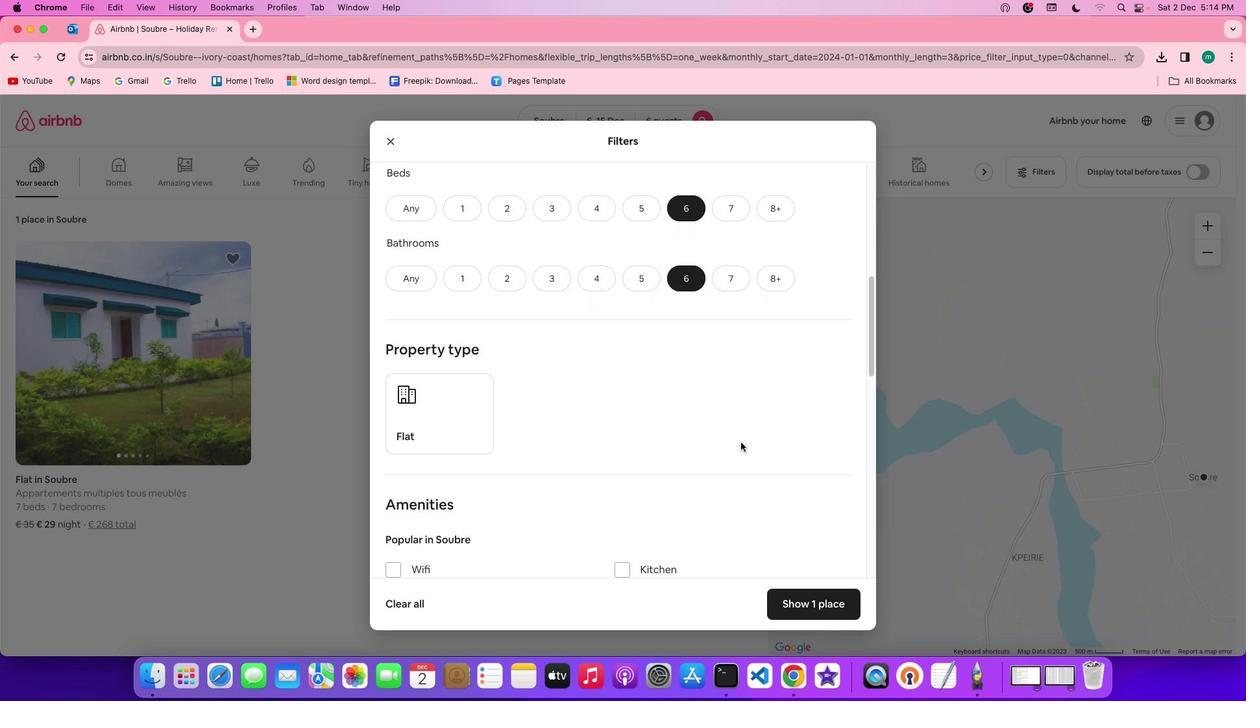 
Action: Mouse scrolled (740, 442) with delta (0, 0)
Screenshot: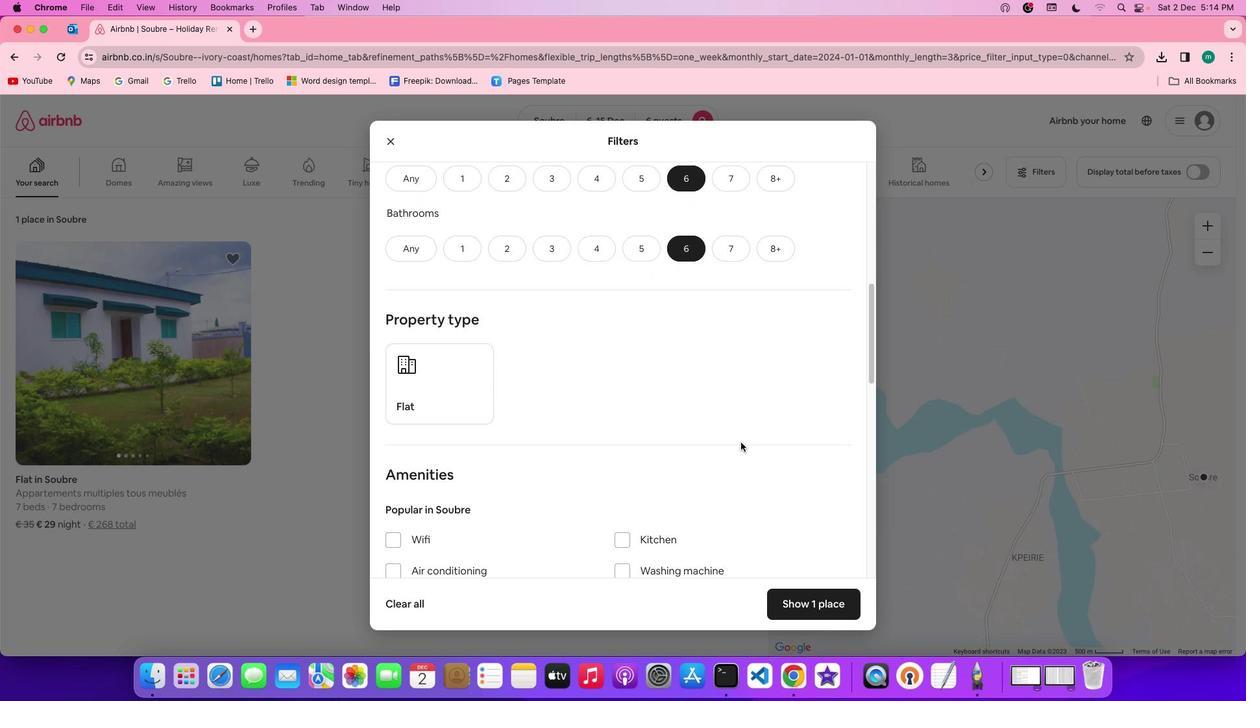 
Action: Mouse scrolled (740, 442) with delta (0, 0)
Screenshot: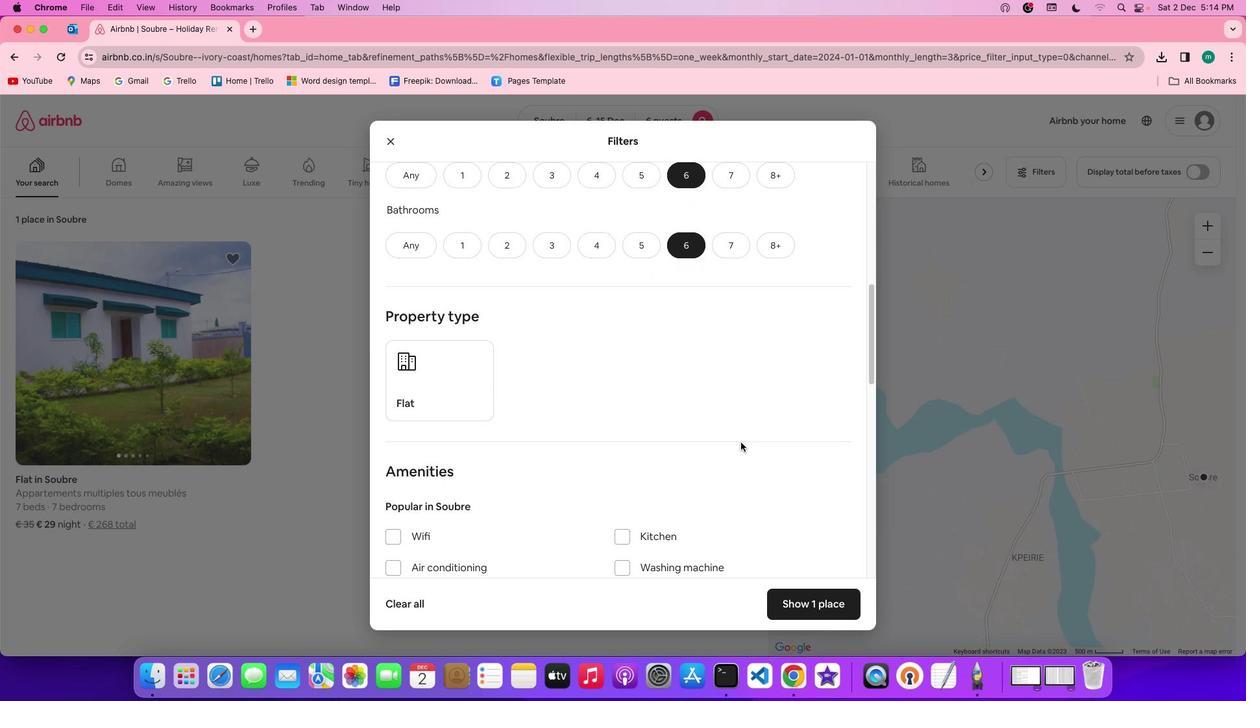 
Action: Mouse scrolled (740, 442) with delta (0, 0)
Screenshot: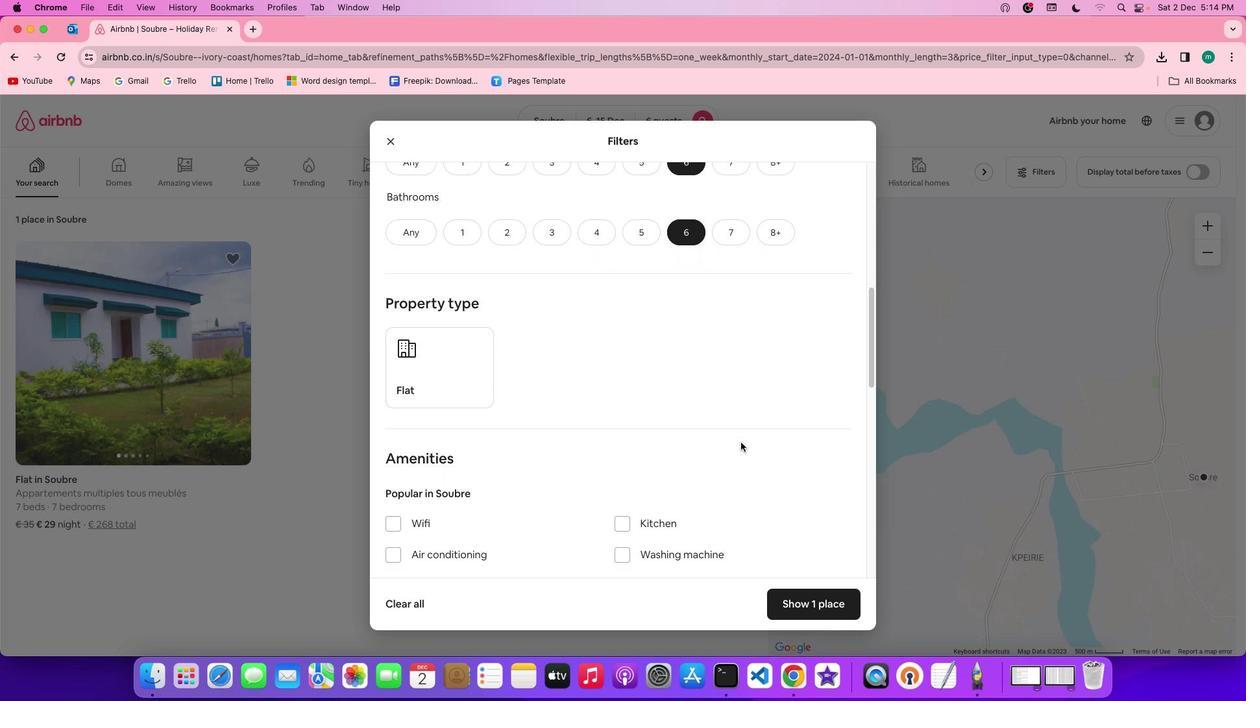 
Action: Mouse scrolled (740, 442) with delta (0, 0)
Screenshot: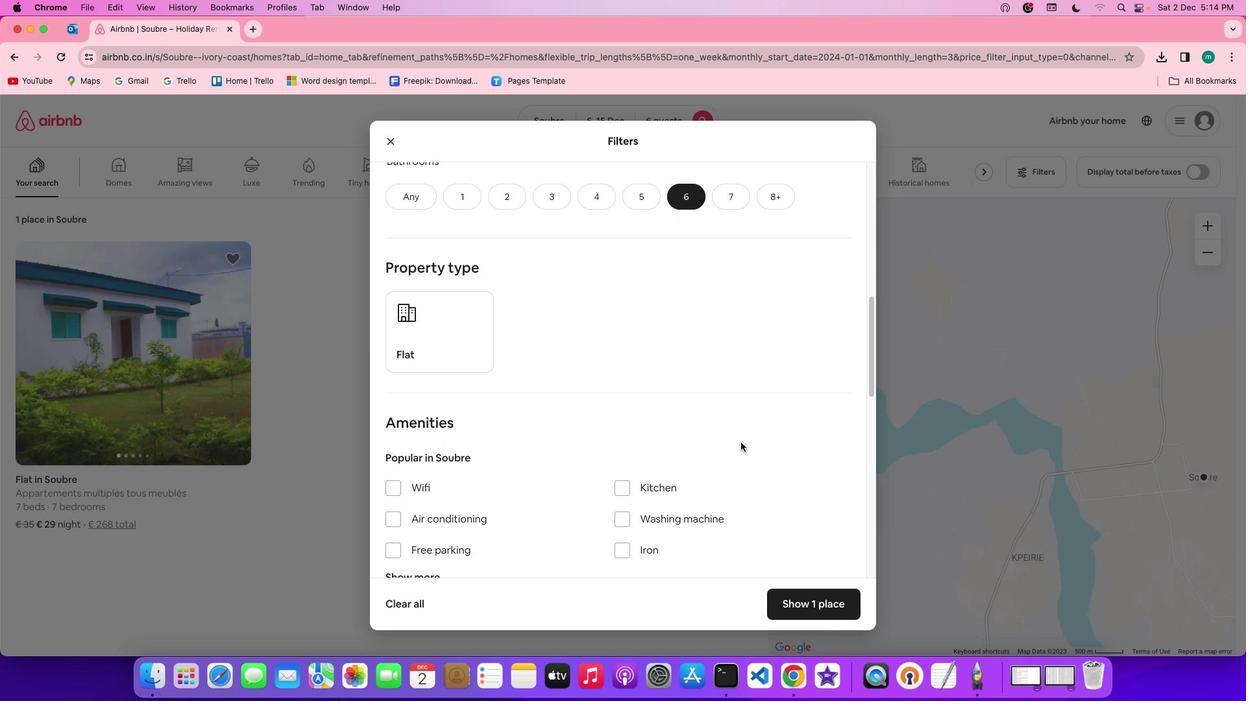 
Action: Mouse scrolled (740, 442) with delta (0, 0)
Screenshot: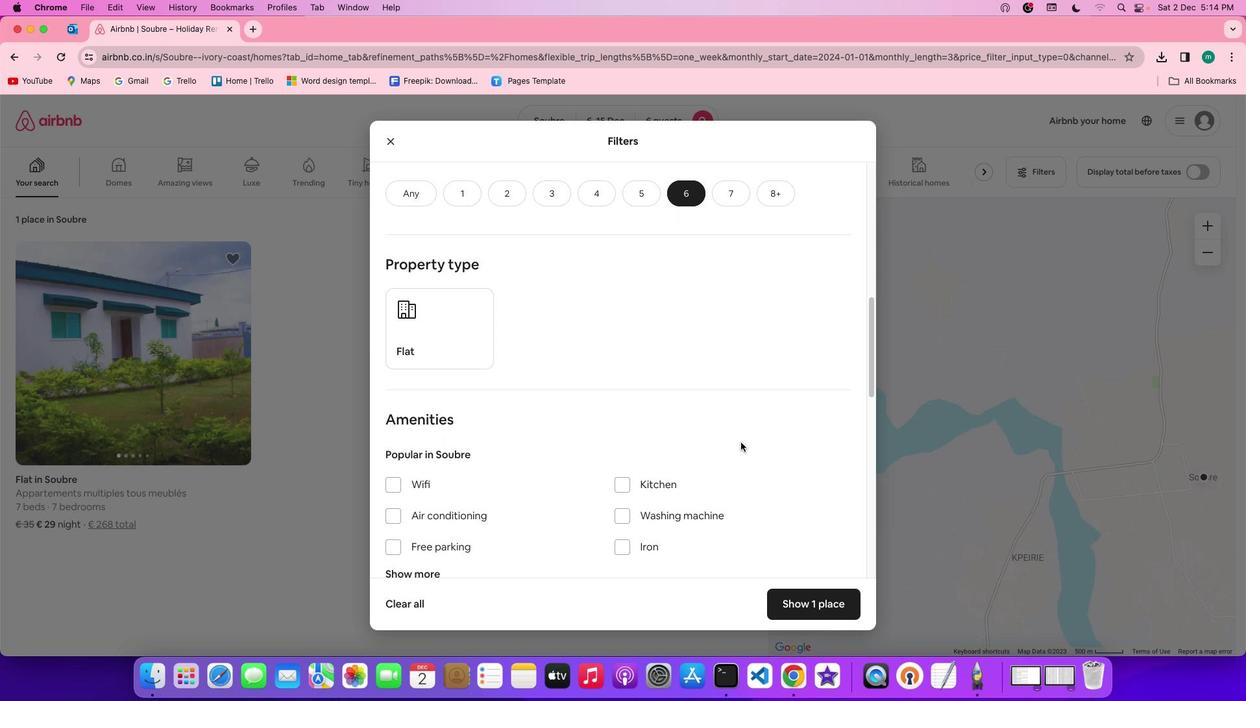 
Action: Mouse moved to (636, 399)
Screenshot: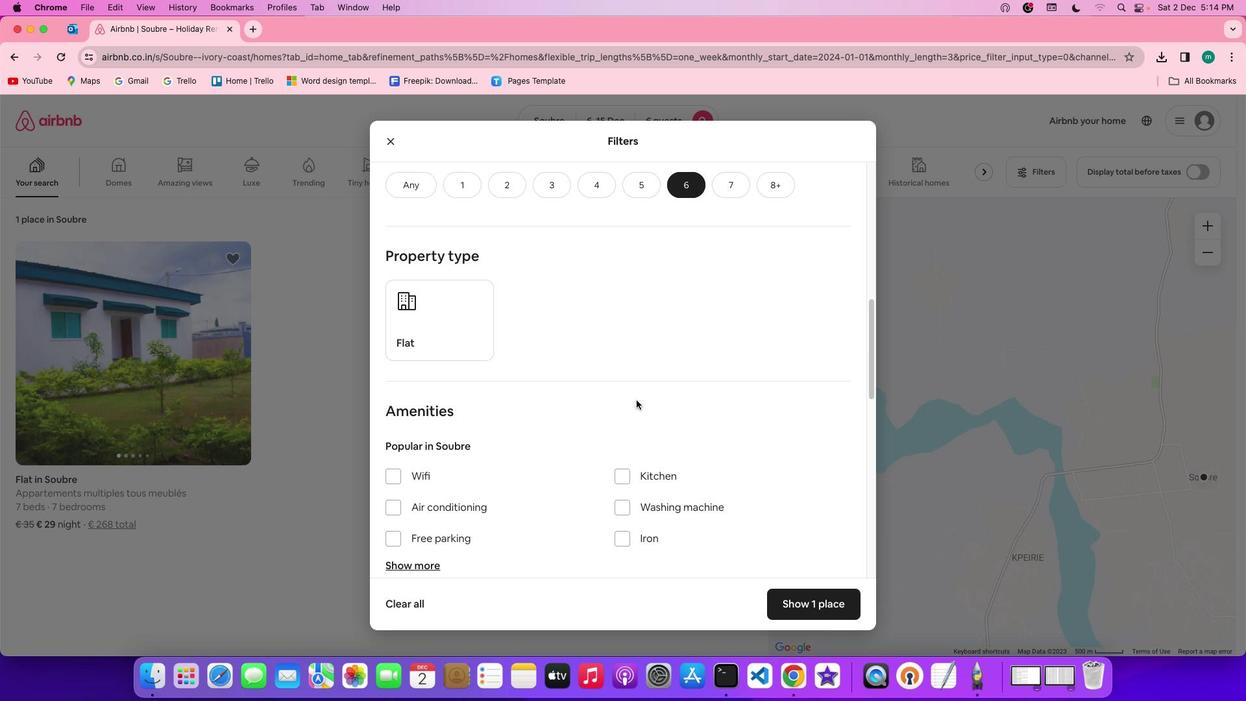 
Action: Mouse scrolled (636, 399) with delta (0, 0)
Screenshot: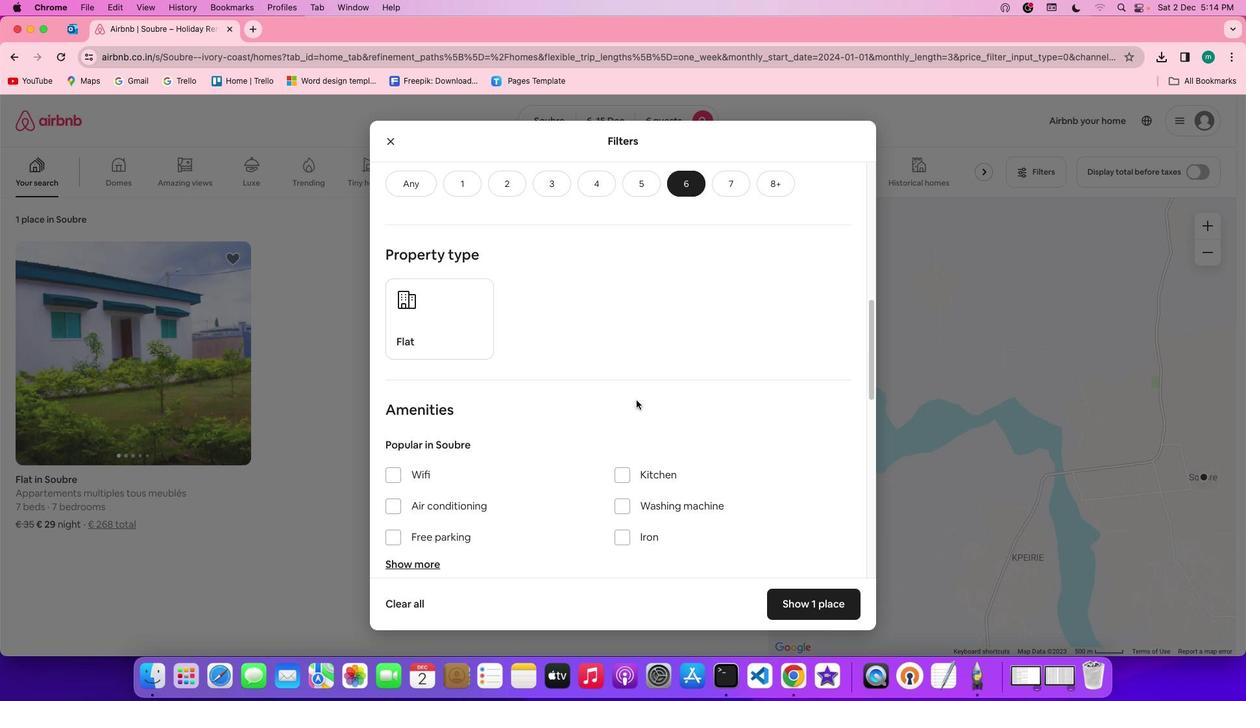 
Action: Mouse scrolled (636, 399) with delta (0, 0)
Screenshot: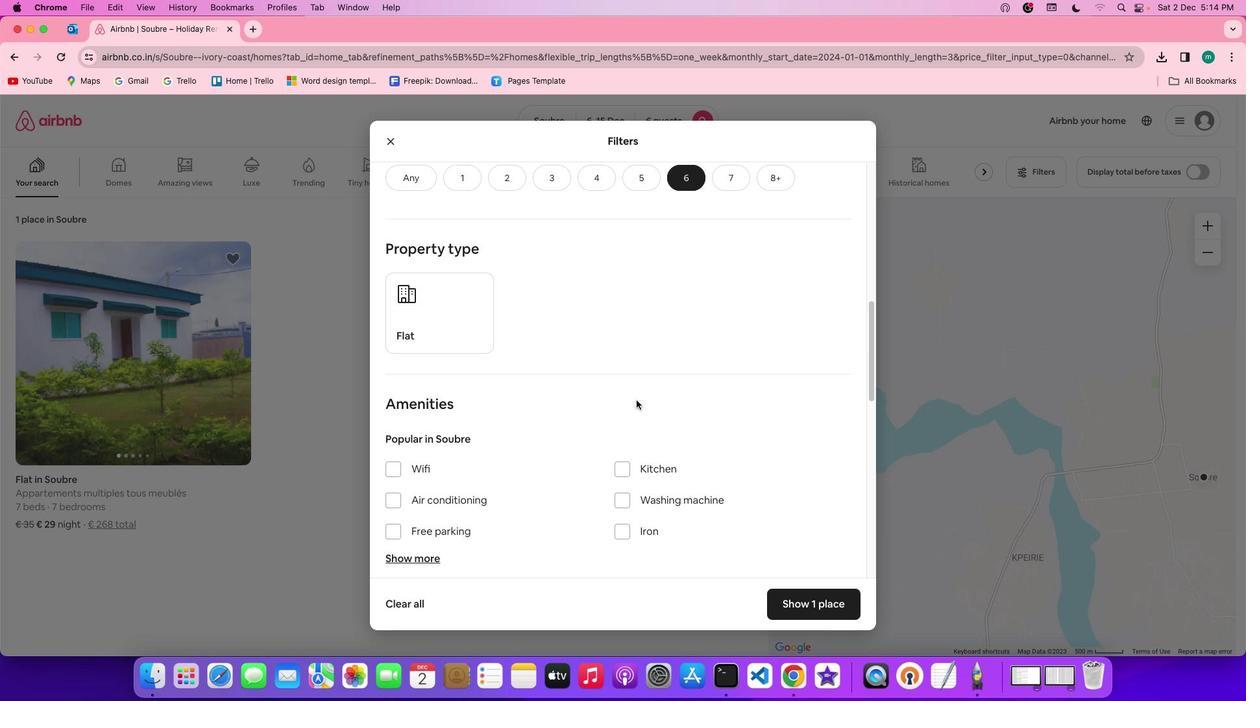 
Action: Mouse scrolled (636, 399) with delta (0, 0)
Screenshot: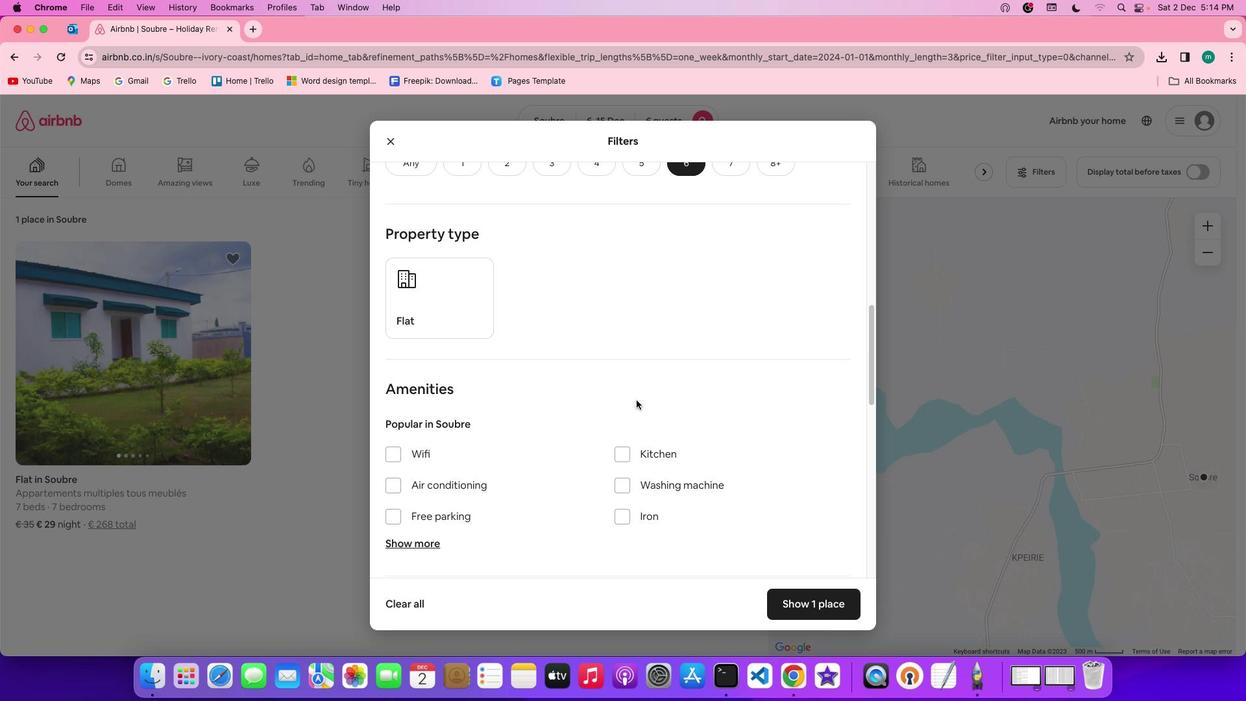 
Action: Mouse scrolled (636, 399) with delta (0, 0)
Screenshot: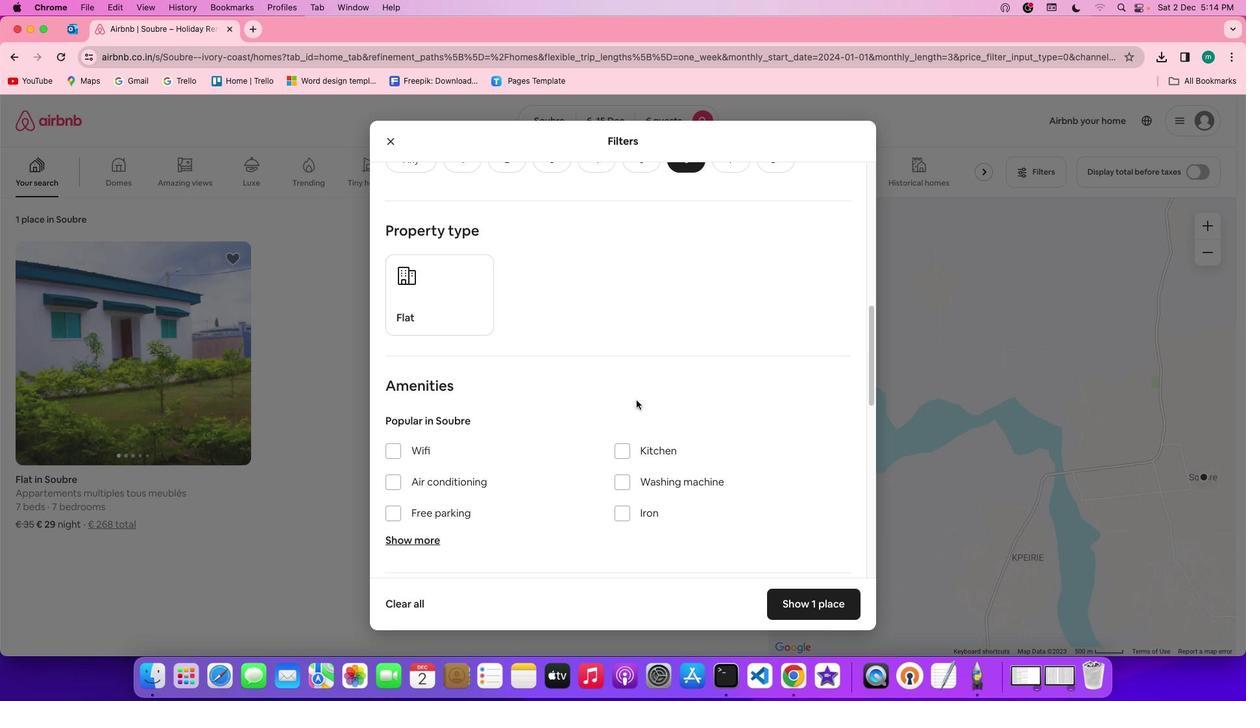 
Action: Mouse scrolled (636, 399) with delta (0, 0)
Screenshot: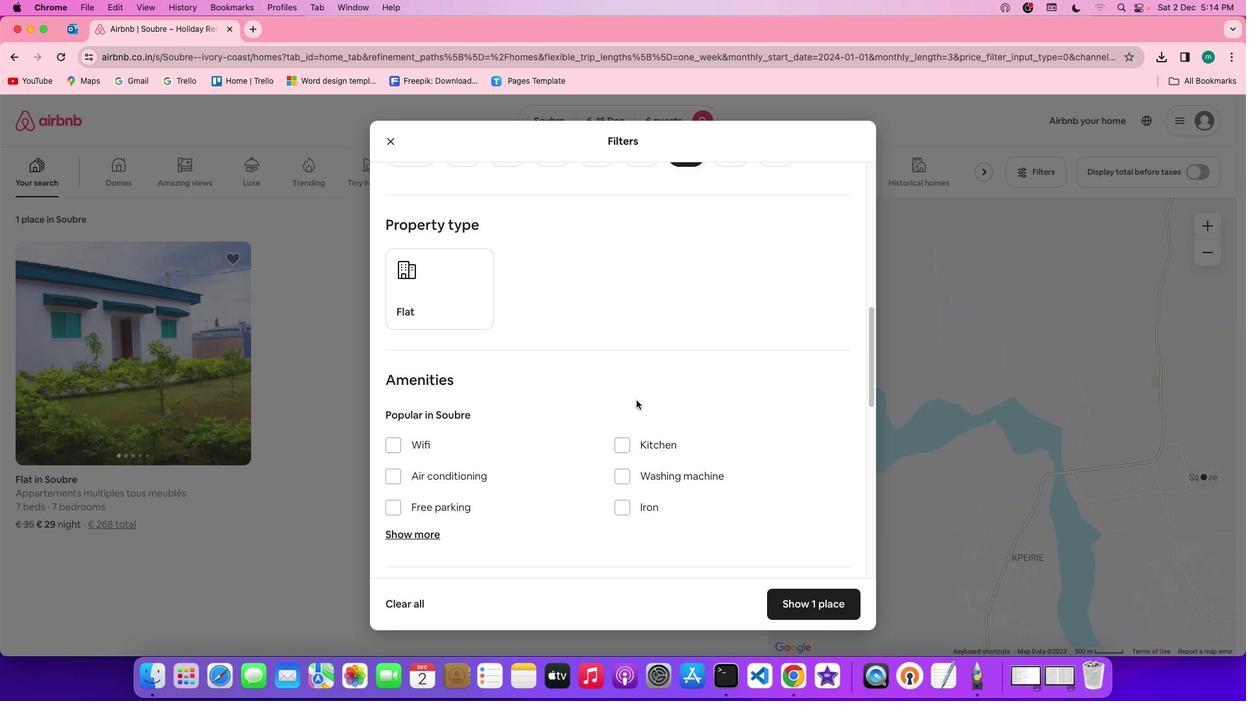
Action: Mouse scrolled (636, 399) with delta (0, 0)
Screenshot: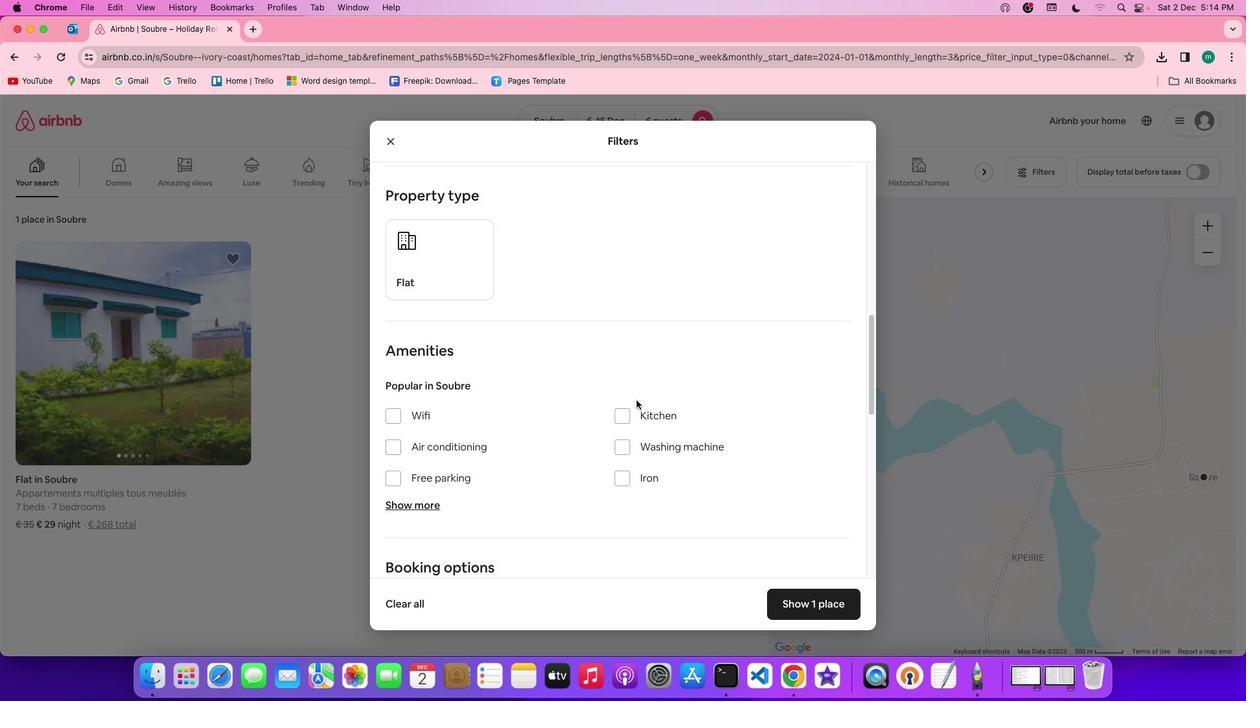 
Action: Mouse scrolled (636, 399) with delta (0, 0)
Screenshot: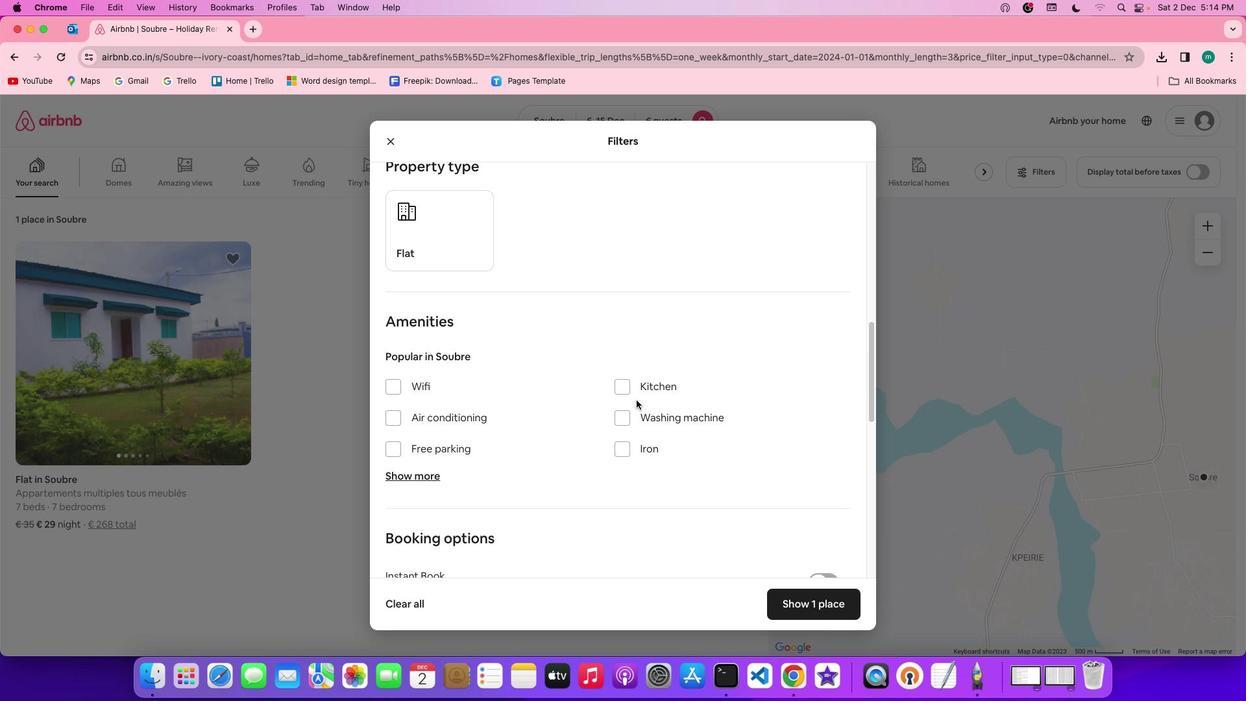 
Action: Mouse scrolled (636, 399) with delta (0, 0)
Screenshot: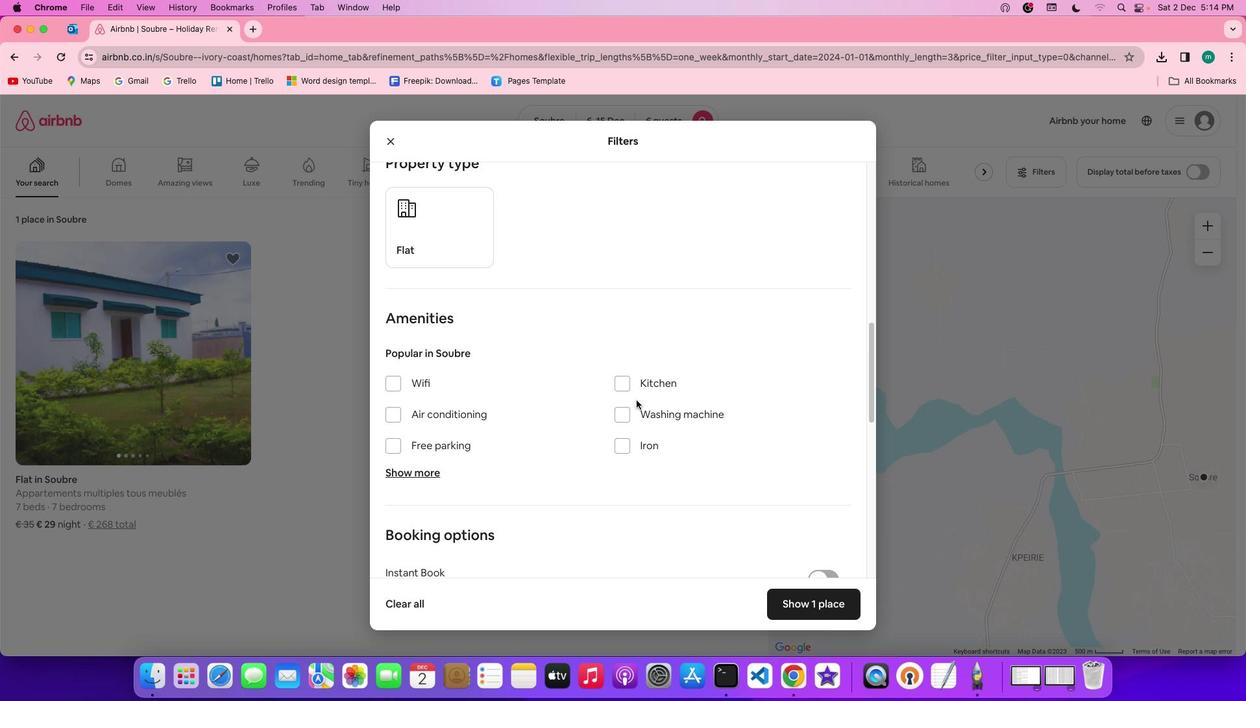 
Action: Mouse scrolled (636, 399) with delta (0, 0)
Screenshot: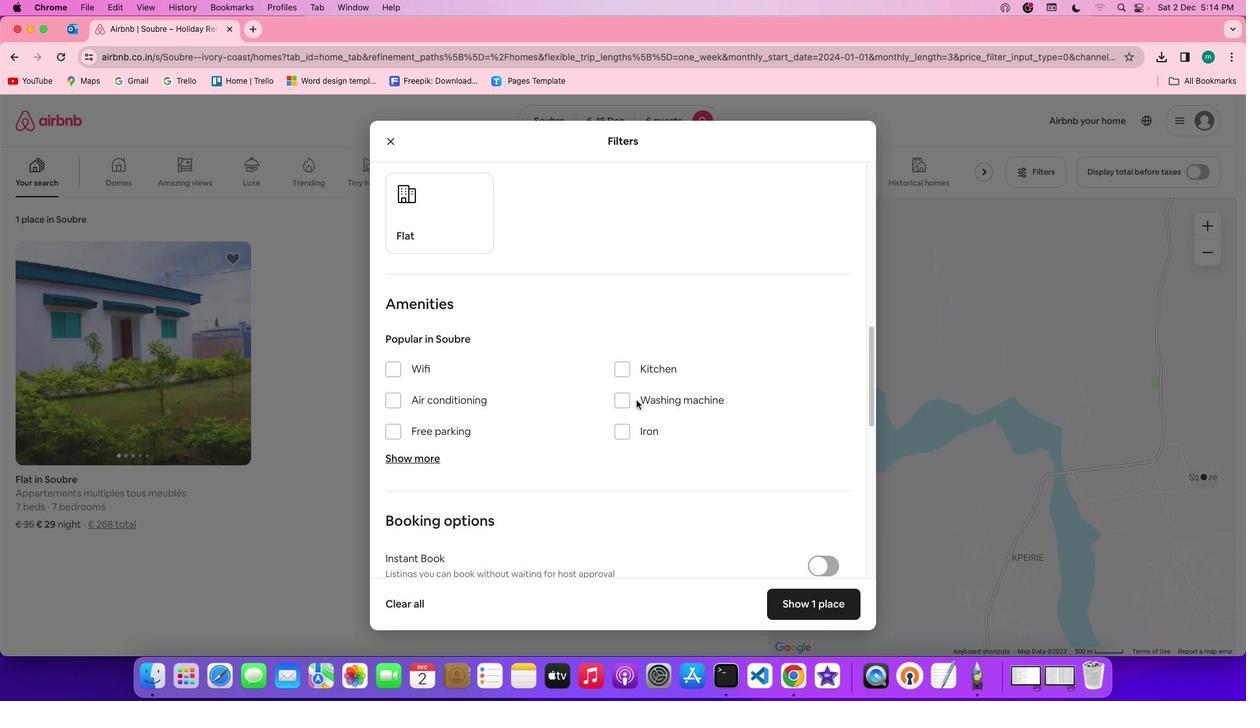 
Action: Mouse scrolled (636, 399) with delta (0, 0)
Screenshot: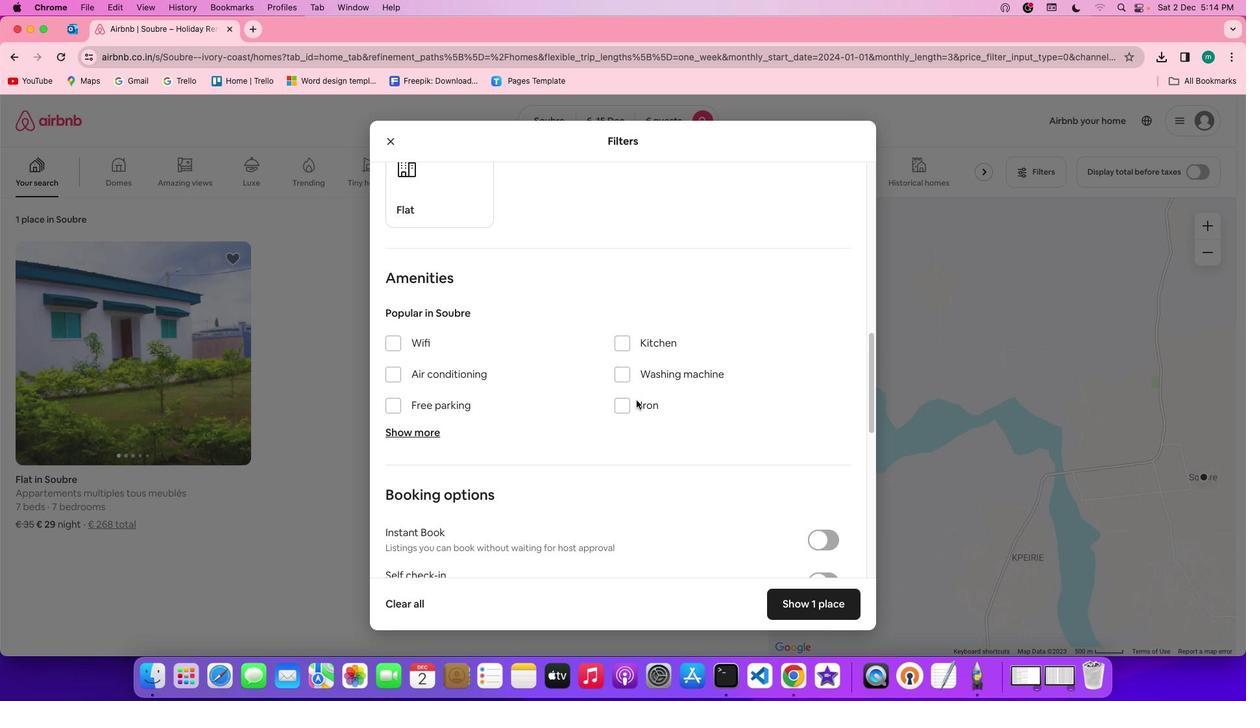 
Action: Mouse scrolled (636, 399) with delta (0, 0)
Screenshot: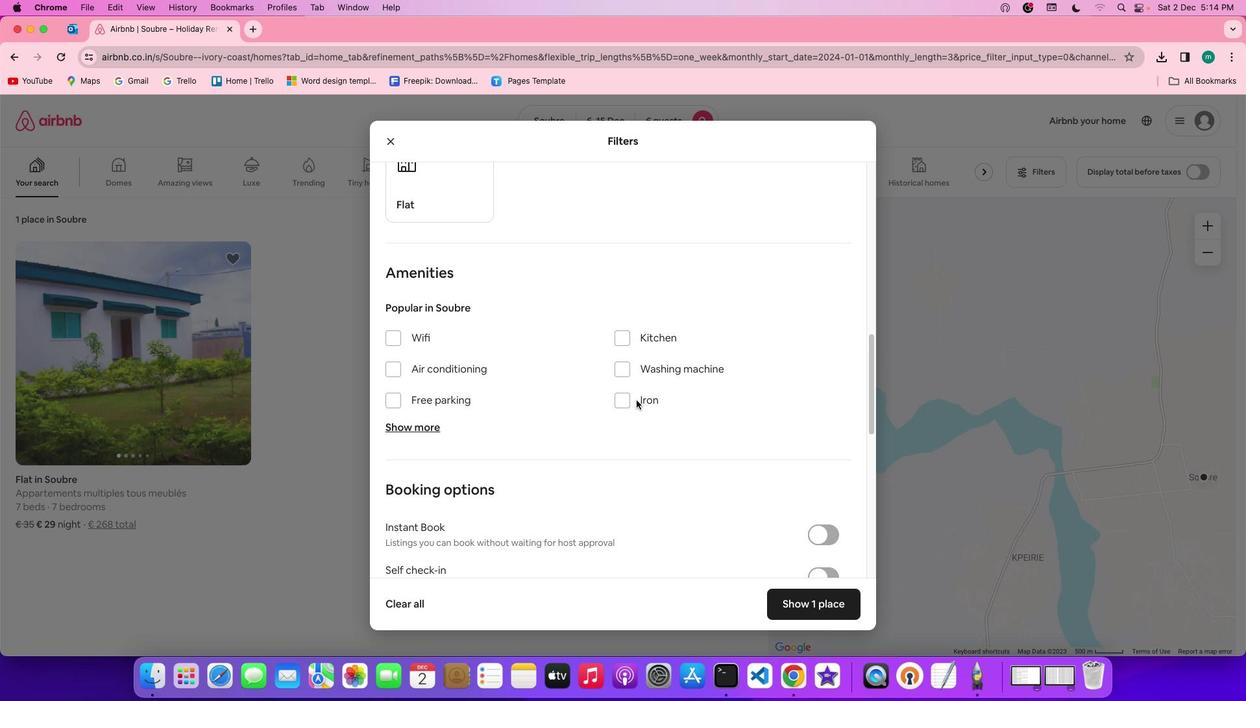 
Action: Mouse moved to (396, 321)
Screenshot: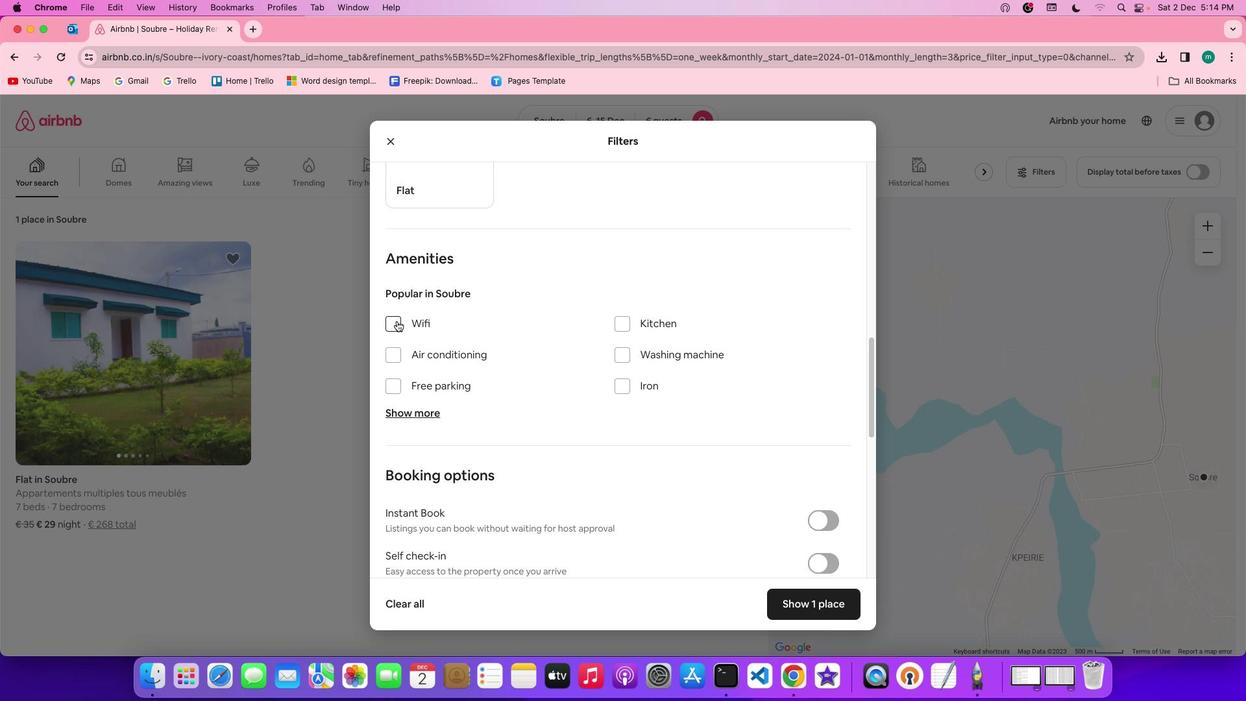 
Action: Mouse pressed left at (396, 321)
Screenshot: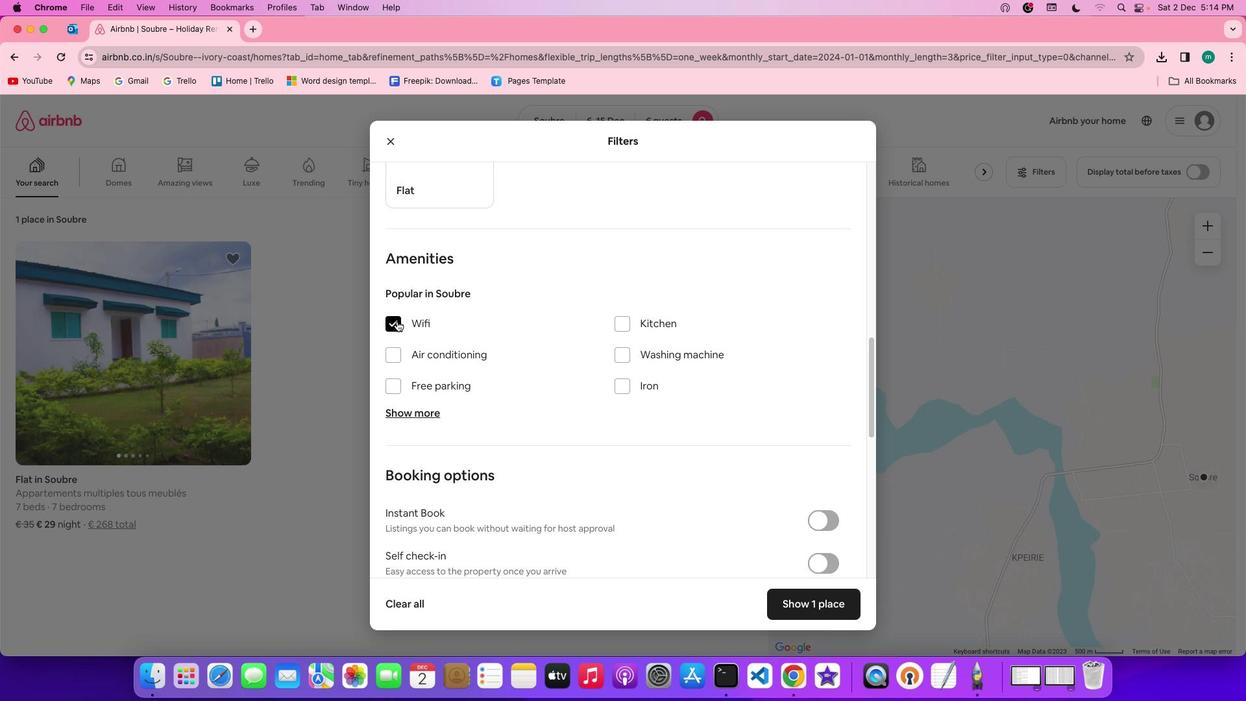 
Action: Mouse moved to (428, 412)
Screenshot: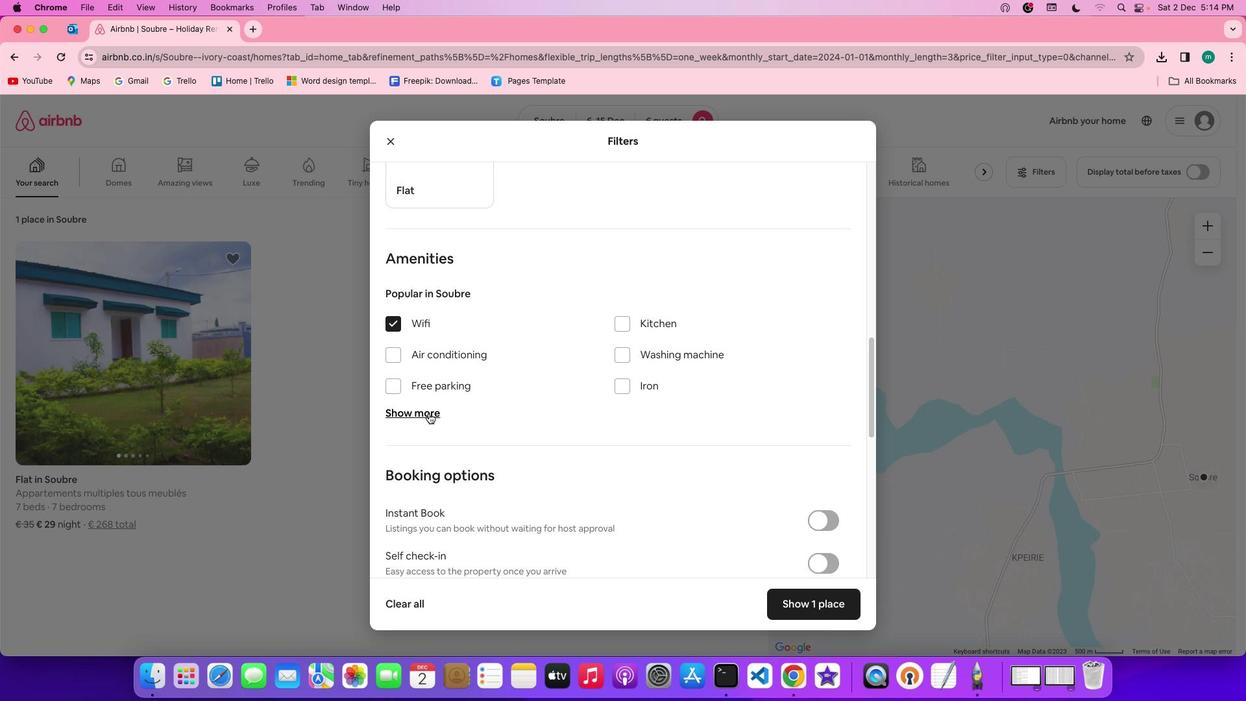 
Action: Mouse pressed left at (428, 412)
Screenshot: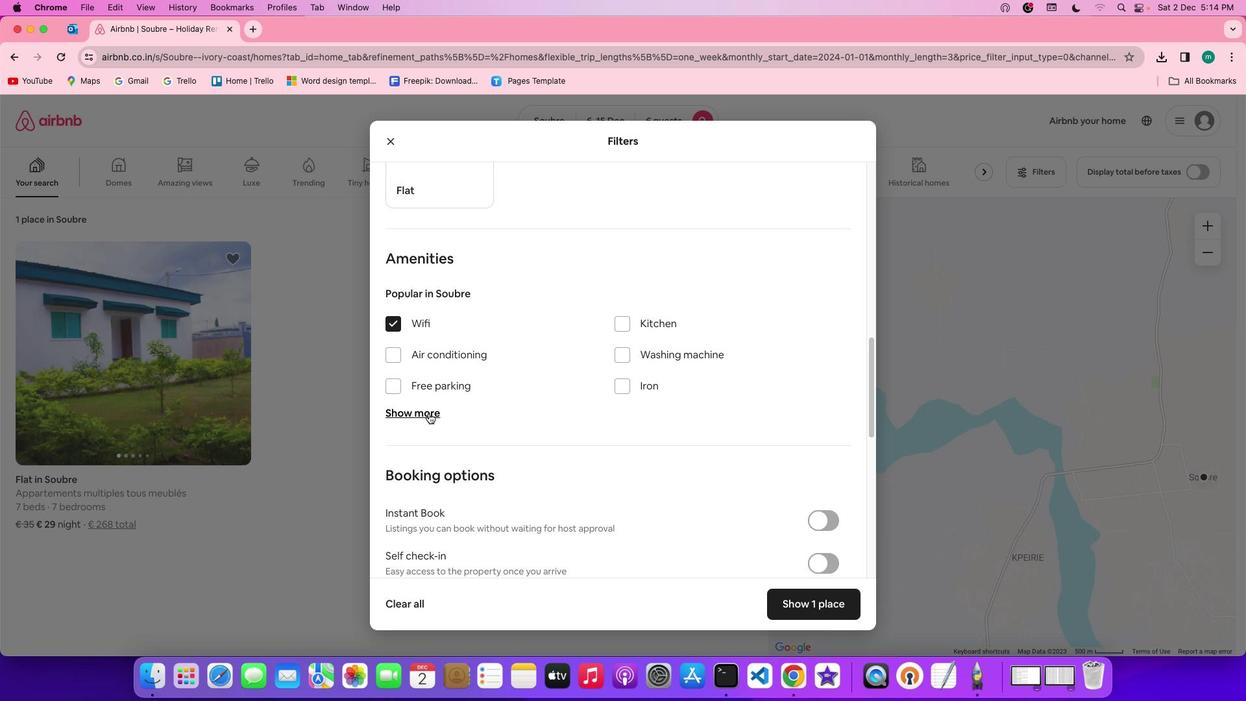 
Action: Mouse moved to (590, 453)
Screenshot: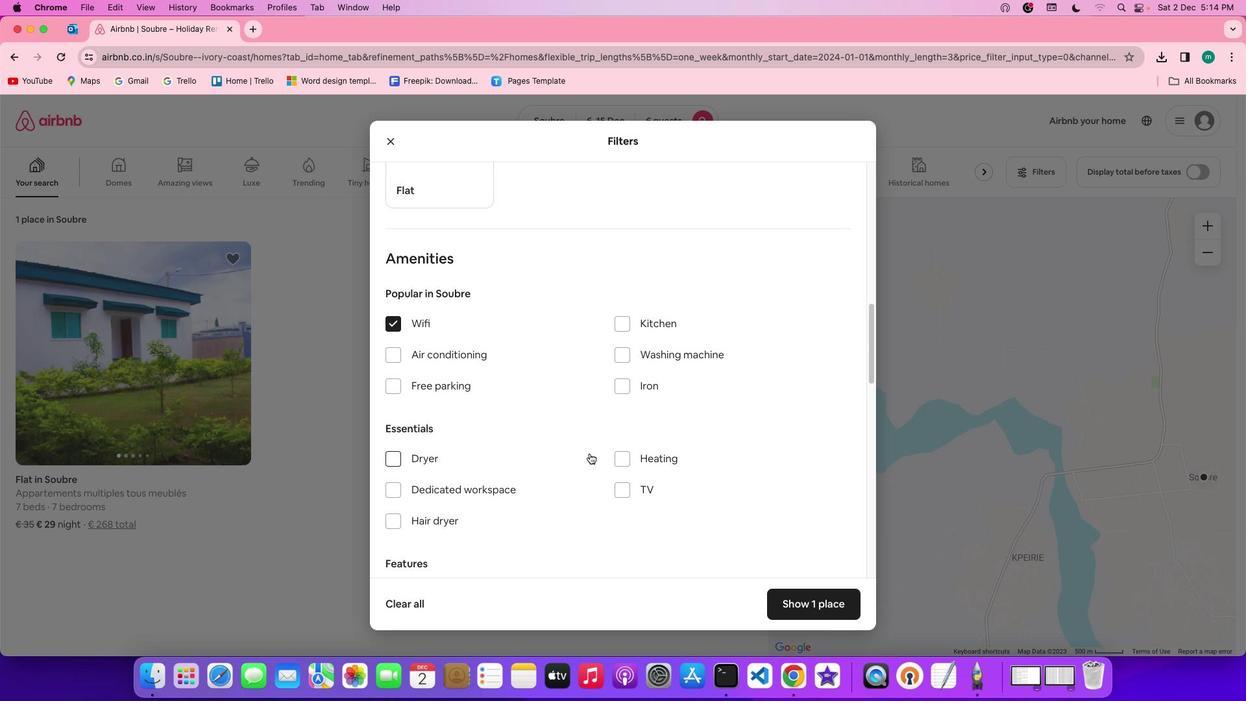 
Action: Mouse scrolled (590, 453) with delta (0, 0)
Screenshot: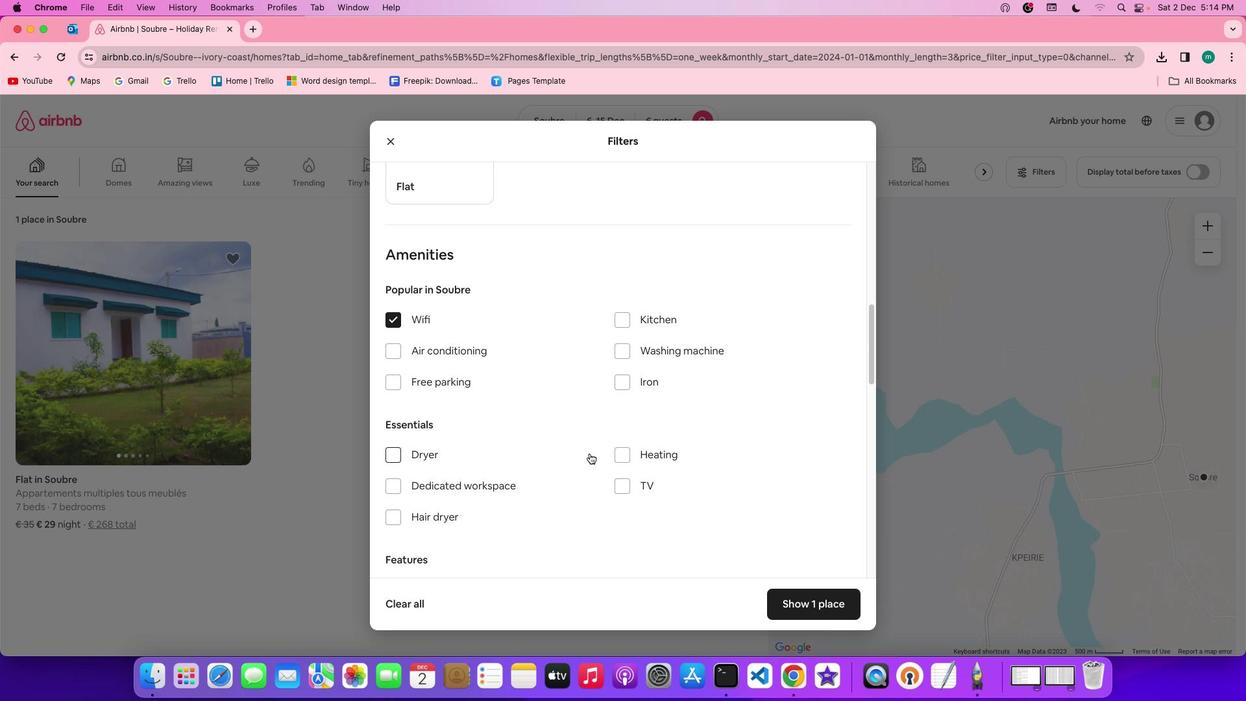 
Action: Mouse scrolled (590, 453) with delta (0, 0)
Screenshot: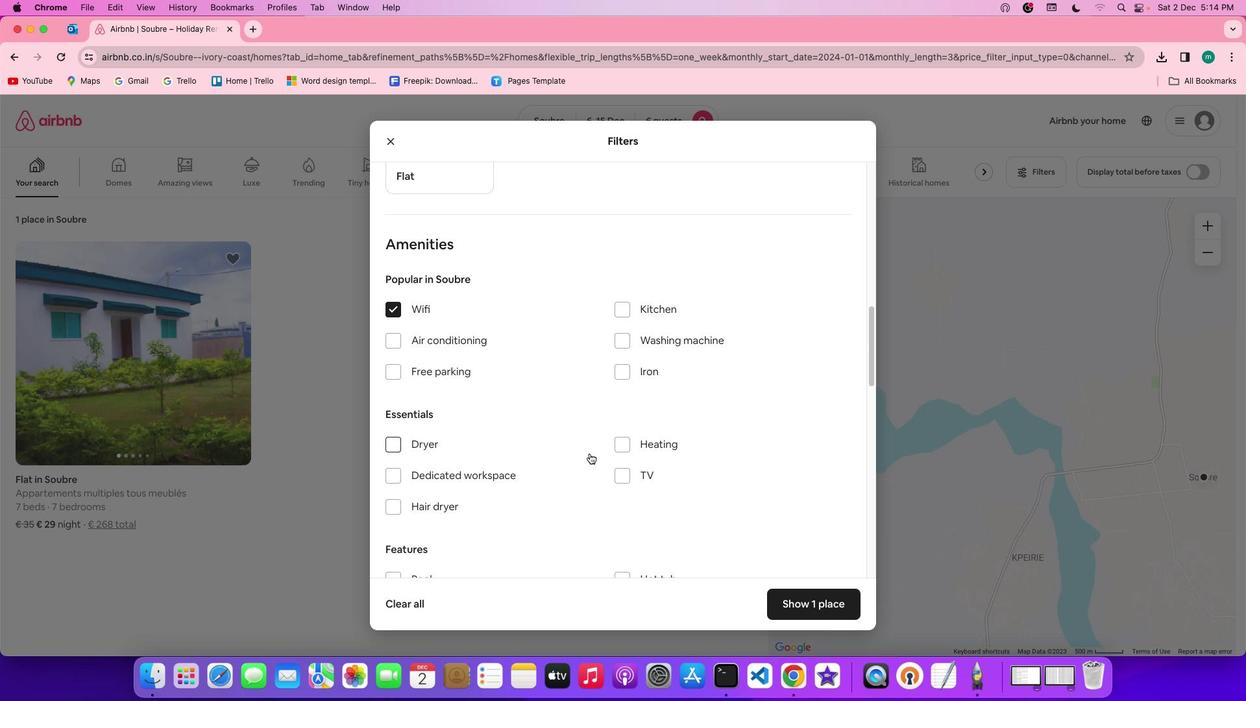 
Action: Mouse scrolled (590, 453) with delta (0, -1)
Screenshot: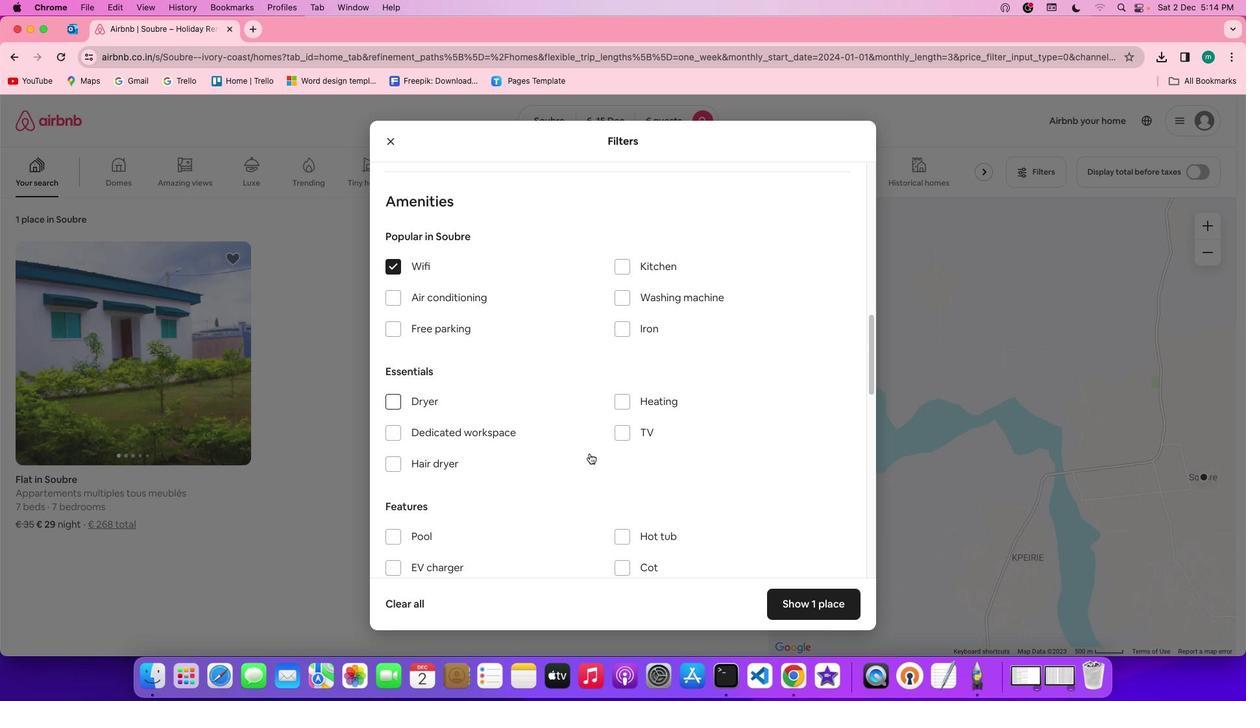 
Action: Mouse moved to (620, 402)
Screenshot: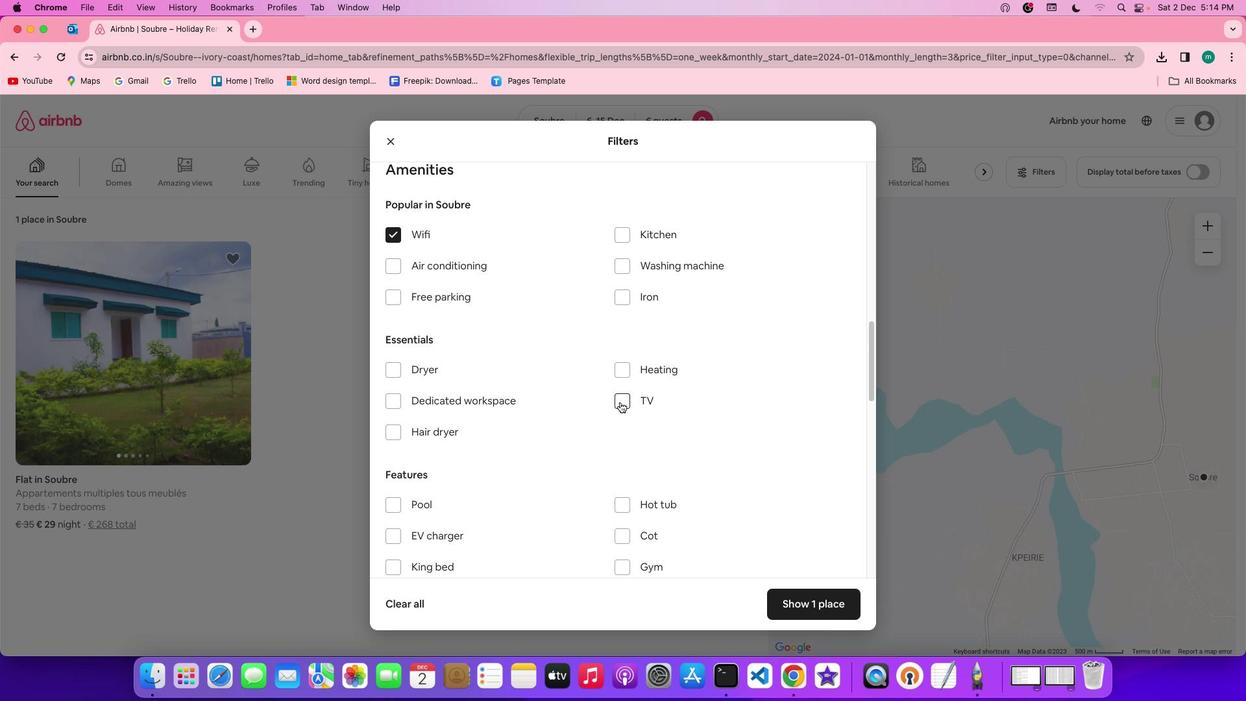 
Action: Mouse pressed left at (620, 402)
Screenshot: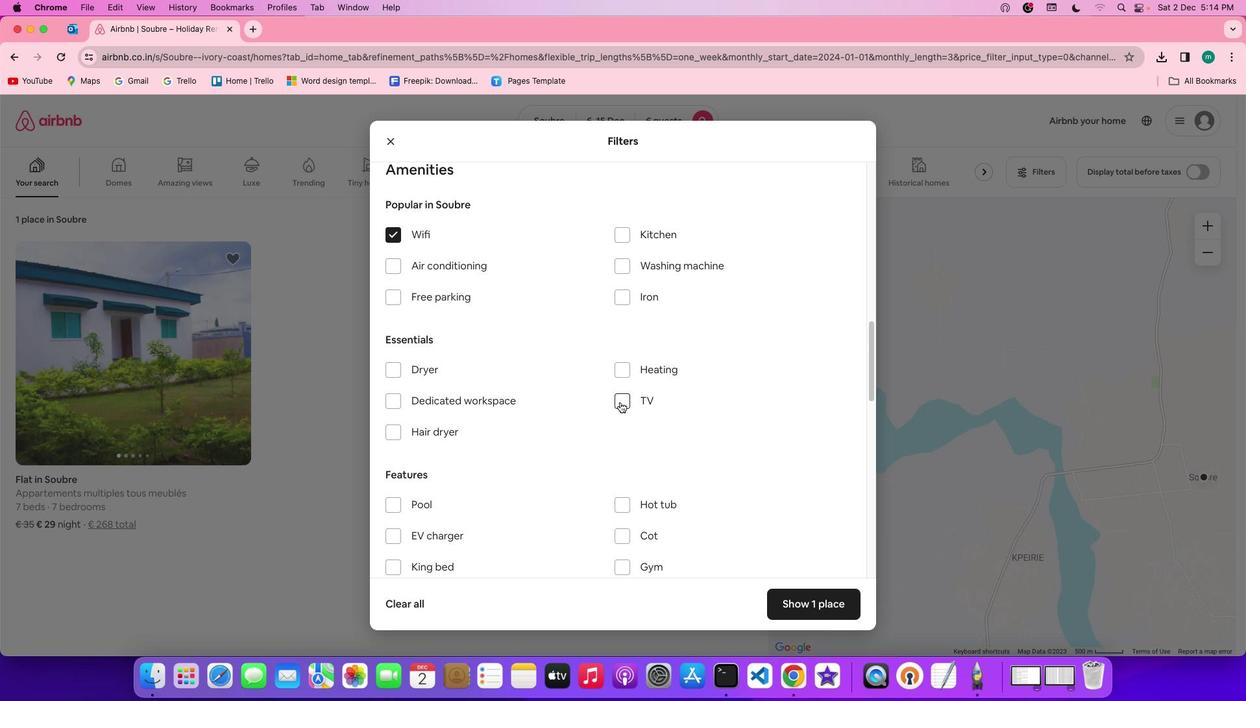 
Action: Mouse moved to (678, 422)
Screenshot: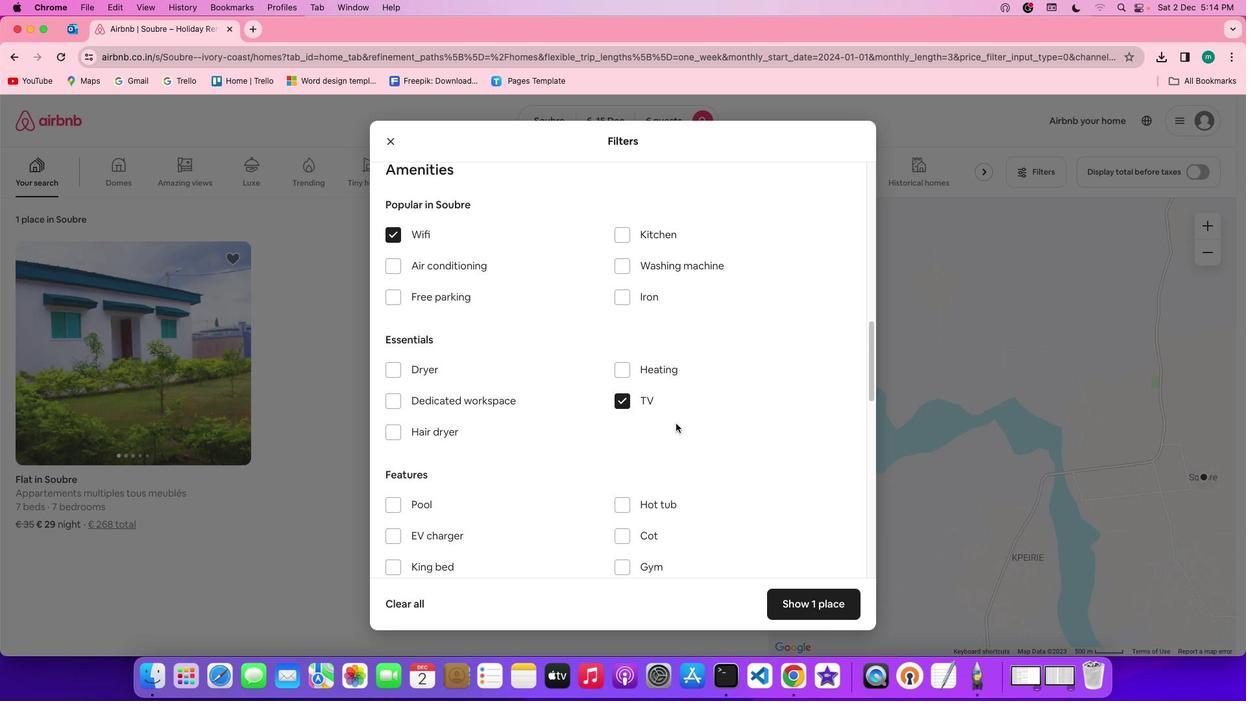 
Action: Mouse scrolled (678, 422) with delta (0, 0)
Screenshot: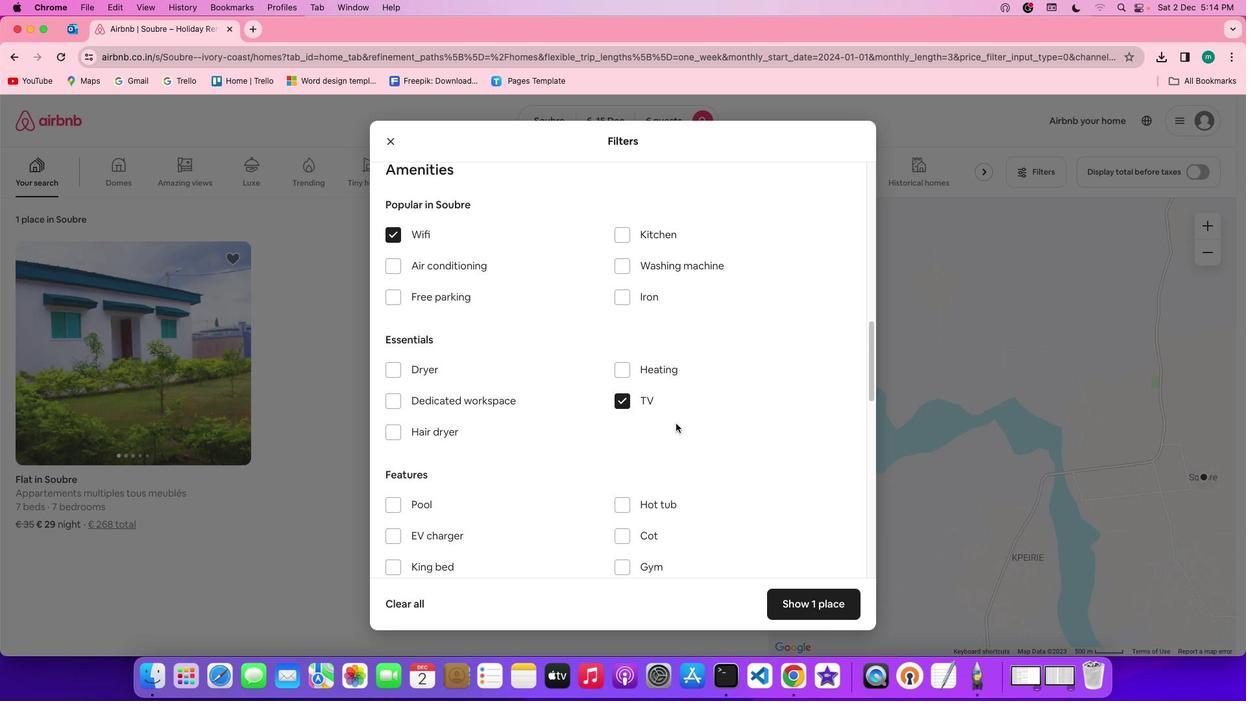 
Action: Mouse moved to (676, 422)
Screenshot: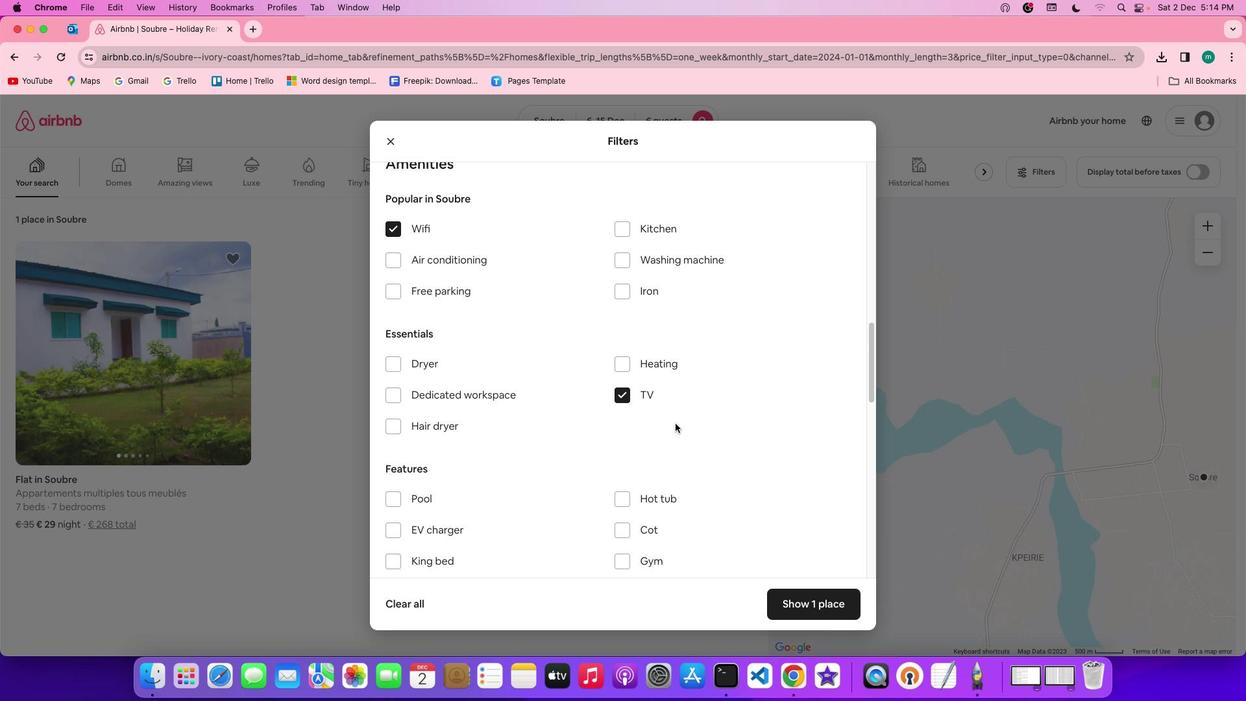 
Action: Mouse scrolled (676, 422) with delta (0, 0)
Screenshot: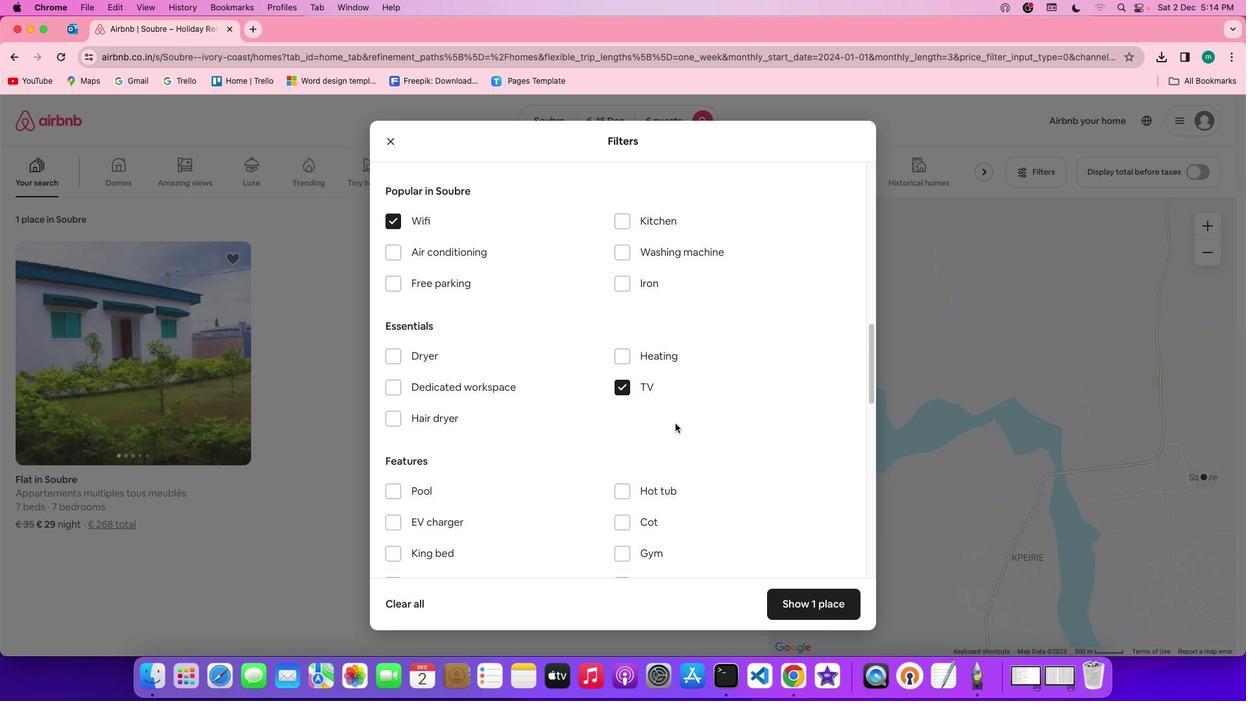 
Action: Mouse moved to (675, 423)
Screenshot: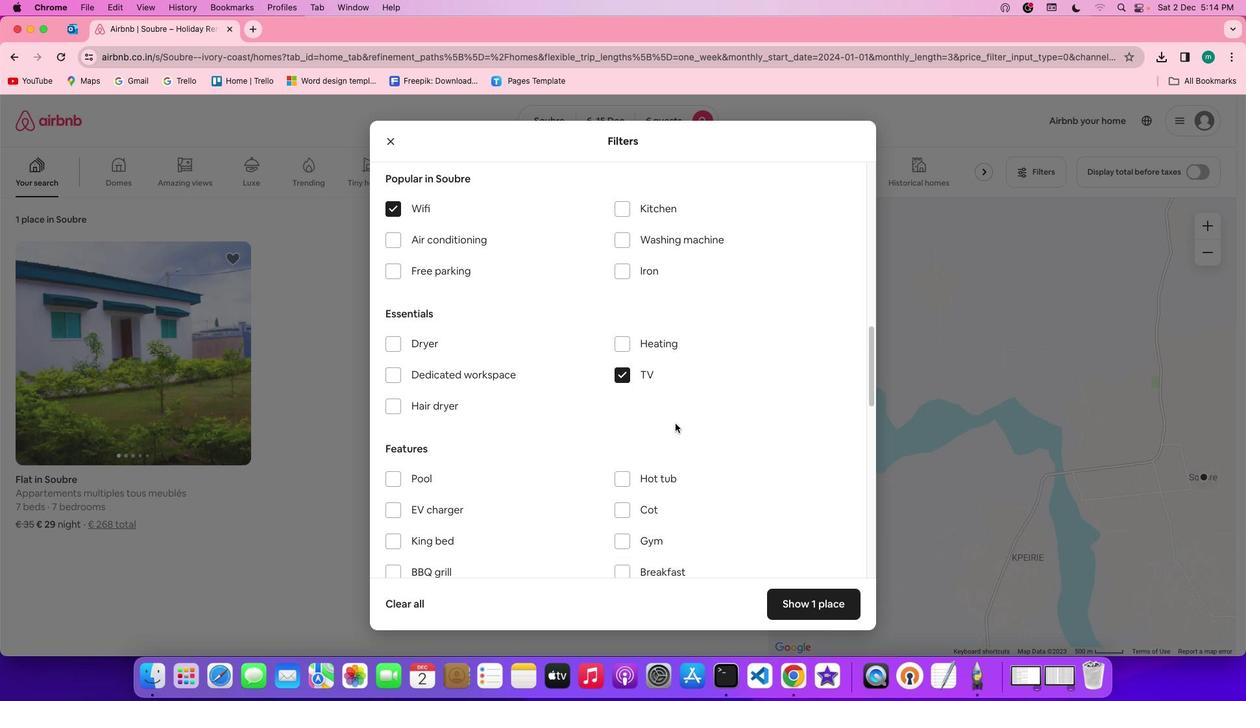 
Action: Mouse scrolled (675, 423) with delta (0, 0)
Screenshot: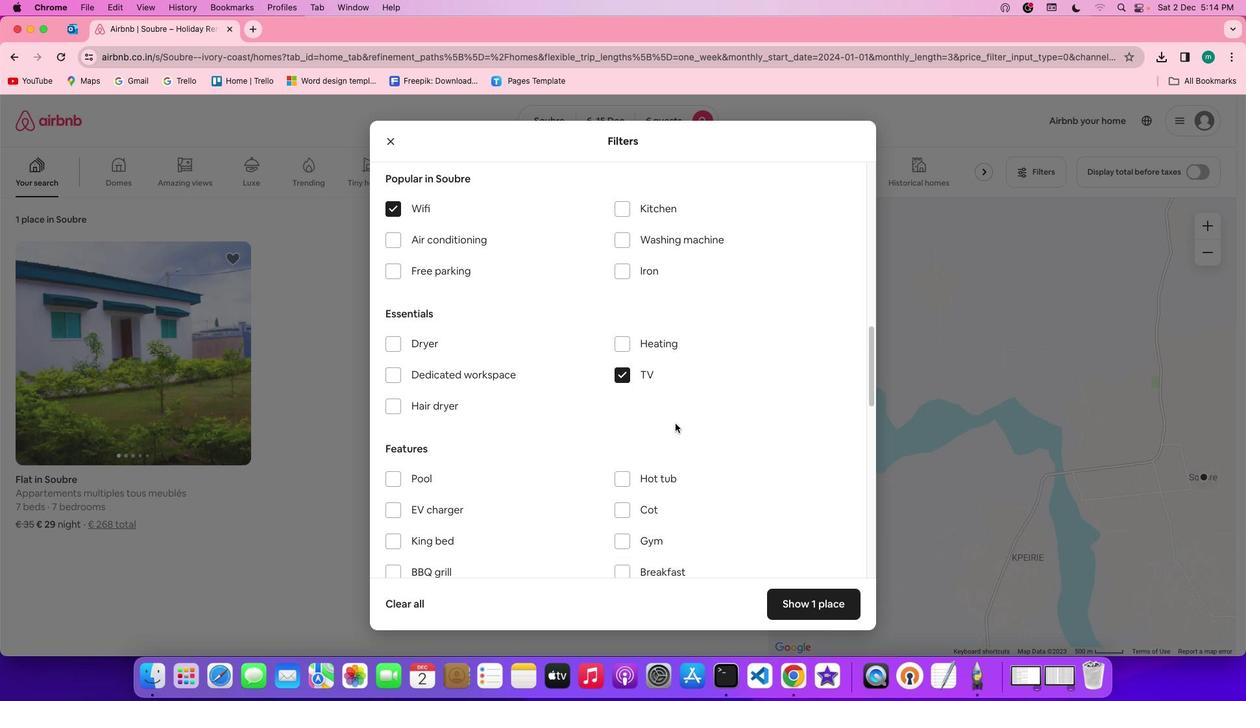 
Action: Mouse moved to (425, 236)
Screenshot: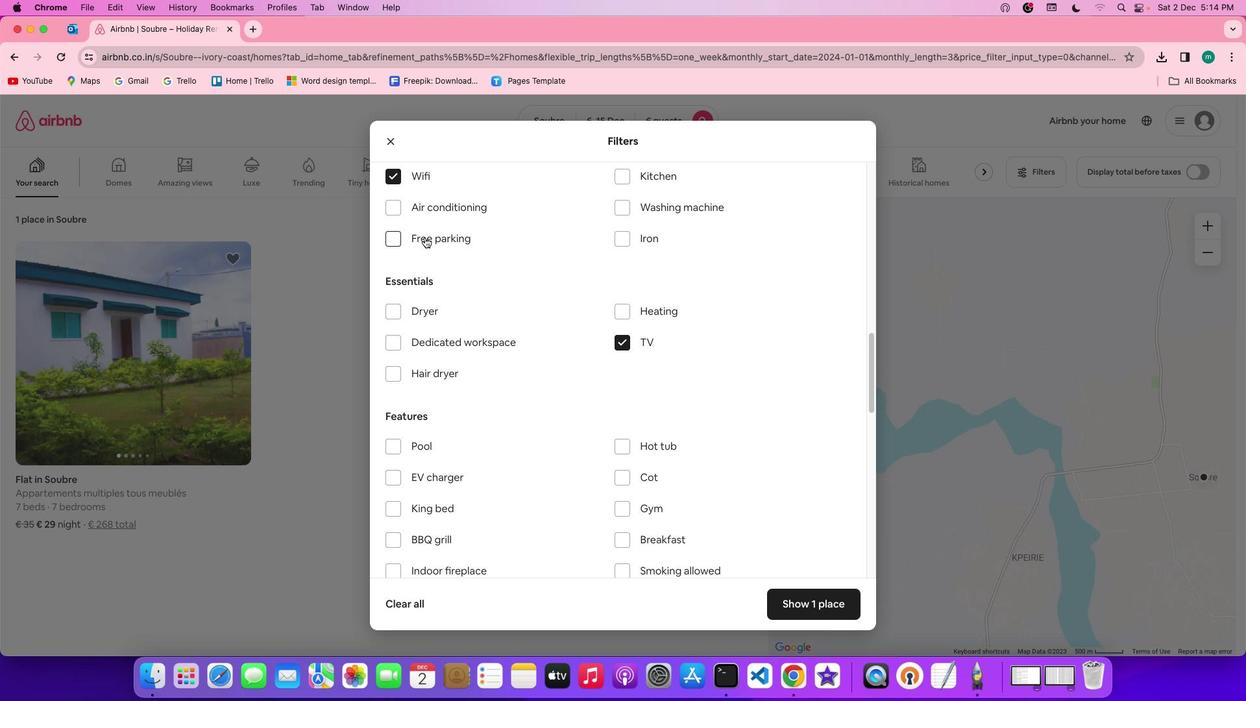 
Action: Mouse pressed left at (425, 236)
Screenshot: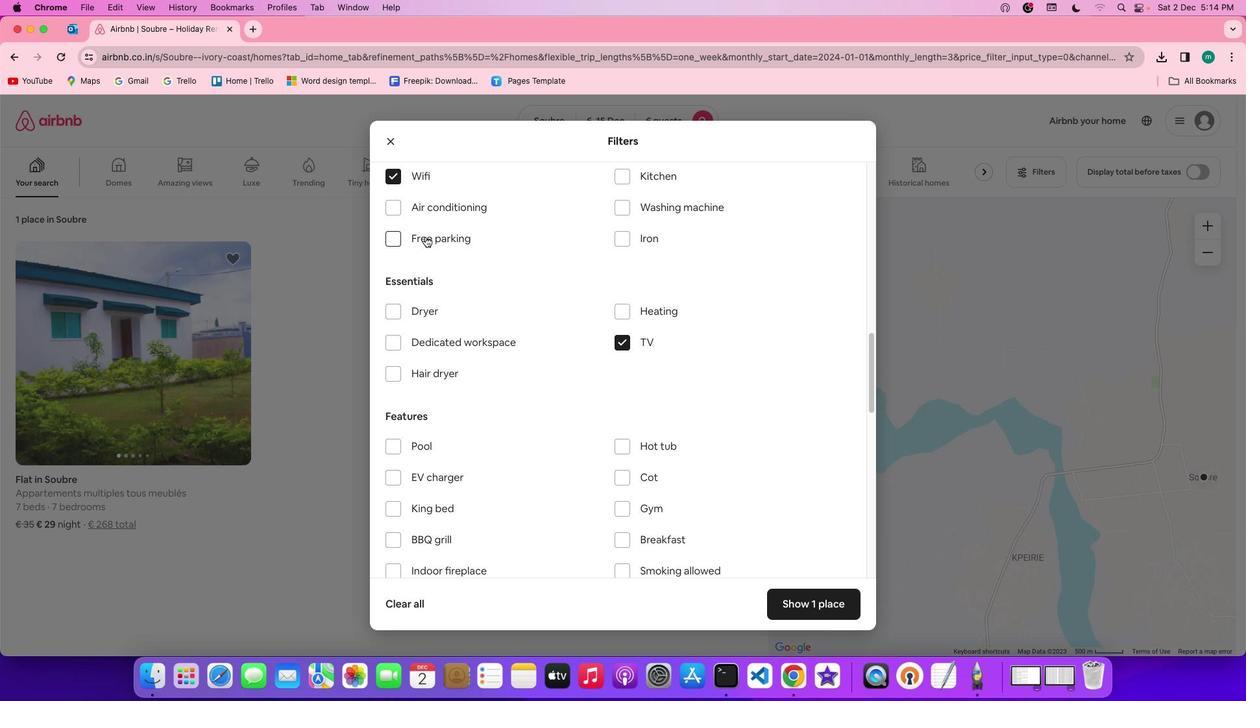 
Action: Mouse moved to (560, 324)
Screenshot: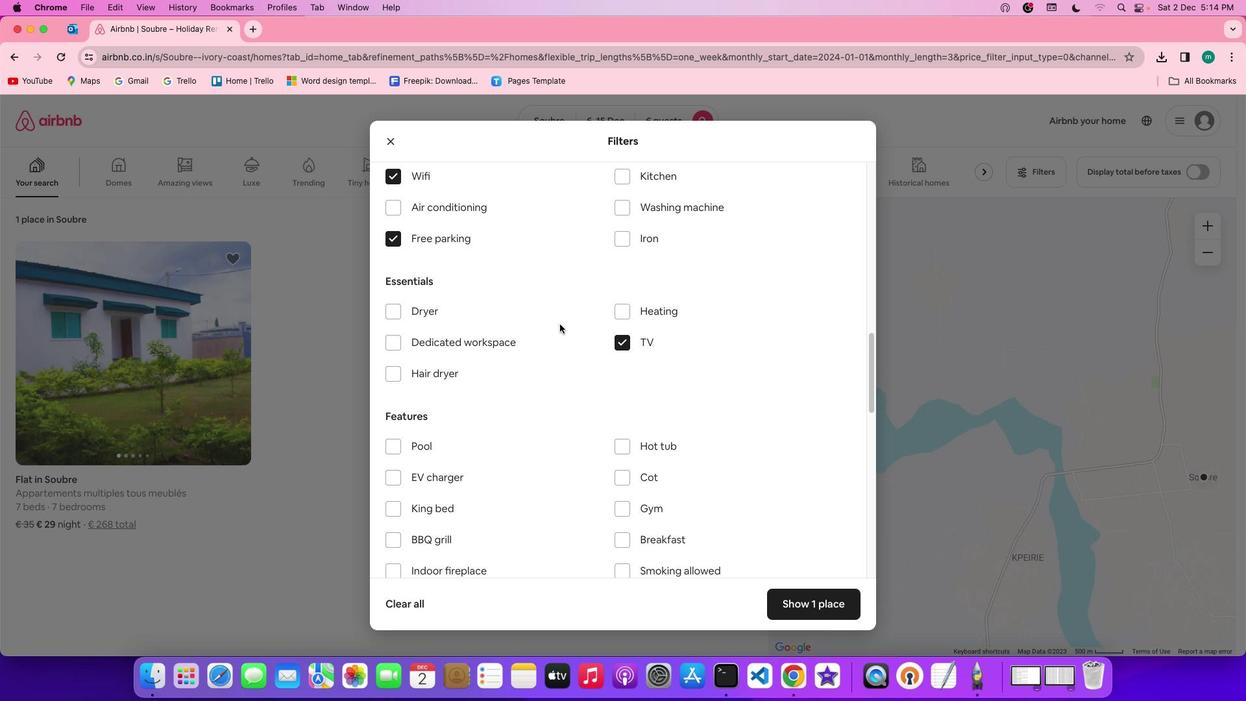 
Action: Mouse scrolled (560, 324) with delta (0, 0)
Screenshot: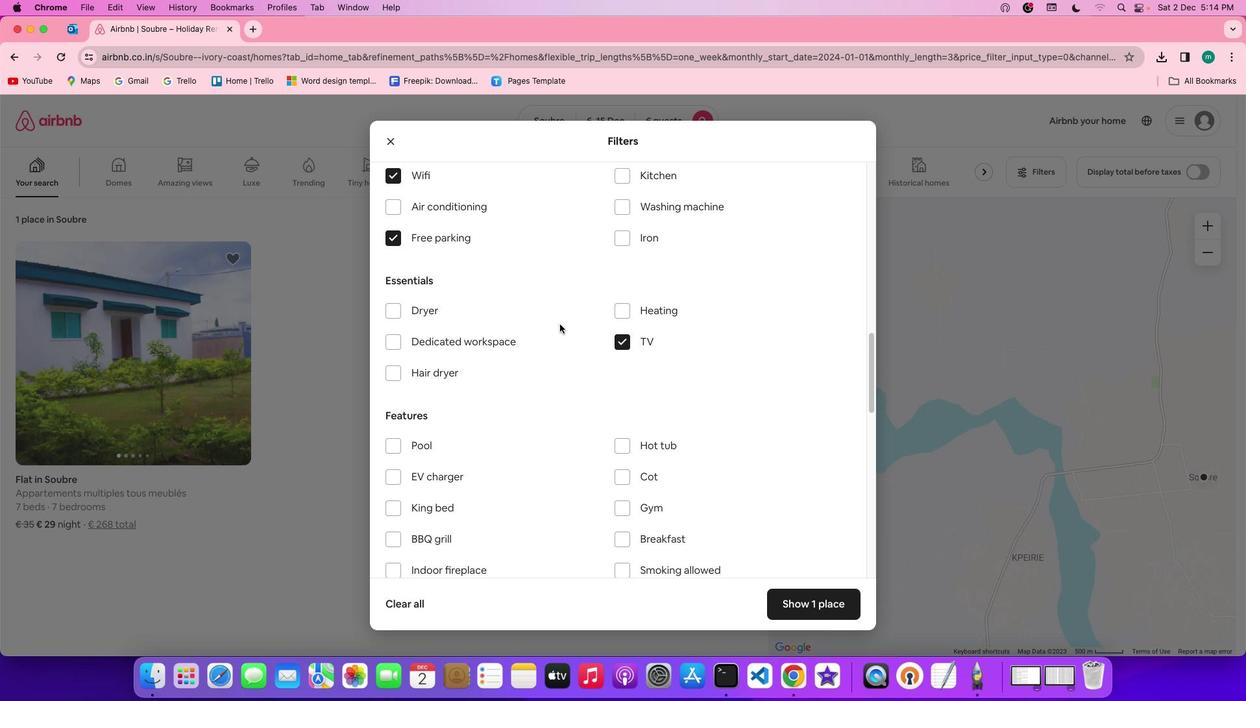 
Action: Mouse scrolled (560, 324) with delta (0, 0)
Screenshot: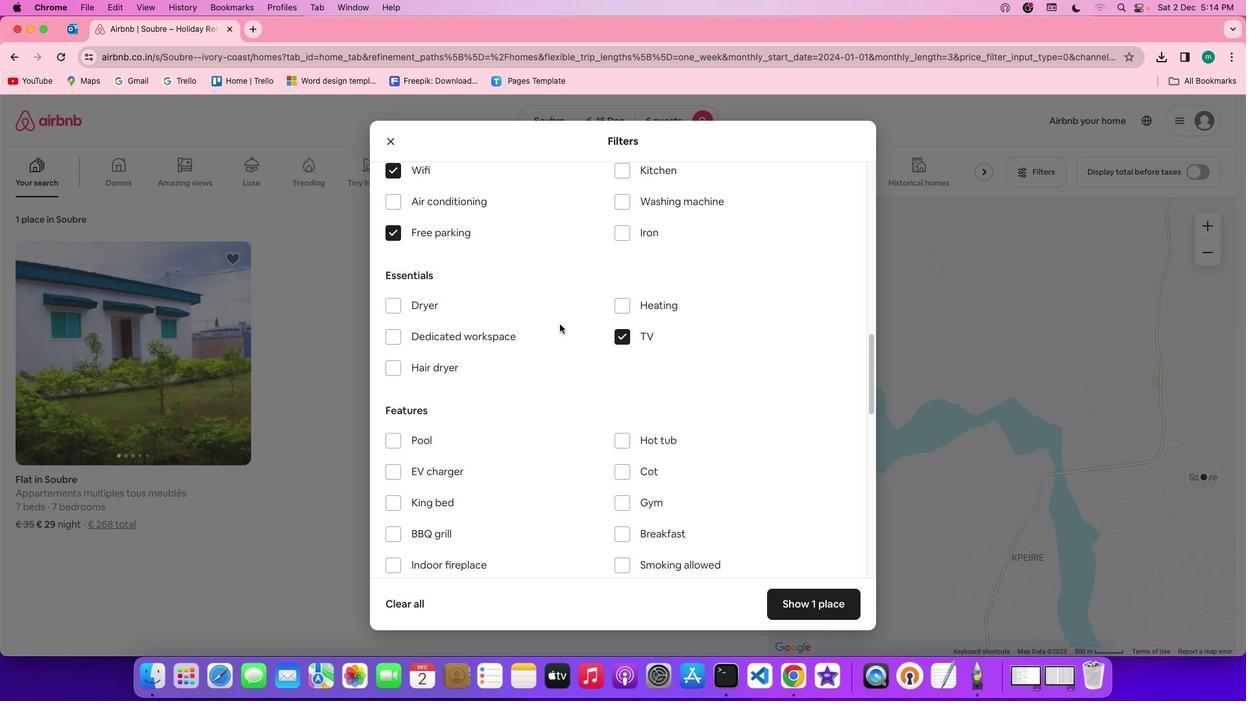 
Action: Mouse scrolled (560, 324) with delta (0, 0)
Screenshot: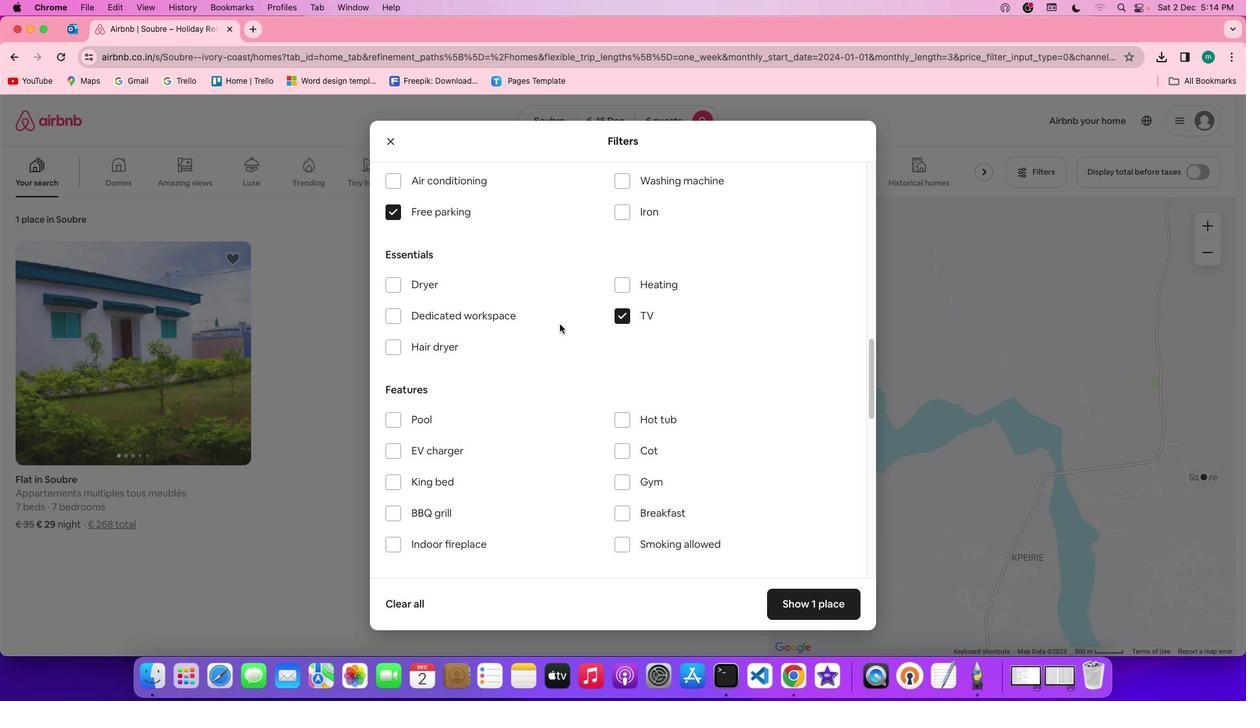 
Action: Mouse scrolled (560, 324) with delta (0, 0)
Screenshot: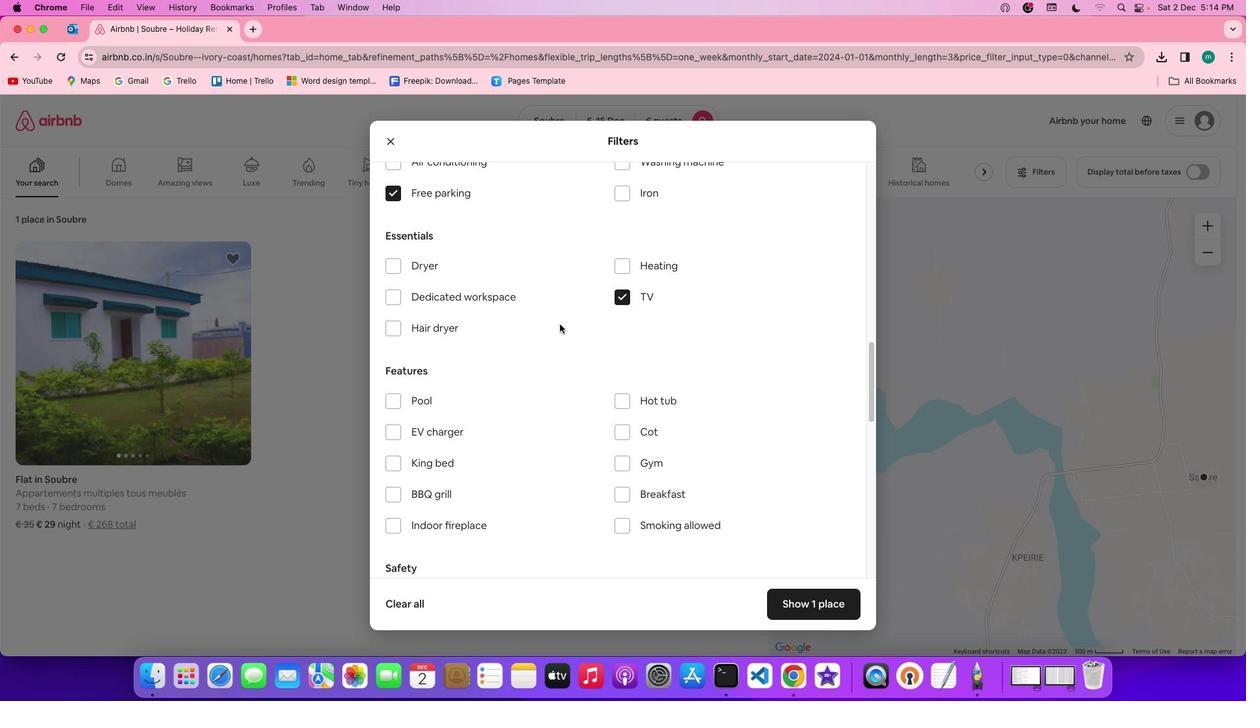 
Action: Mouse scrolled (560, 324) with delta (0, 0)
Screenshot: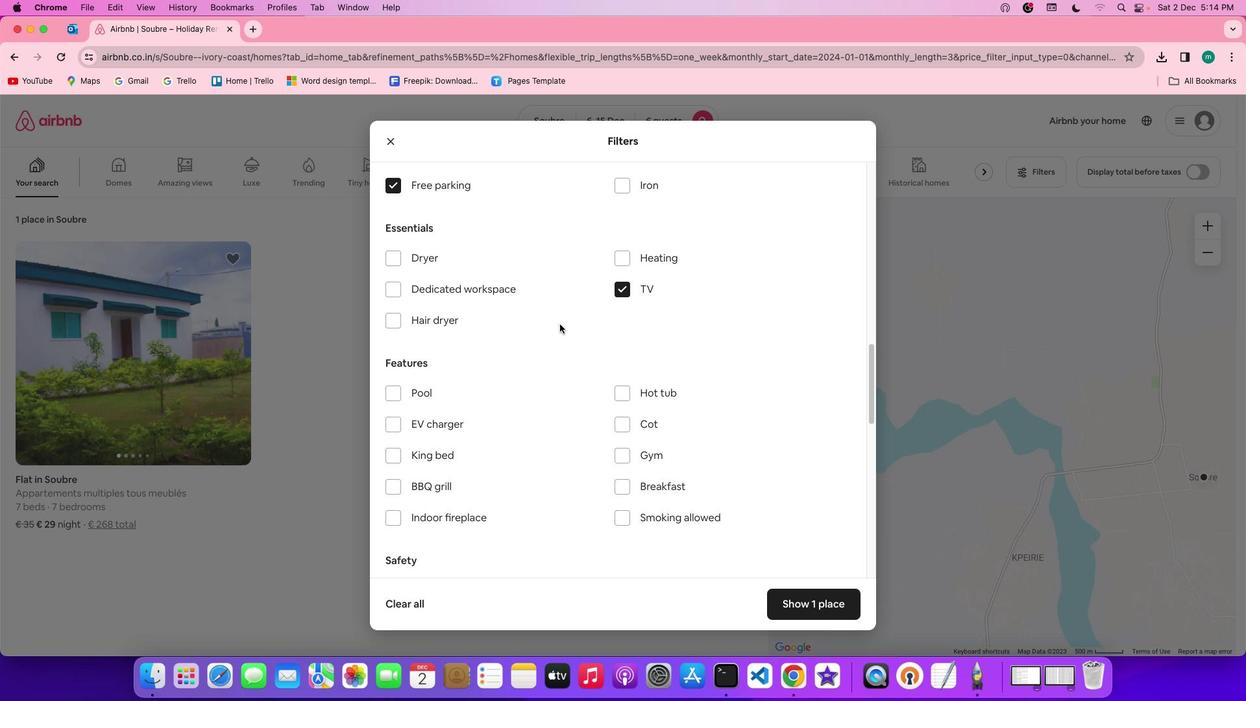 
Action: Mouse scrolled (560, 324) with delta (0, 0)
Screenshot: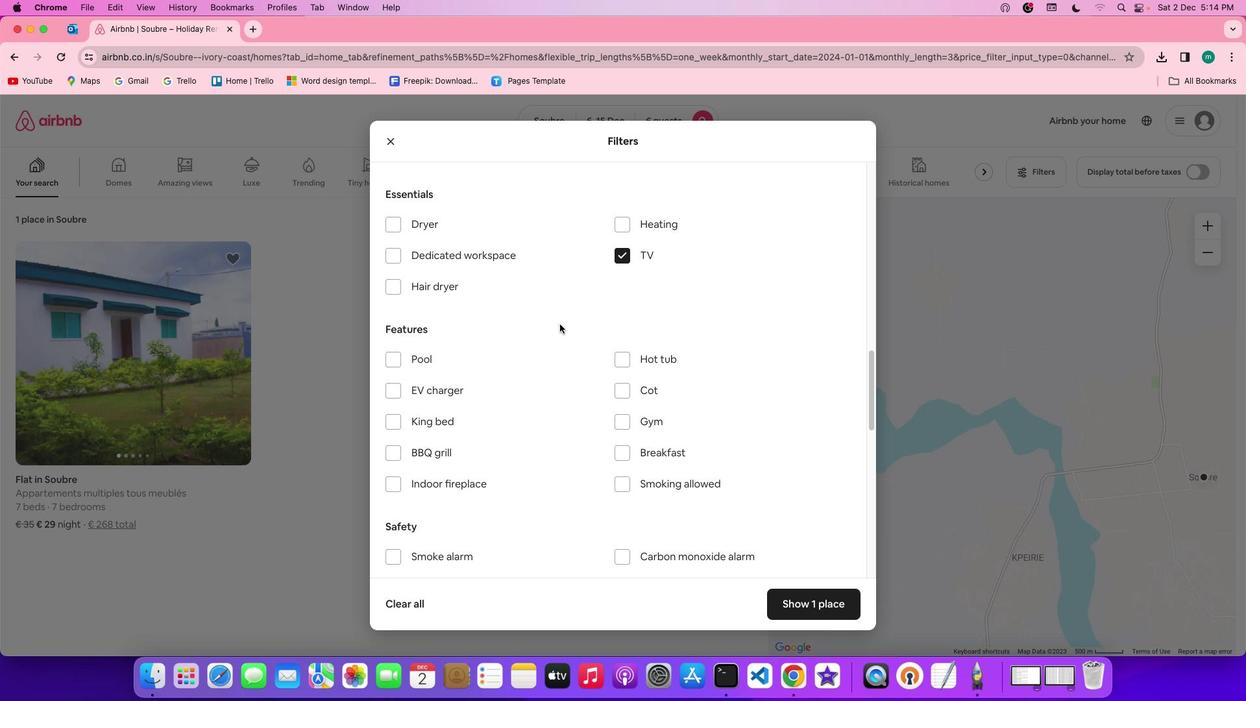 
Action: Mouse moved to (485, 387)
Screenshot: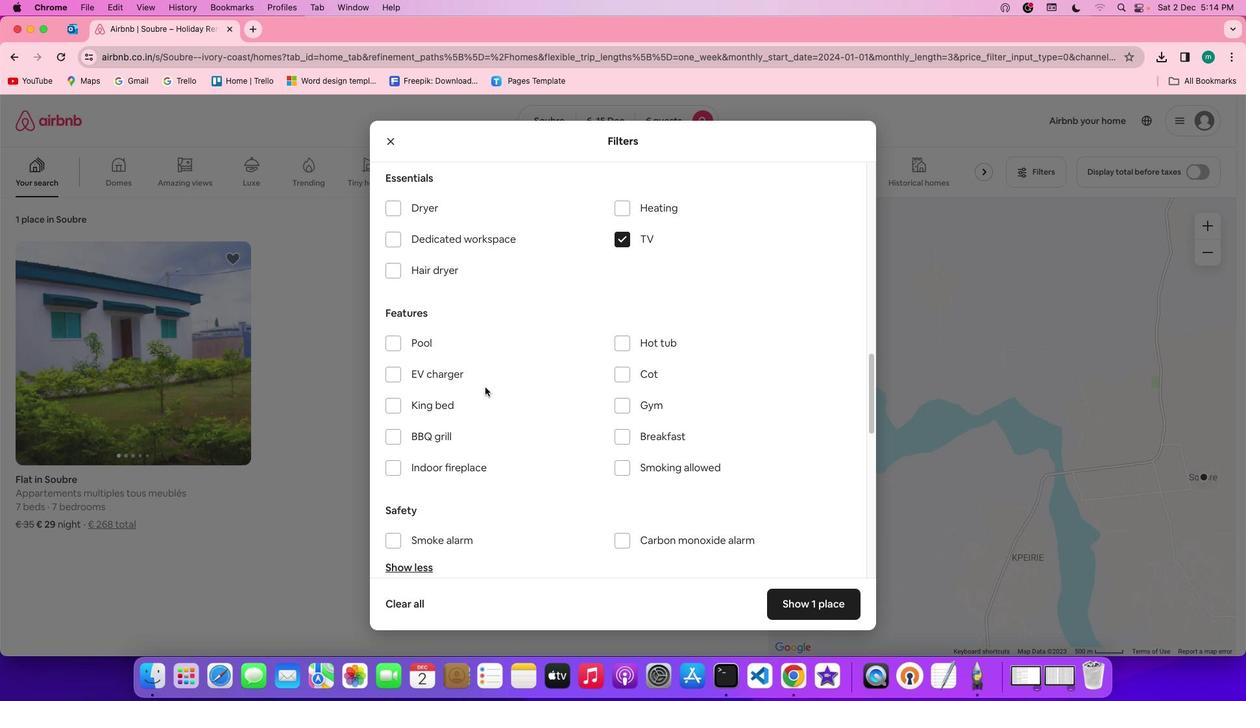 
Action: Mouse scrolled (485, 387) with delta (0, 0)
Screenshot: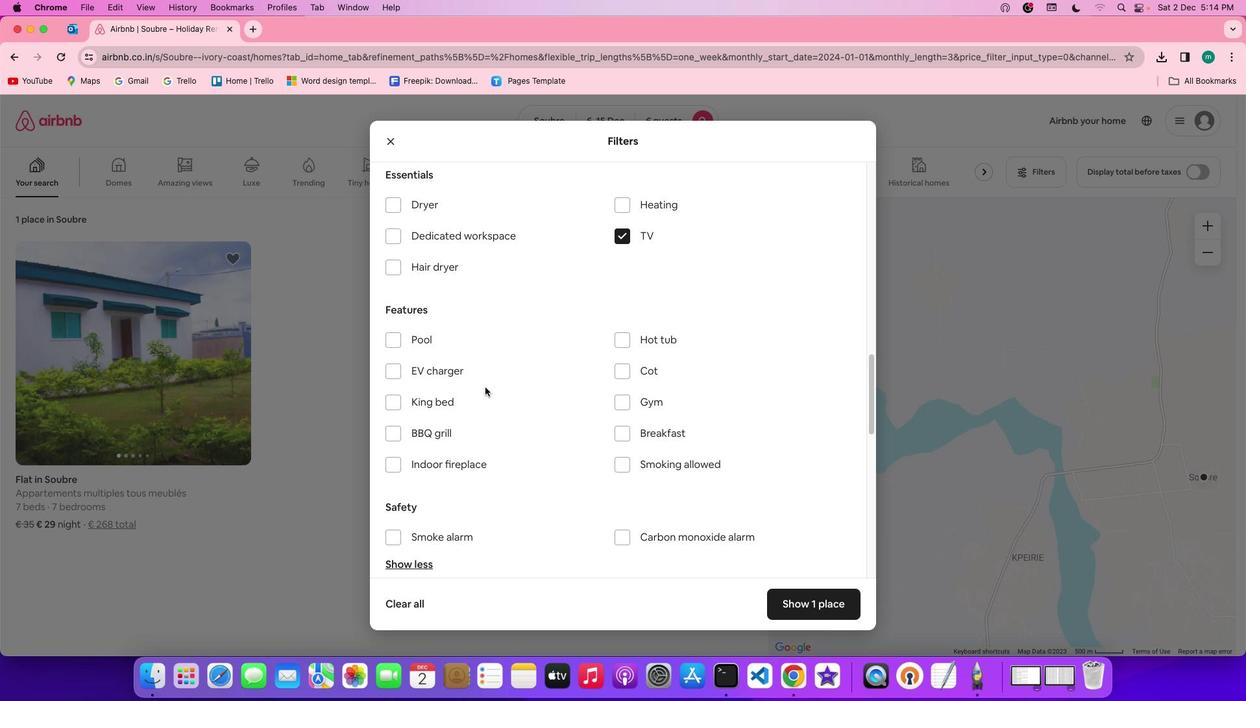 
Action: Mouse scrolled (485, 387) with delta (0, 0)
Screenshot: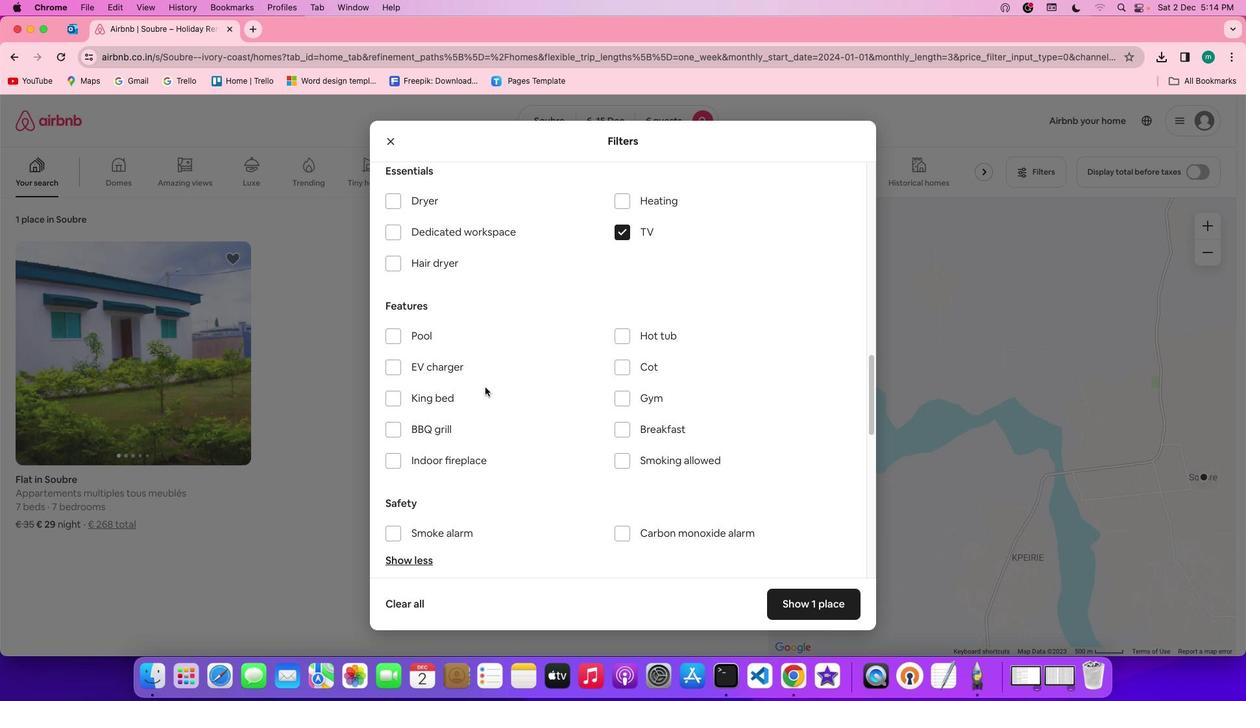 
Action: Mouse moved to (618, 390)
Screenshot: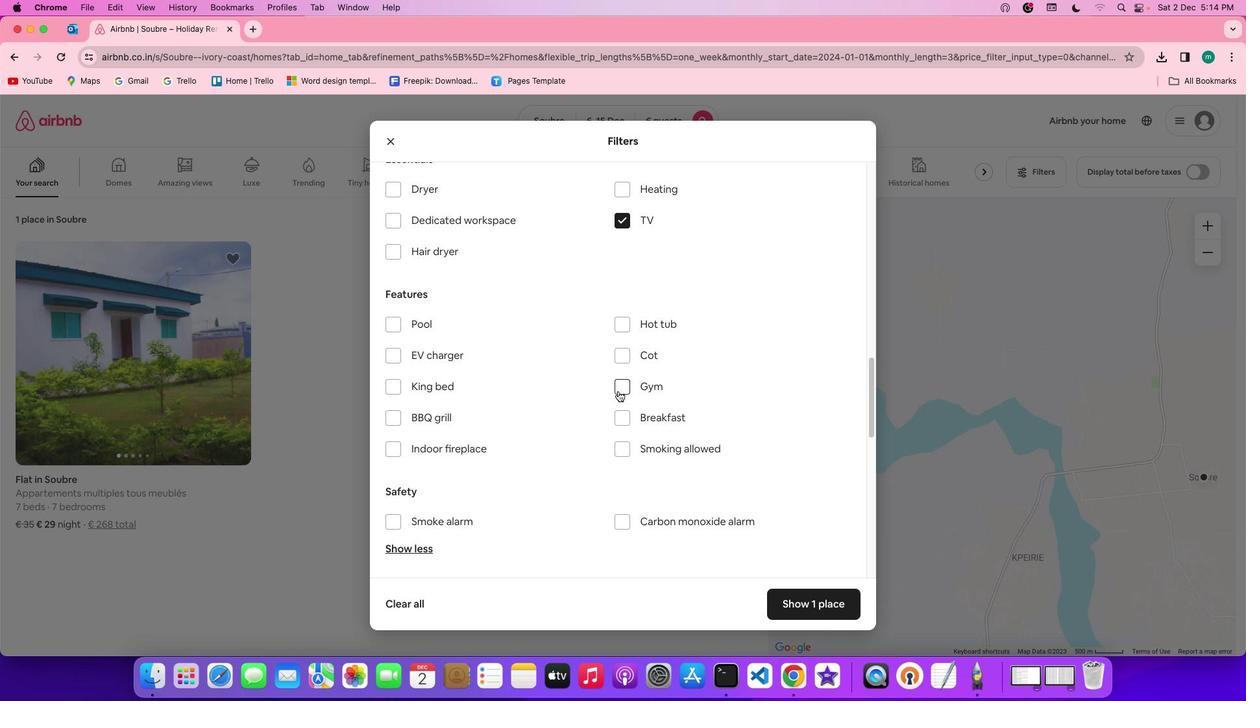 
Action: Mouse pressed left at (618, 390)
Screenshot: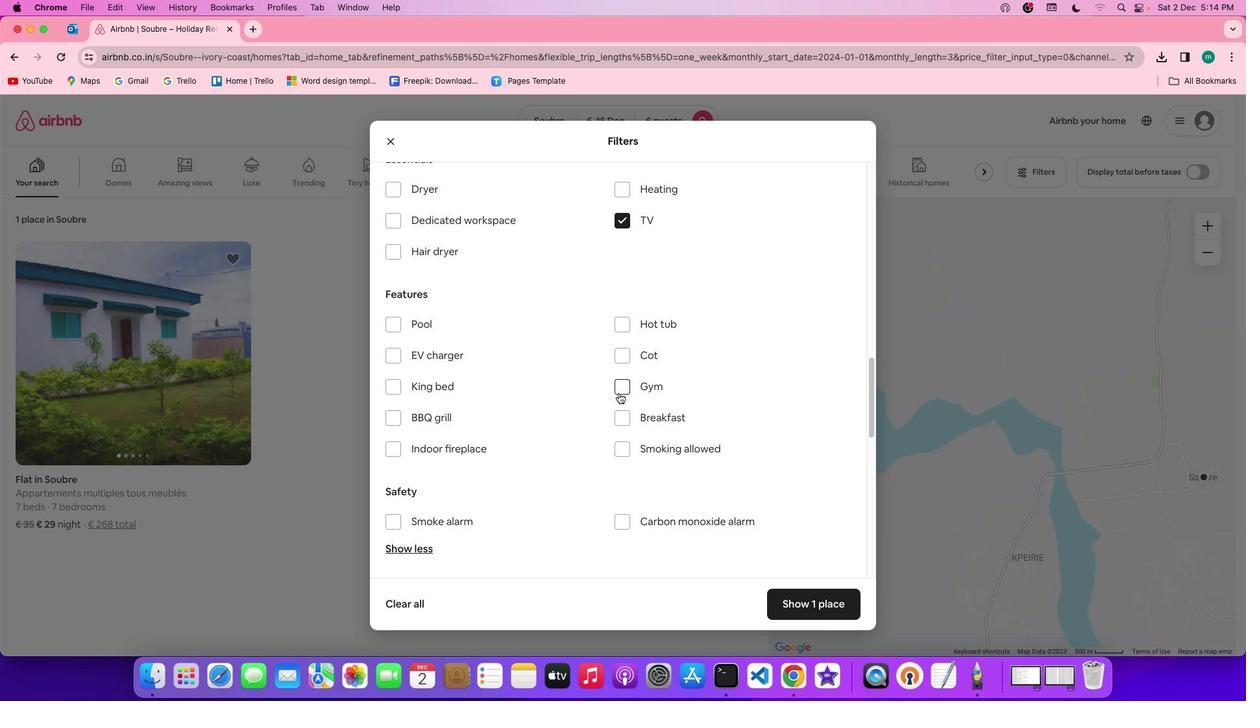 
Action: Mouse moved to (625, 416)
Screenshot: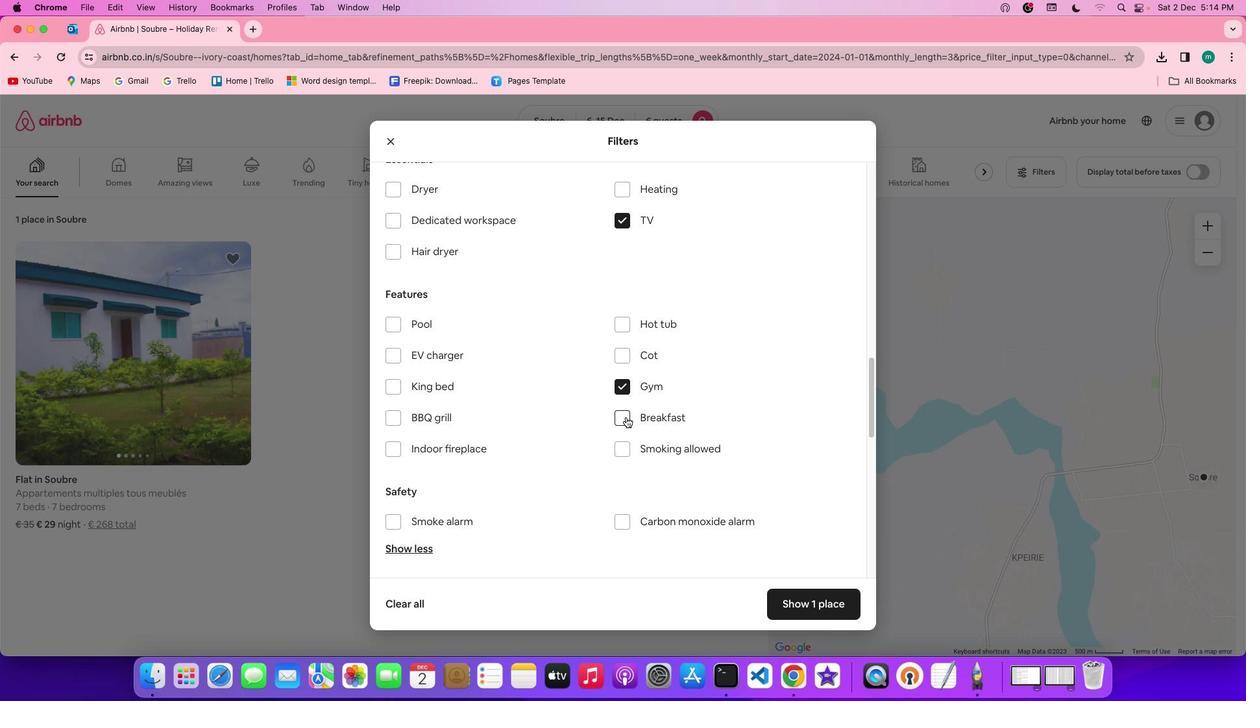 
Action: Mouse pressed left at (625, 416)
Screenshot: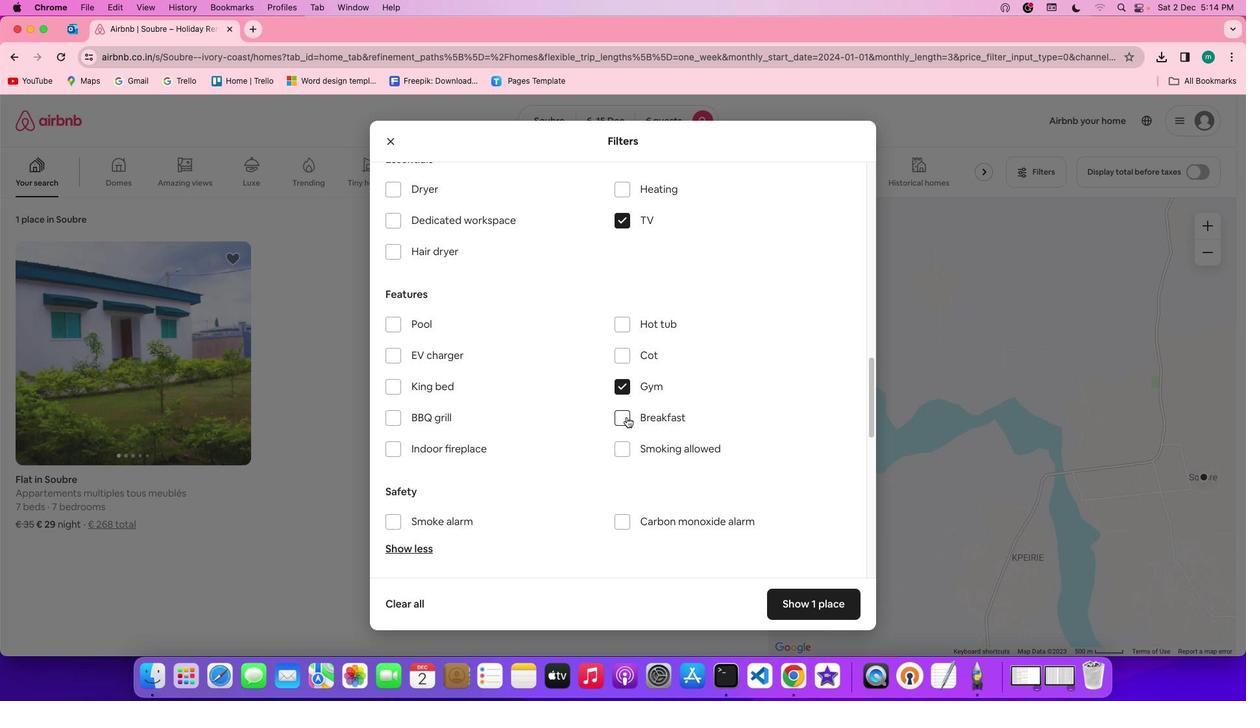 
Action: Mouse moved to (681, 451)
Screenshot: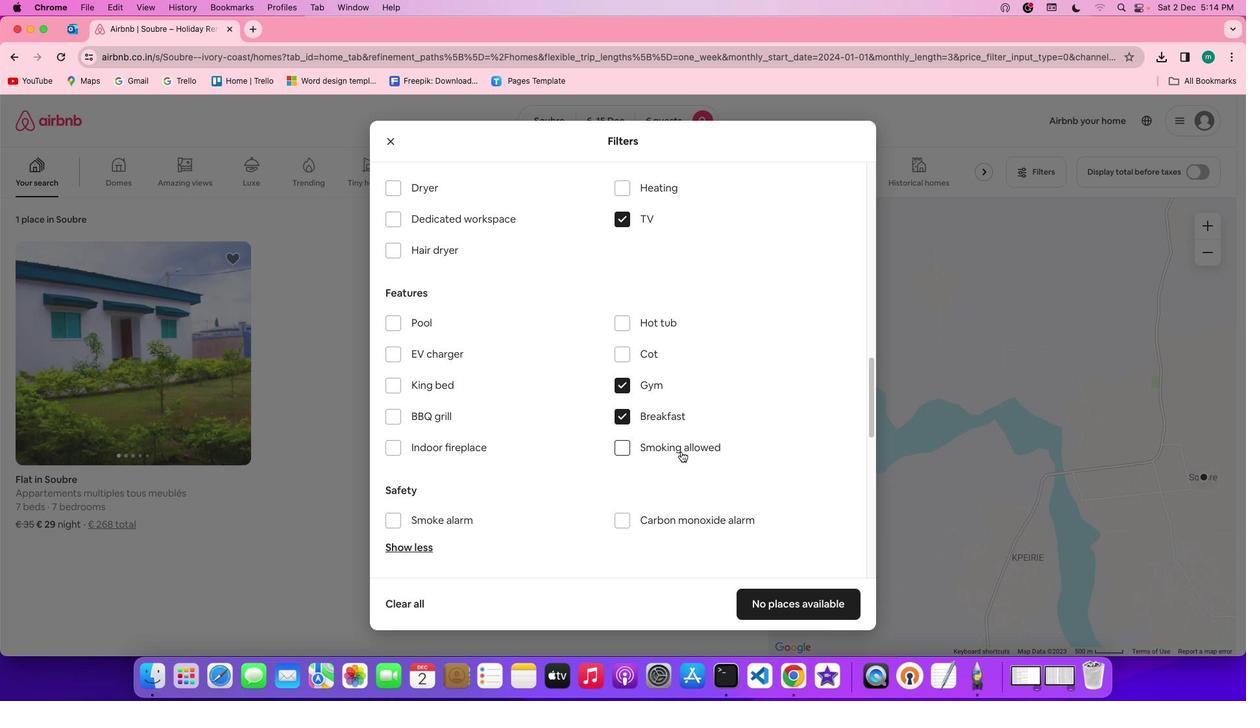 
Action: Mouse scrolled (681, 451) with delta (0, 0)
Screenshot: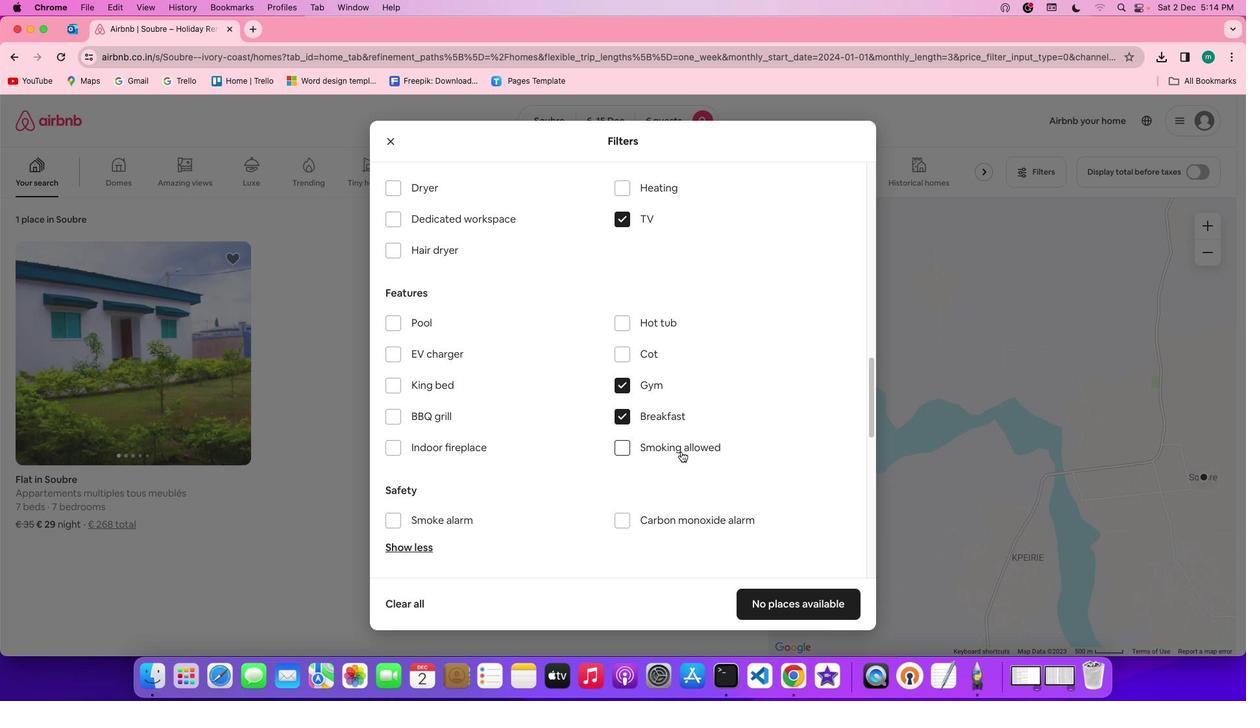 
Action: Mouse scrolled (681, 451) with delta (0, 0)
Screenshot: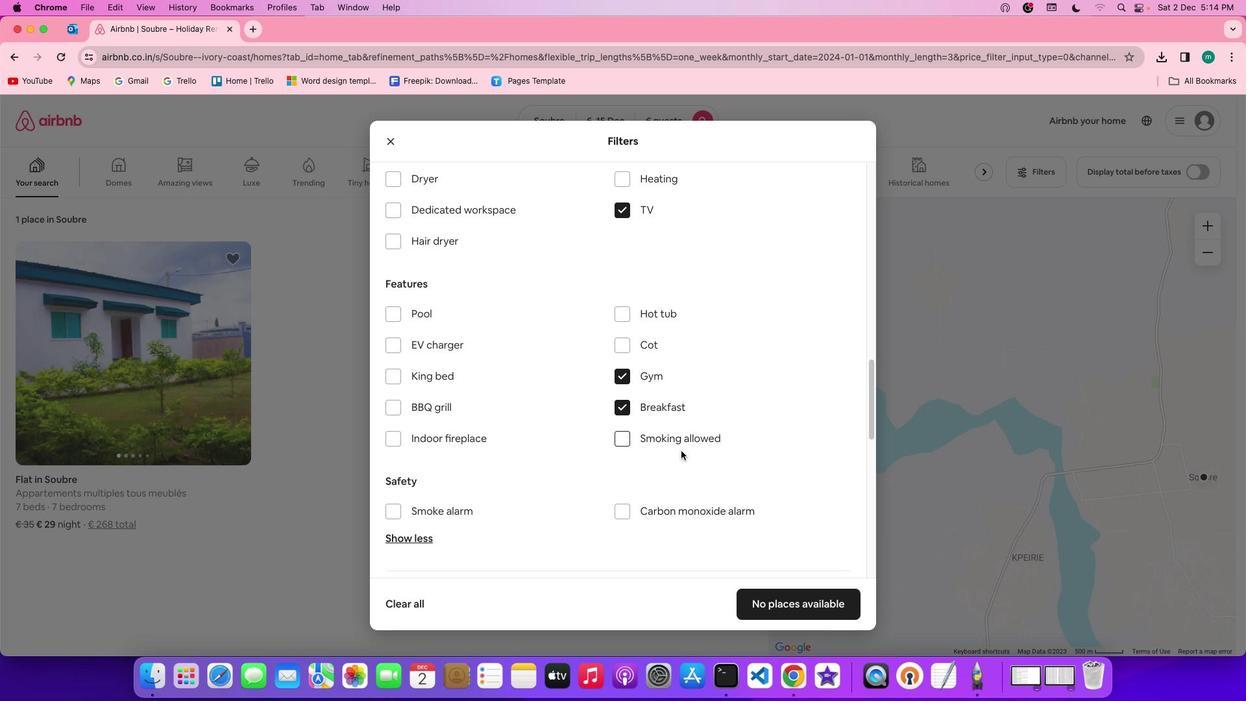 
Action: Mouse scrolled (681, 451) with delta (0, -1)
Screenshot: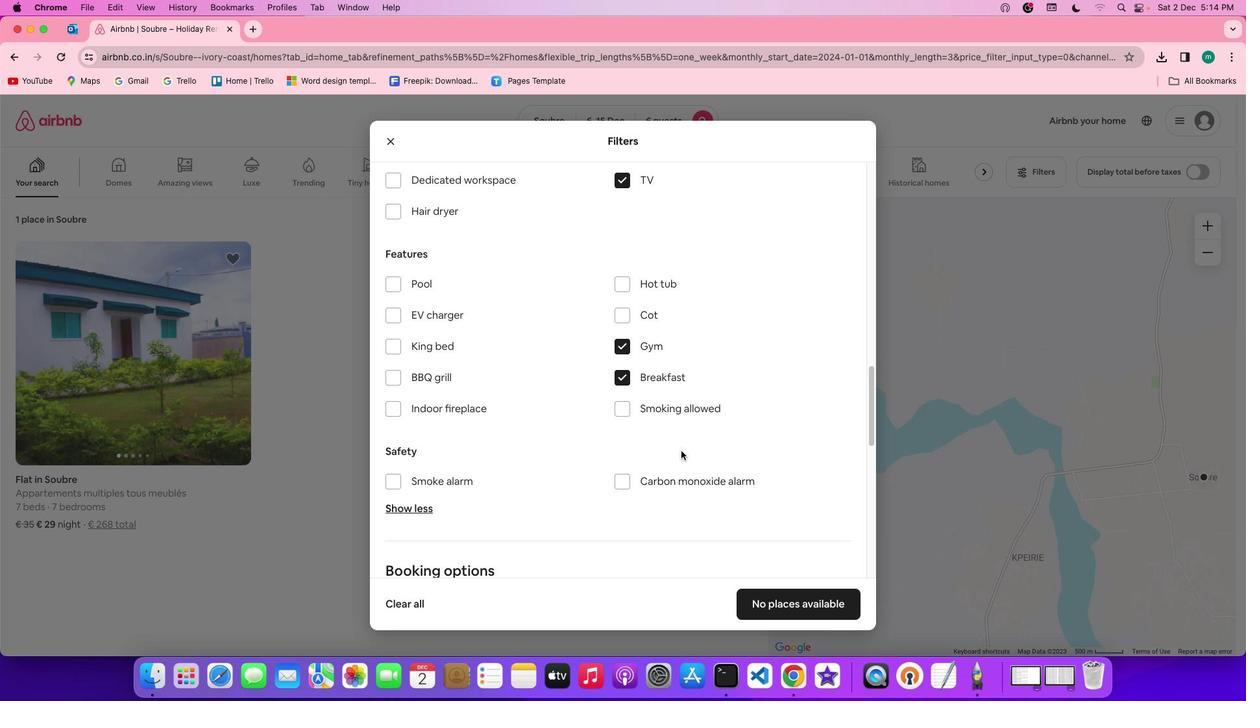 
Action: Mouse moved to (681, 451)
Screenshot: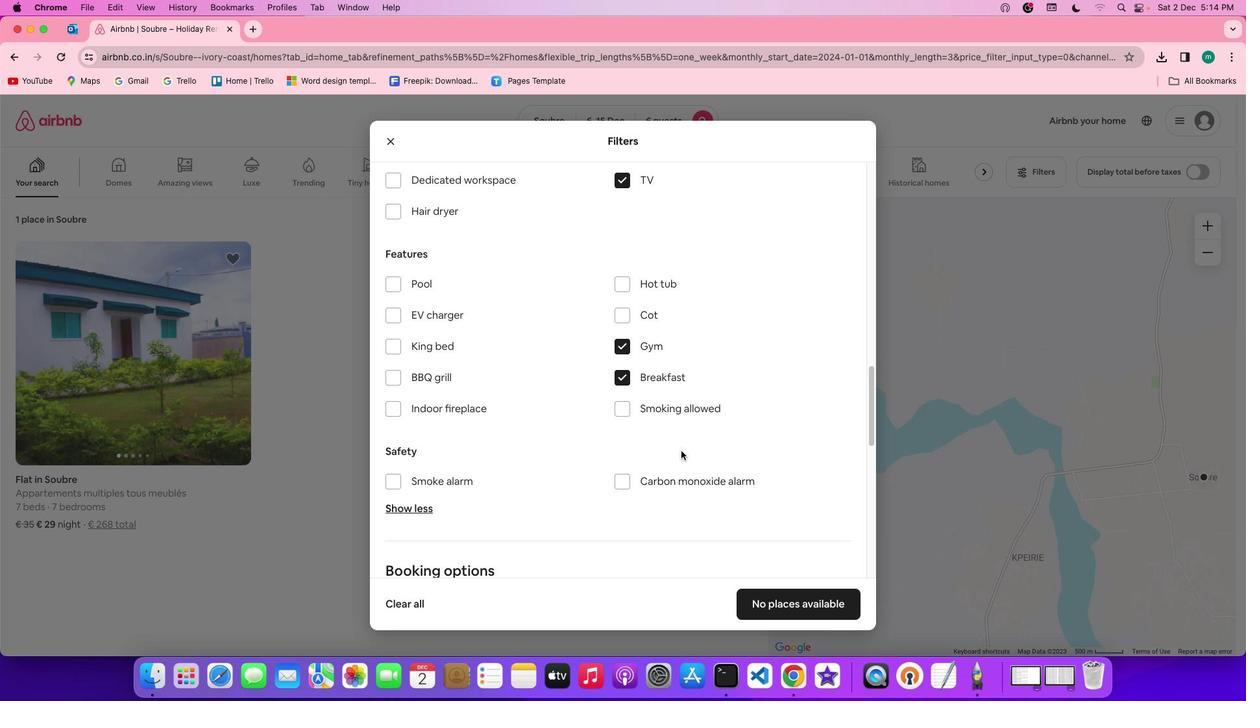 
Action: Mouse scrolled (681, 451) with delta (0, 0)
Screenshot: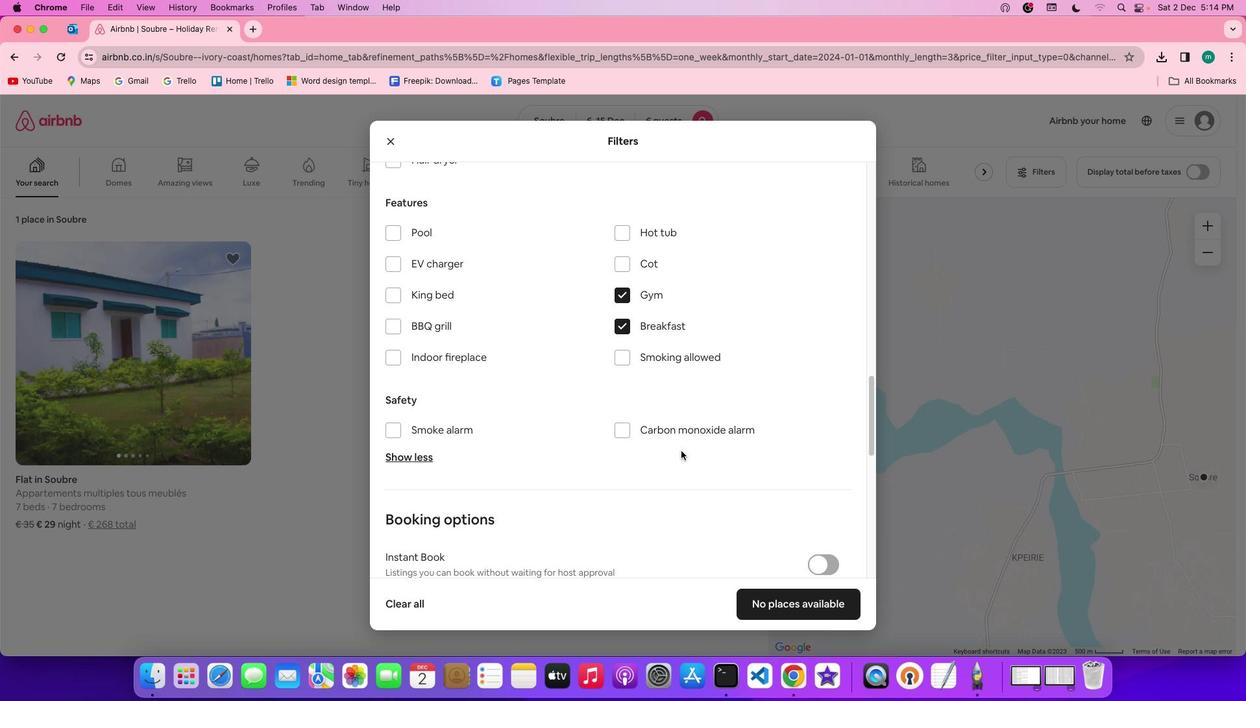 
Action: Mouse scrolled (681, 451) with delta (0, 0)
Screenshot: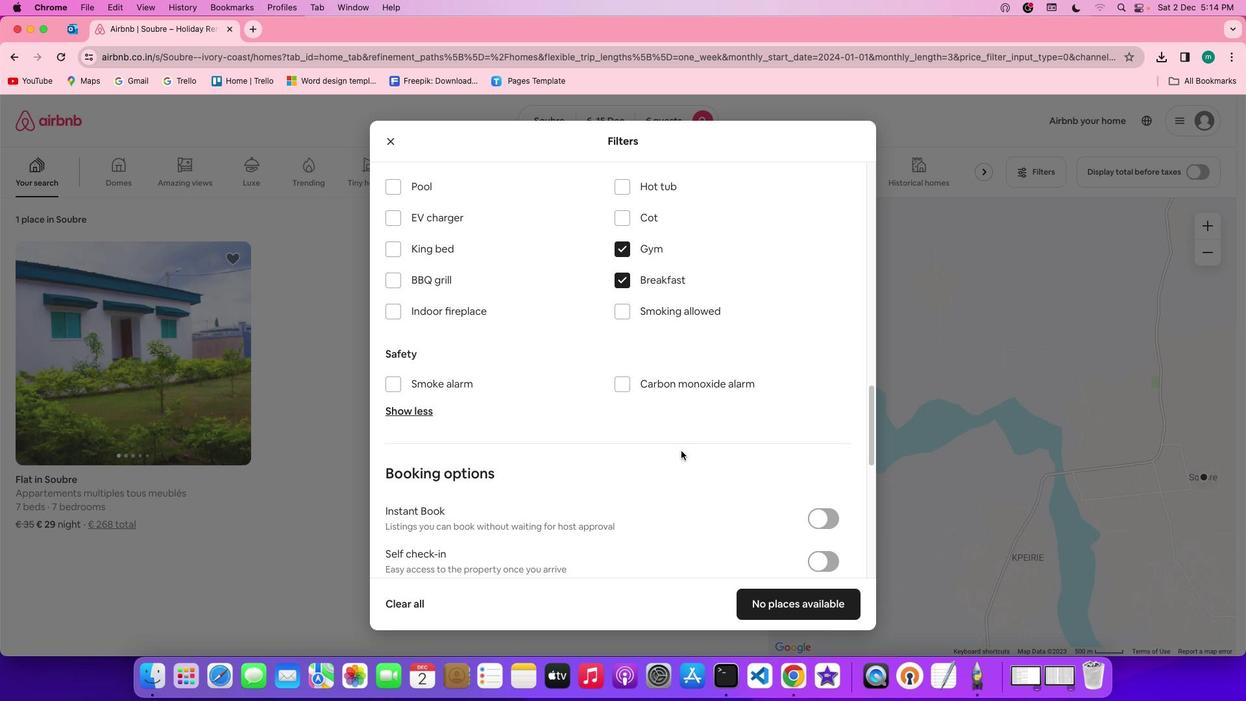 
Action: Mouse scrolled (681, 451) with delta (0, -1)
Screenshot: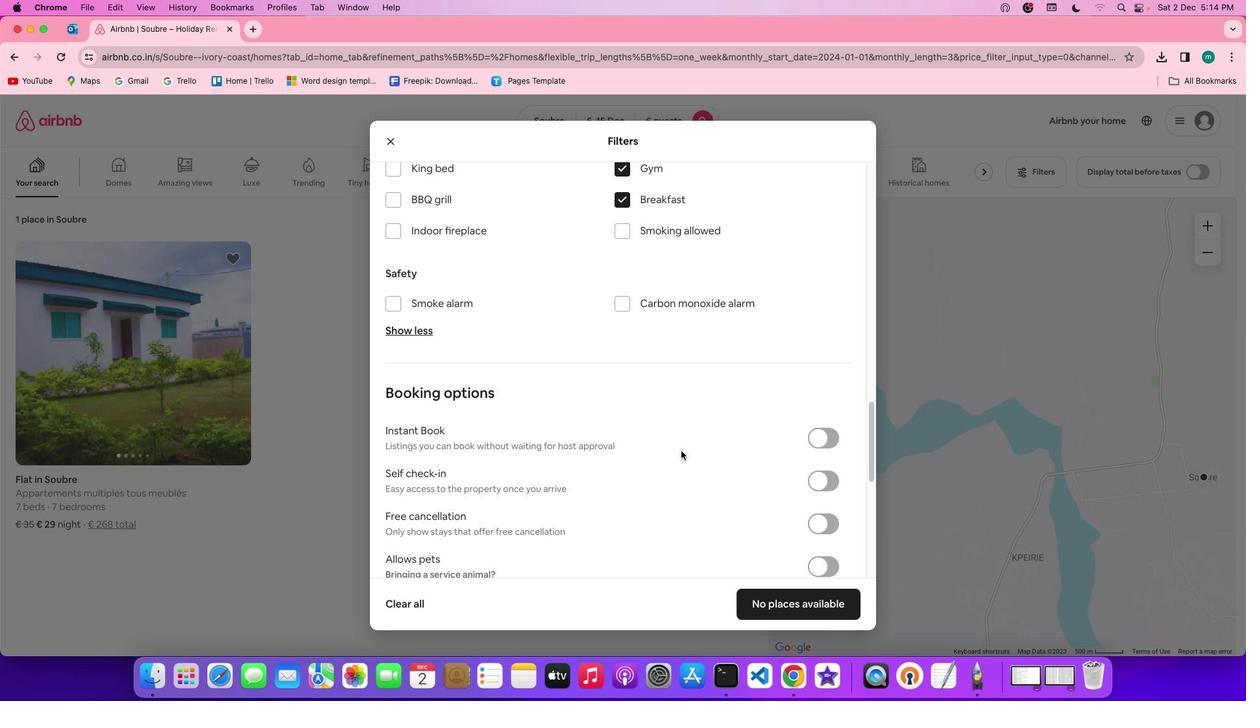 
Action: Mouse scrolled (681, 451) with delta (0, -2)
Screenshot: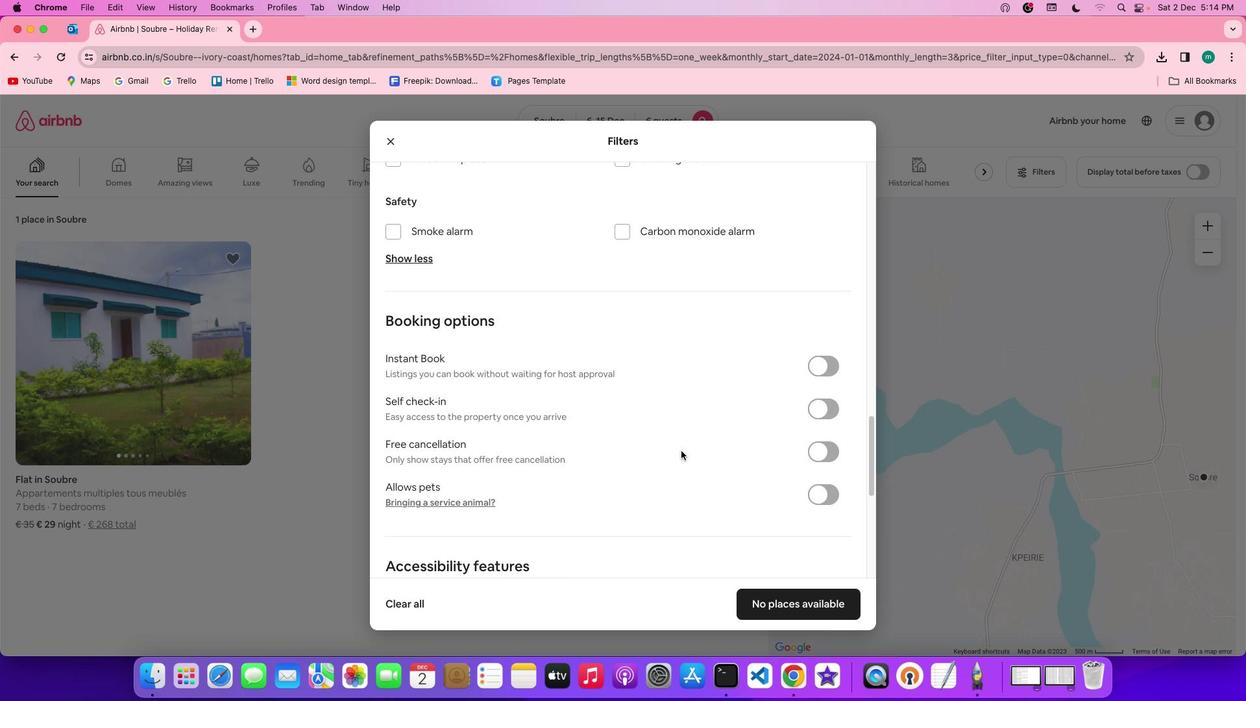 
Action: Mouse scrolled (681, 451) with delta (0, -2)
Screenshot: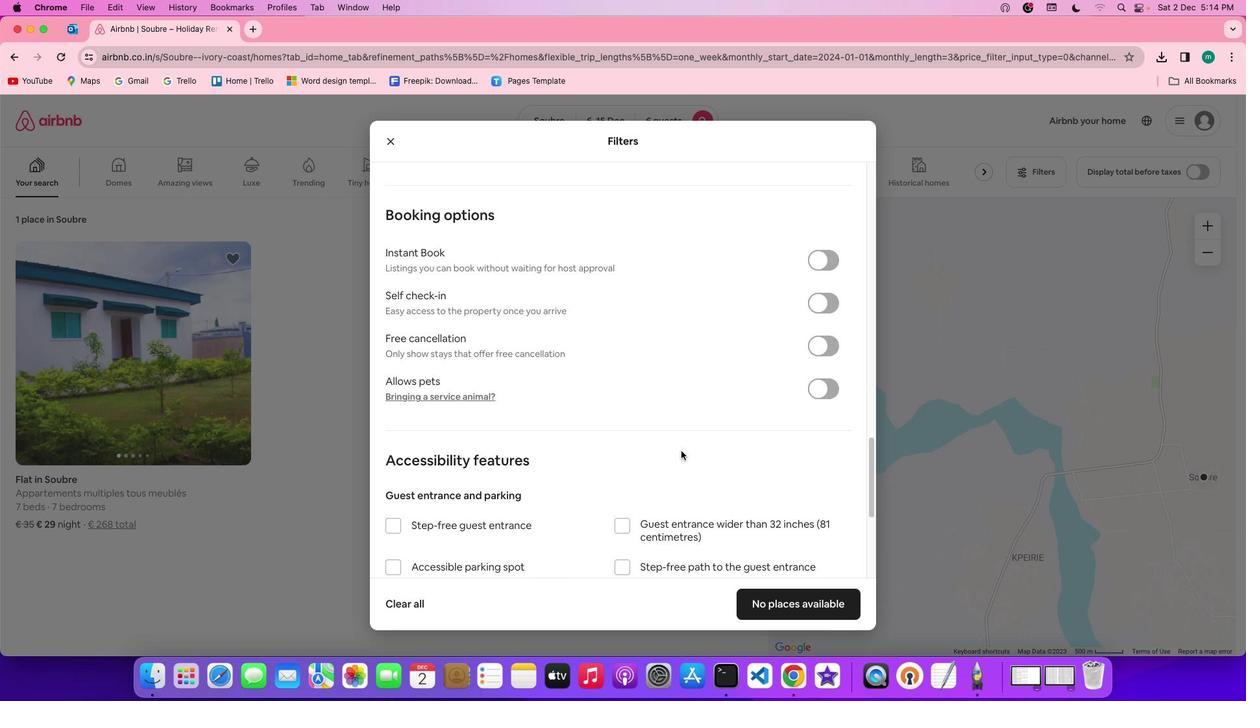 
Action: Mouse moved to (681, 452)
Screenshot: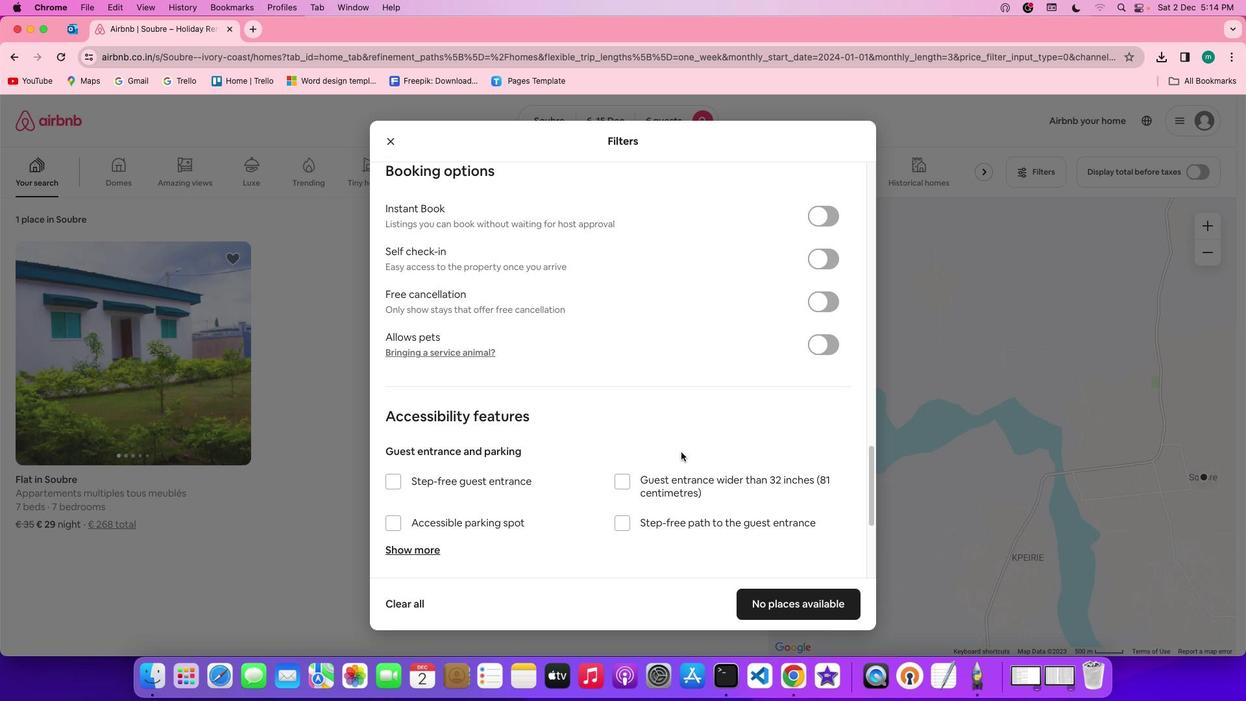 
Action: Mouse scrolled (681, 452) with delta (0, 0)
Screenshot: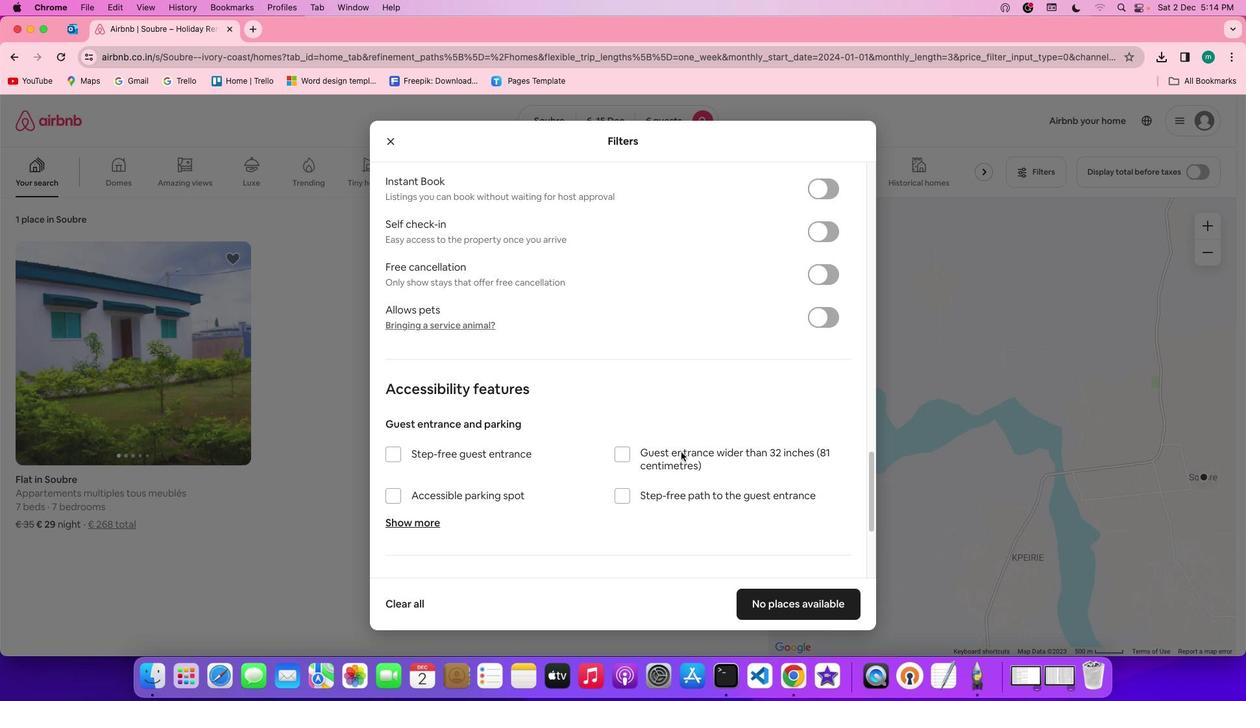 
Action: Mouse scrolled (681, 452) with delta (0, 0)
Screenshot: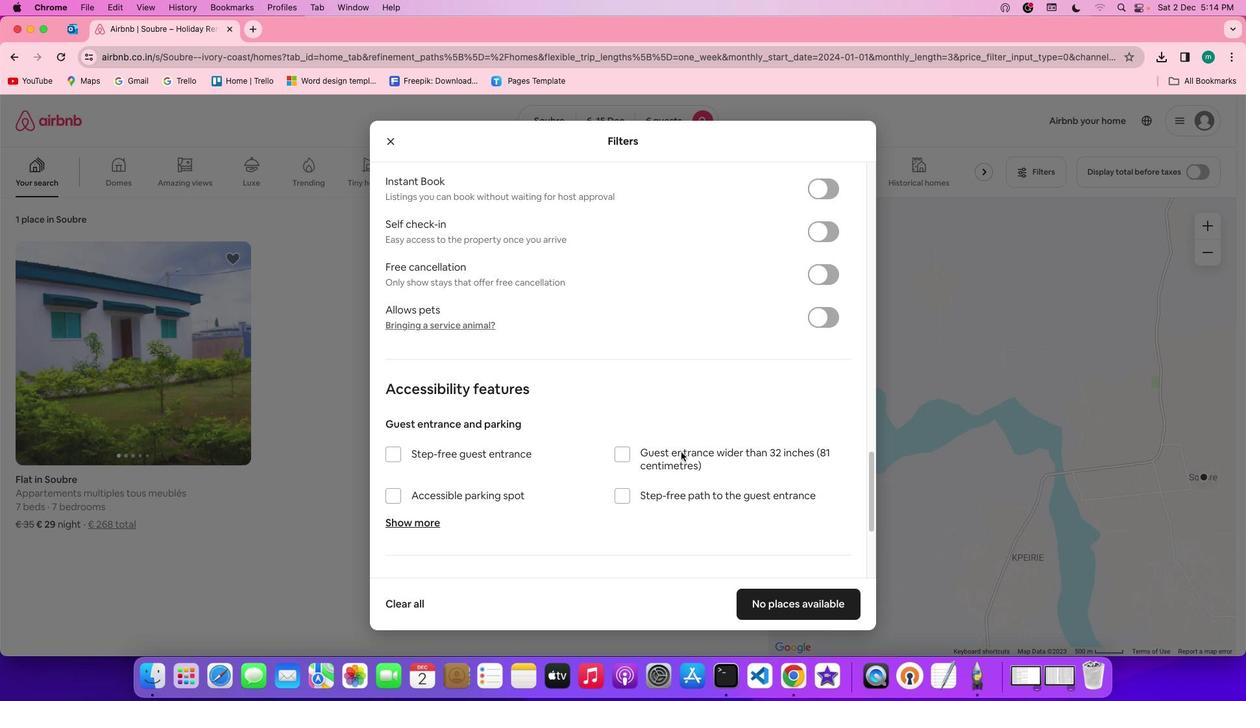 
Action: Mouse scrolled (681, 452) with delta (0, -1)
Screenshot: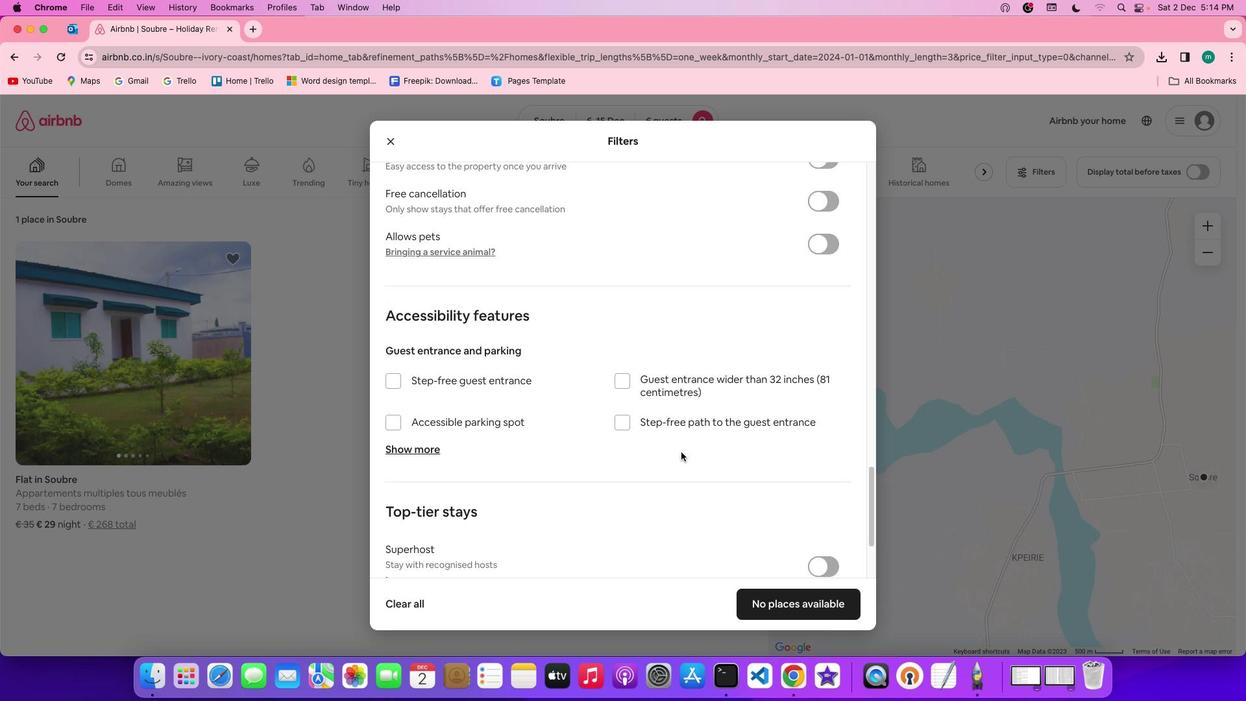 
Action: Mouse scrolled (681, 452) with delta (0, -2)
Screenshot: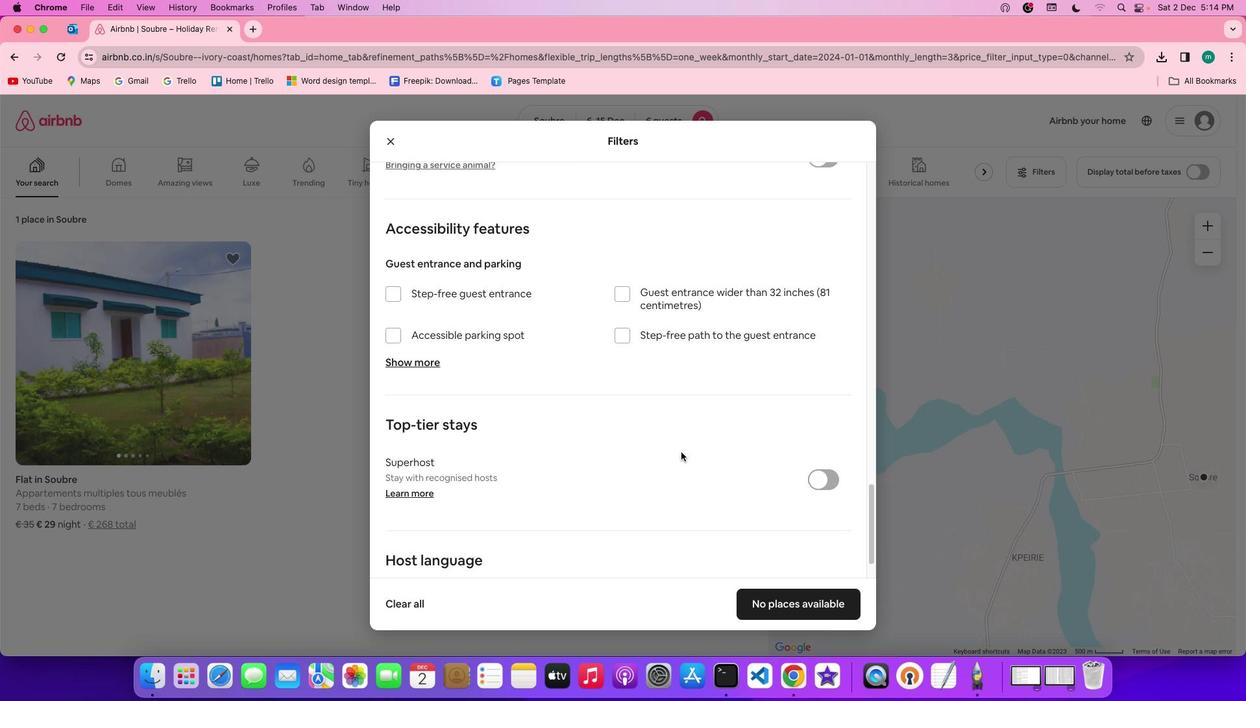 
Action: Mouse moved to (681, 453)
Screenshot: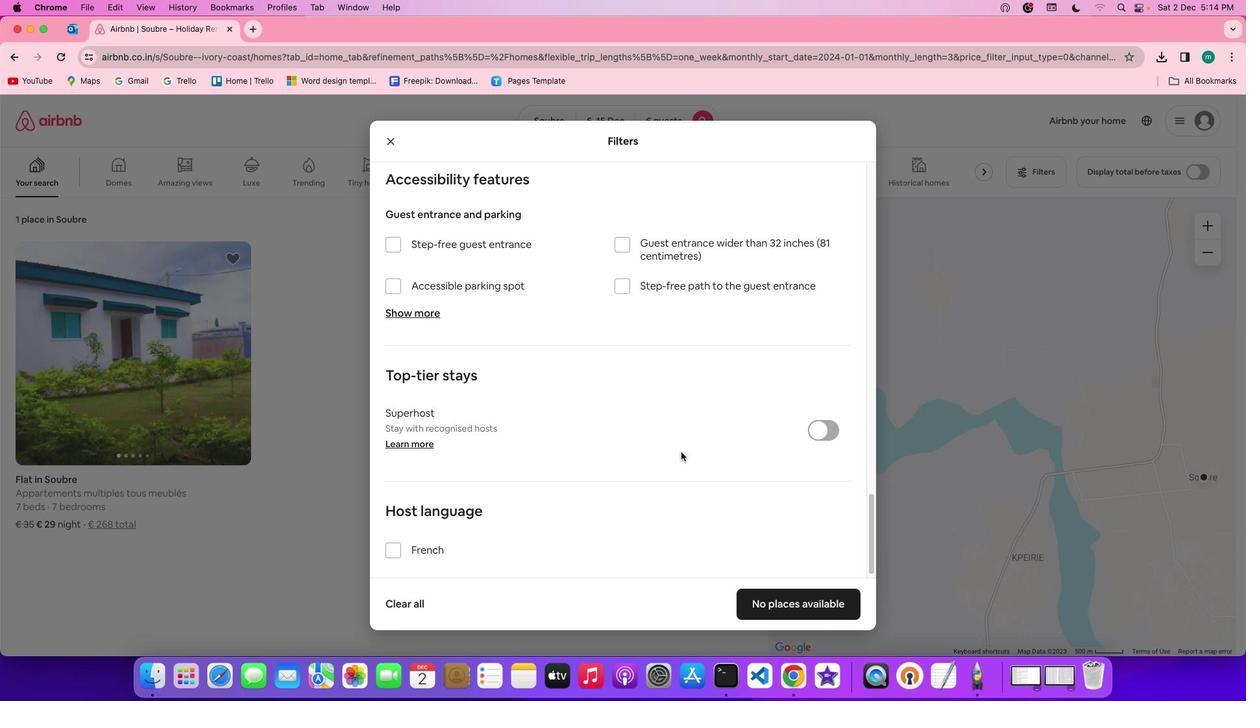 
Action: Mouse scrolled (681, 453) with delta (0, 0)
Screenshot: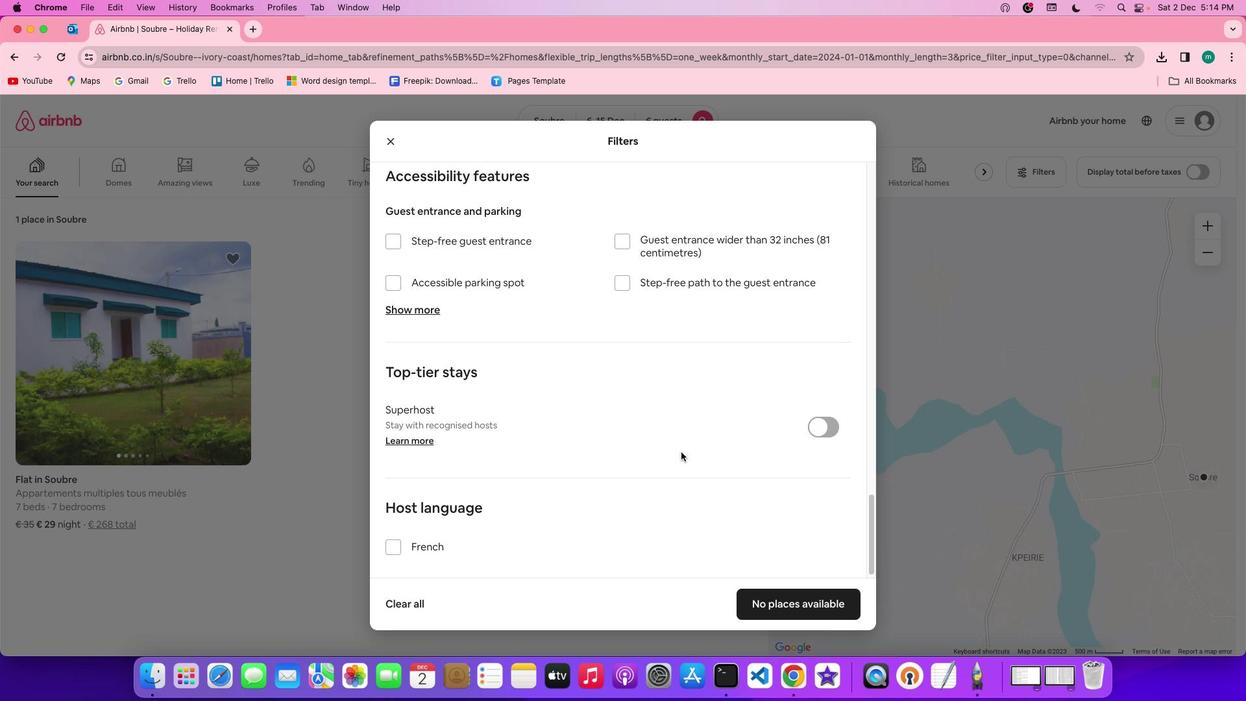 
Action: Mouse moved to (681, 452)
Screenshot: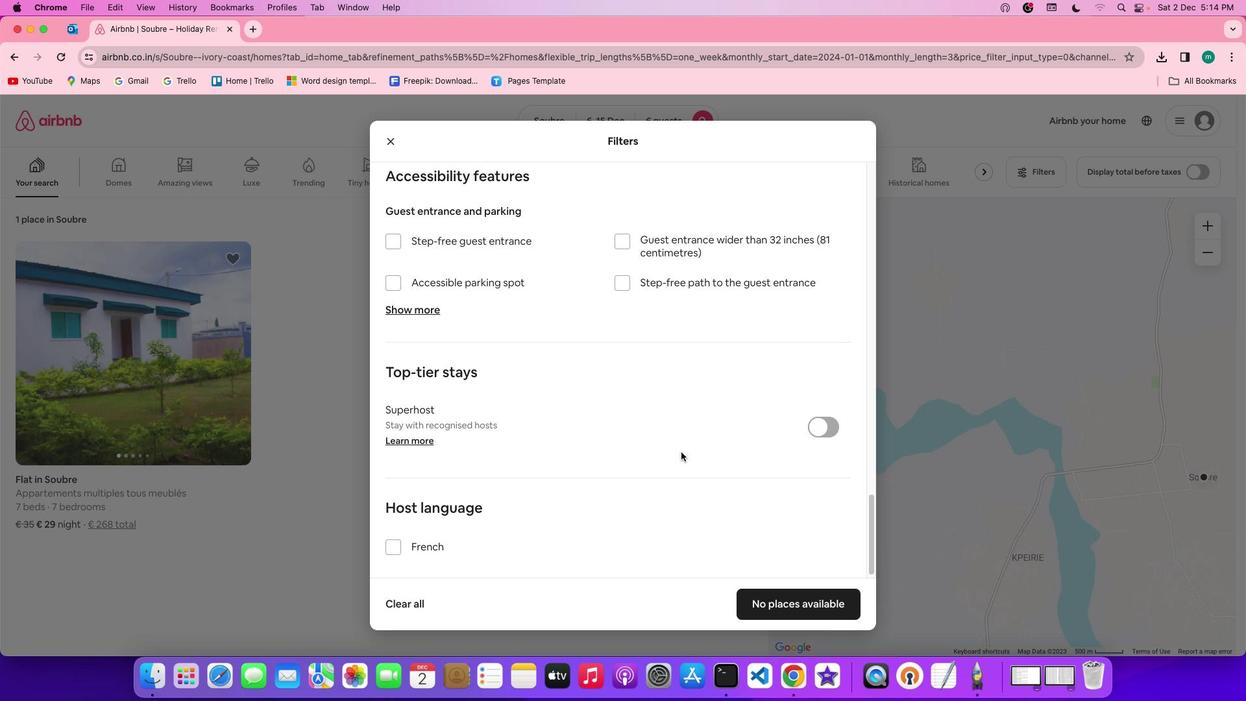 
Action: Mouse scrolled (681, 452) with delta (0, 0)
Screenshot: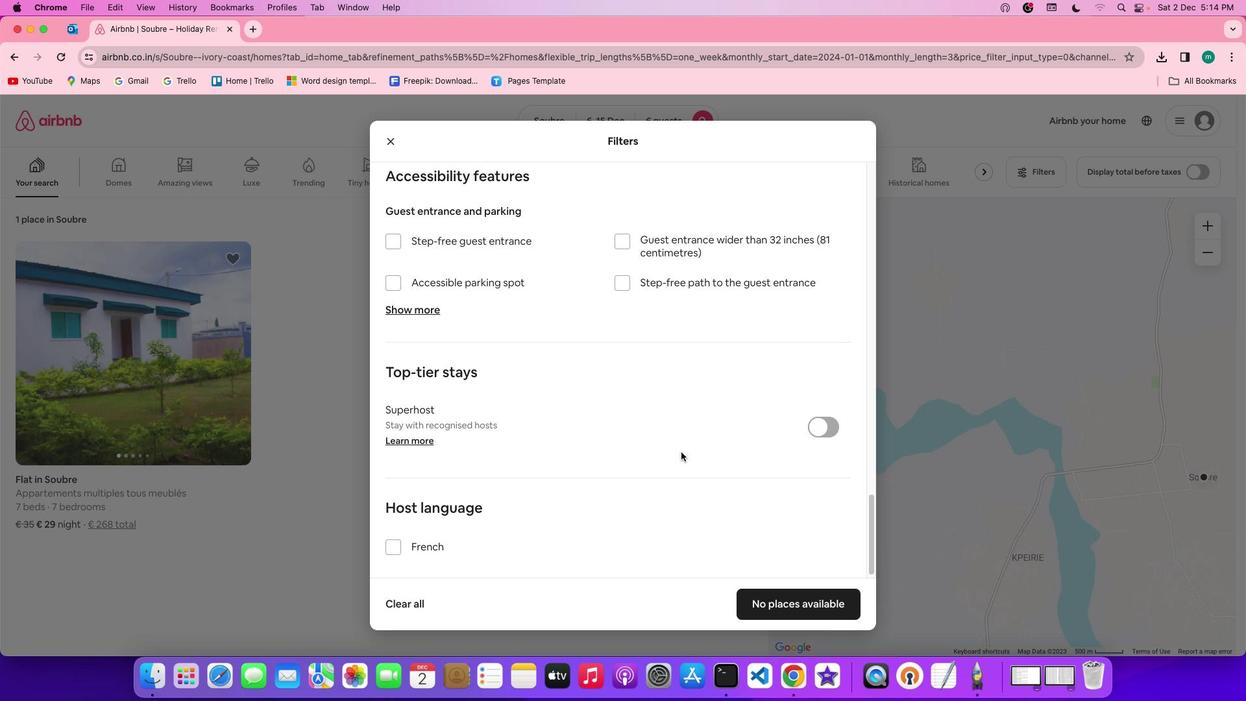 
Action: Mouse scrolled (681, 452) with delta (0, -1)
Screenshot: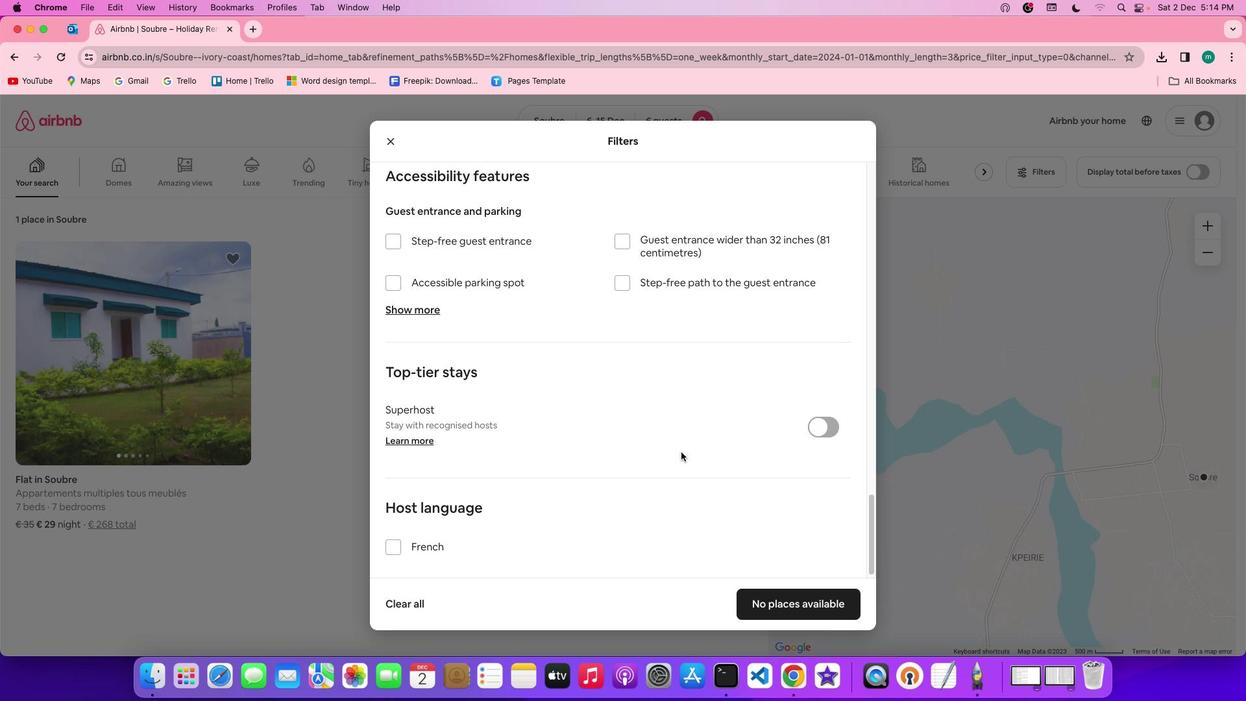 
Action: Mouse scrolled (681, 452) with delta (0, -3)
Screenshot: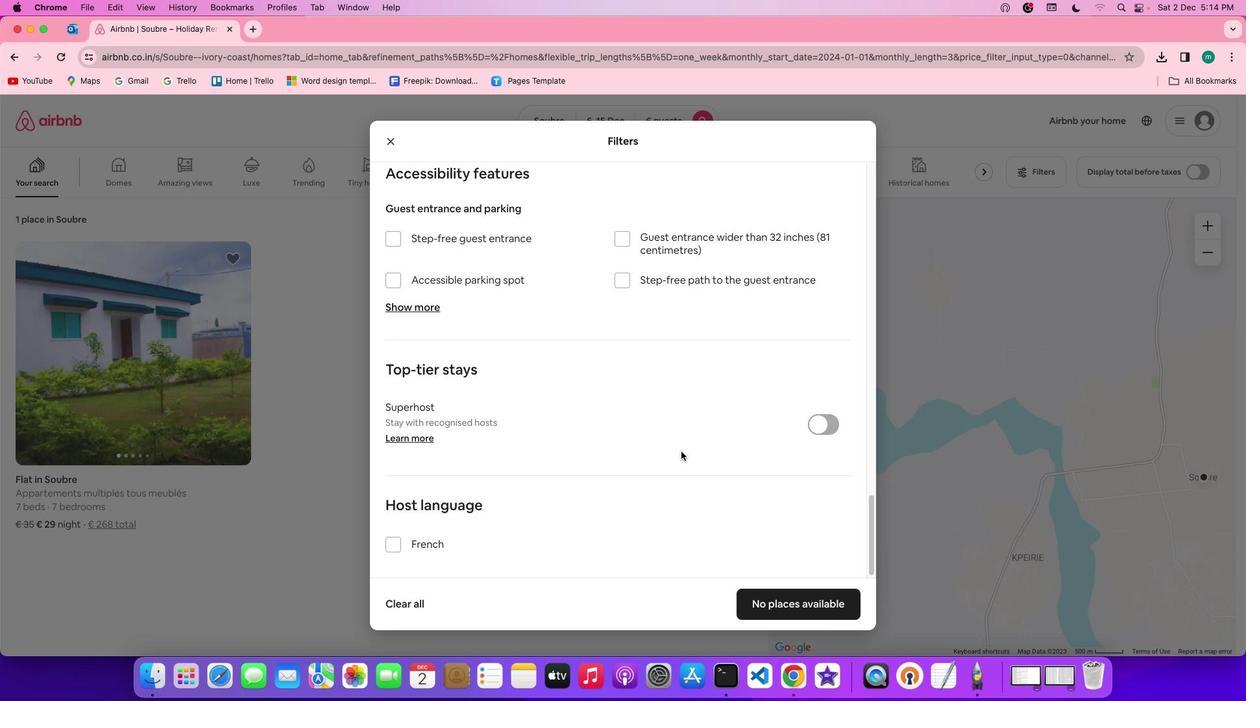 
Action: Mouse scrolled (681, 452) with delta (0, -3)
Screenshot: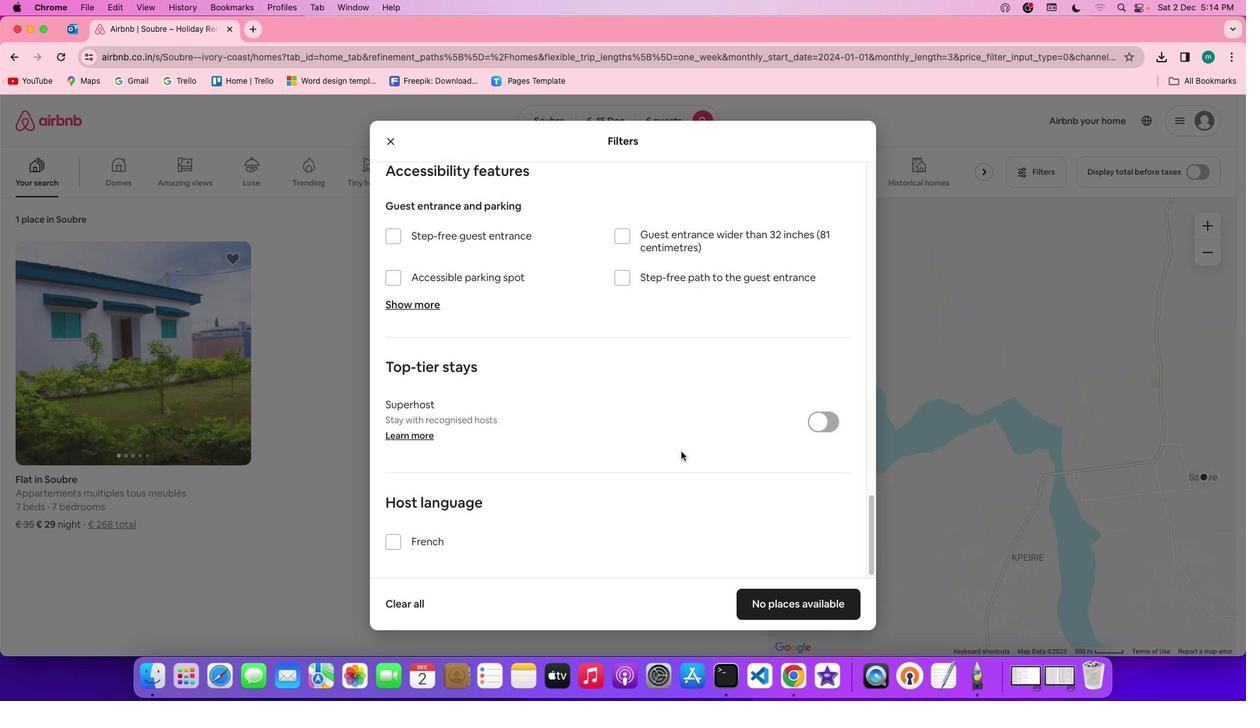 
Action: Mouse moved to (681, 452)
Screenshot: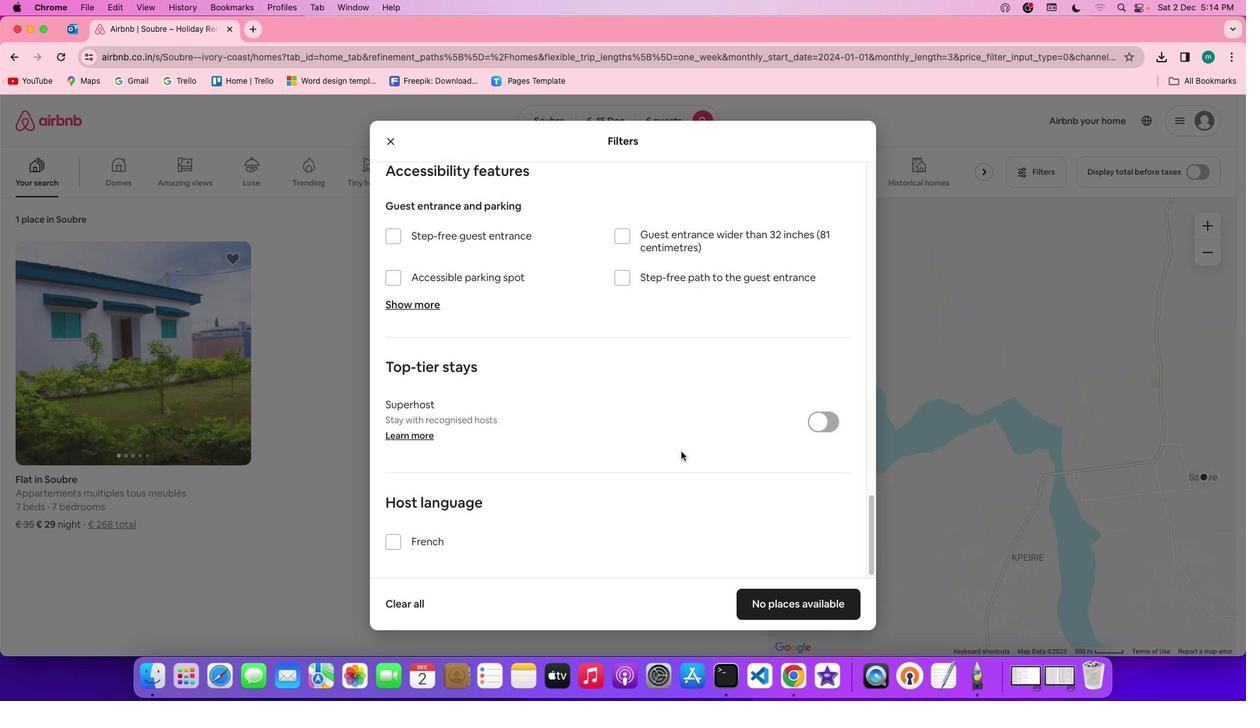 
Action: Mouse scrolled (681, 452) with delta (0, -3)
Screenshot: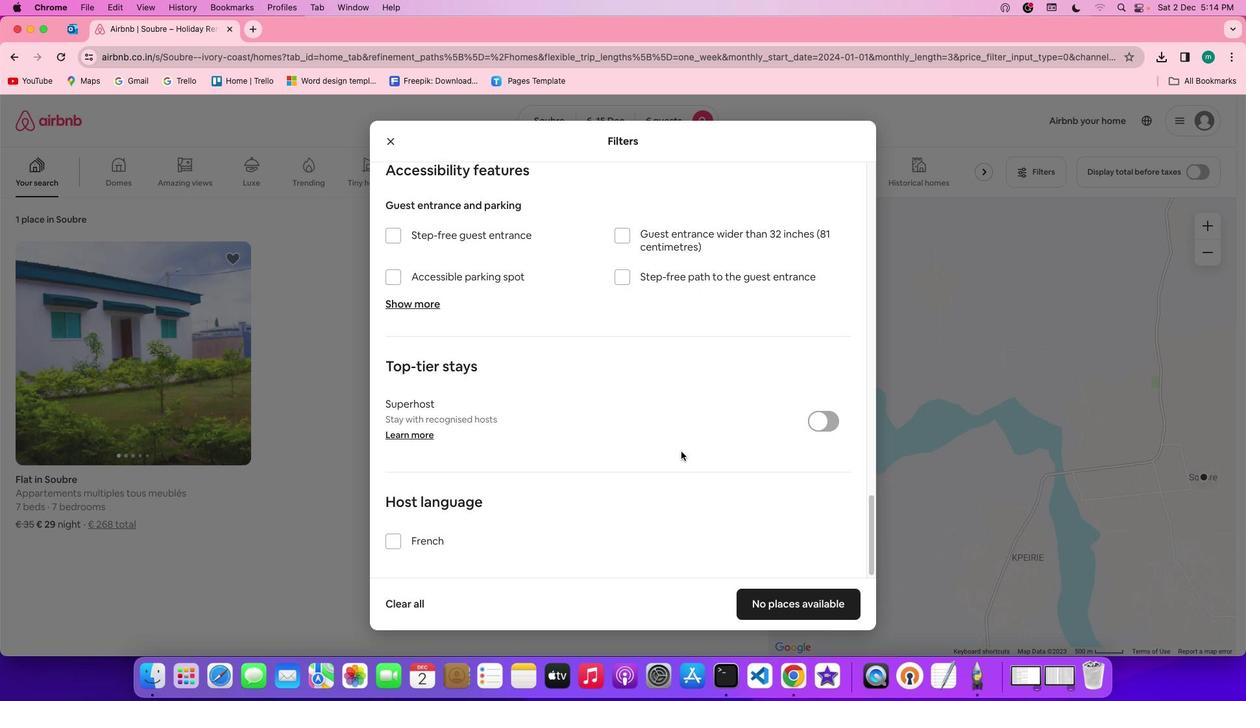 
Action: Mouse moved to (775, 601)
Screenshot: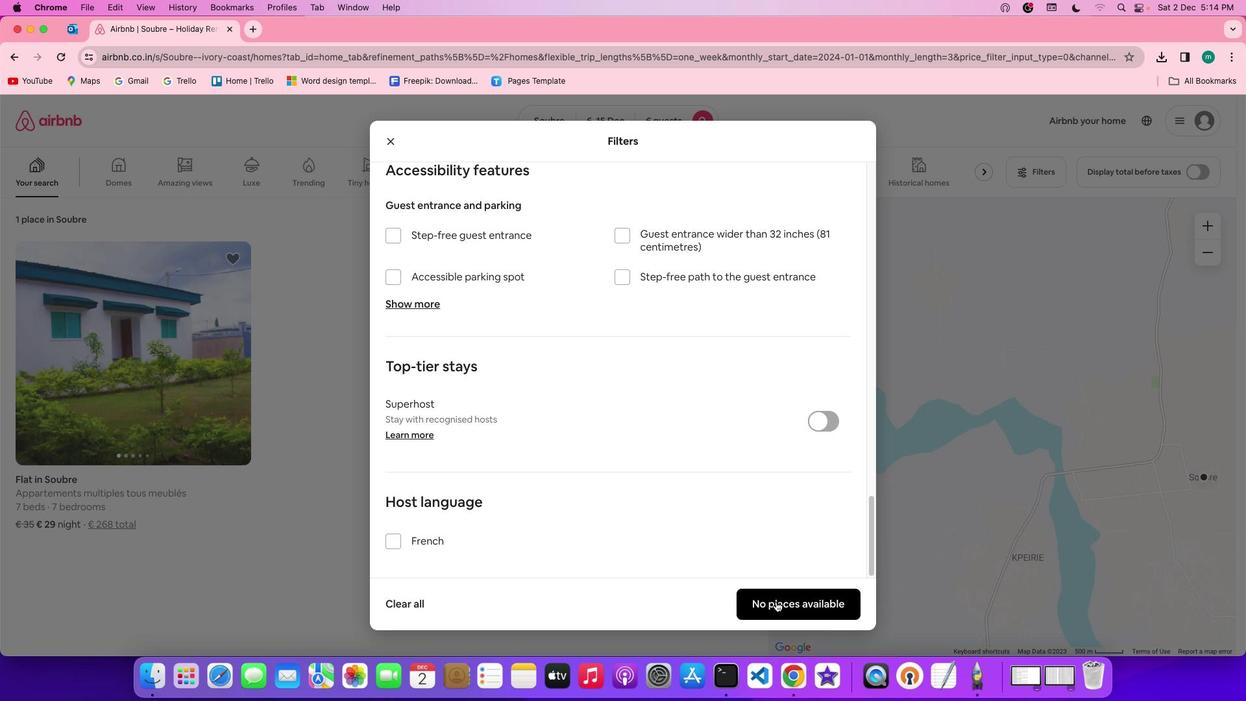 
Action: Mouse pressed left at (775, 601)
Screenshot: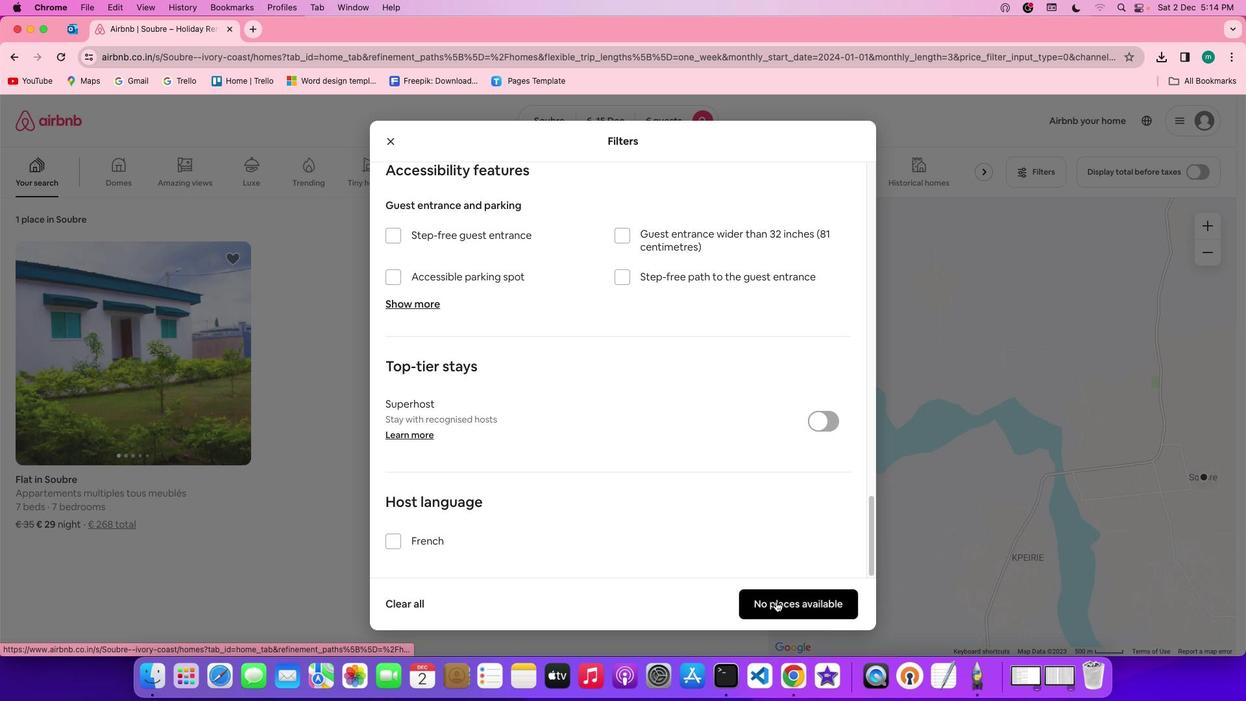 
Action: Mouse moved to (327, 366)
Screenshot: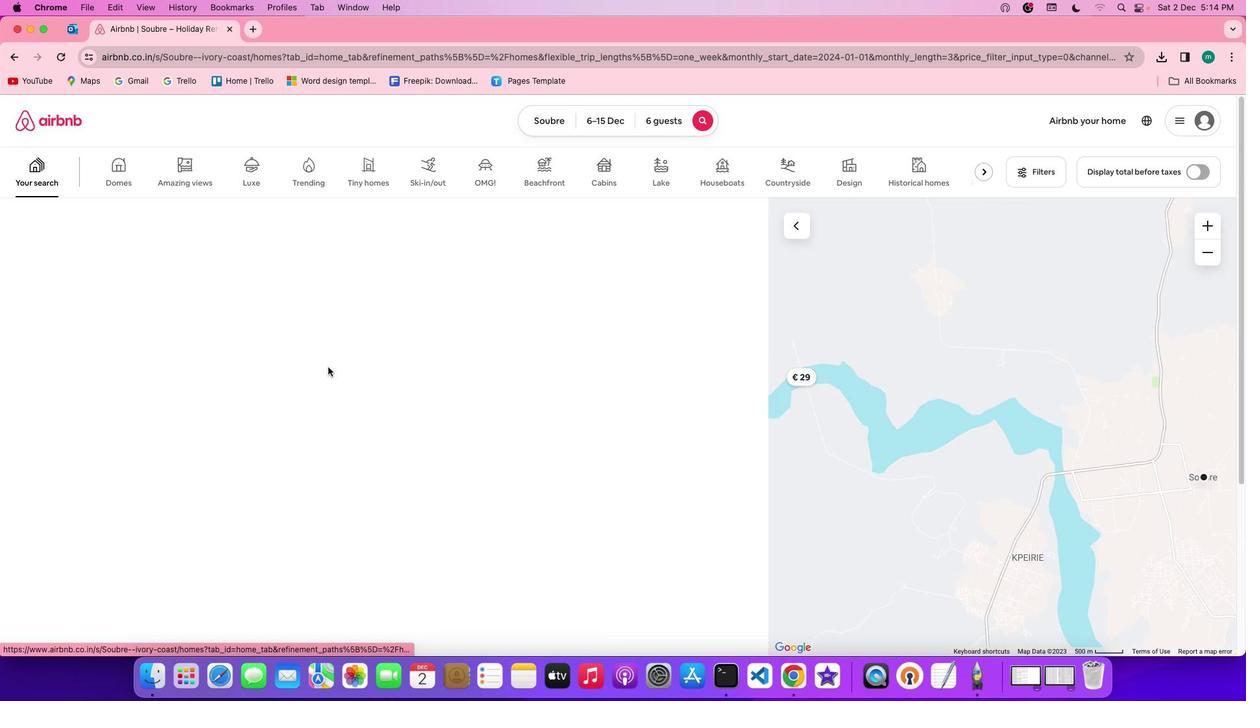 
